 Task: Look for space in Montecarlo, Argentina from 4th September, 2023 to 10th September, 2023 for 1 adult in price range Rs.9000 to Rs.17000. Place can be private room with 1  bedroom having 1 bed and 1 bathroom. Property type can be house, flat, guest house, hotel. Amenities needed are: heating. Booking option can be shelf check-in. Required host language is English.
Action: Mouse moved to (437, 88)
Screenshot: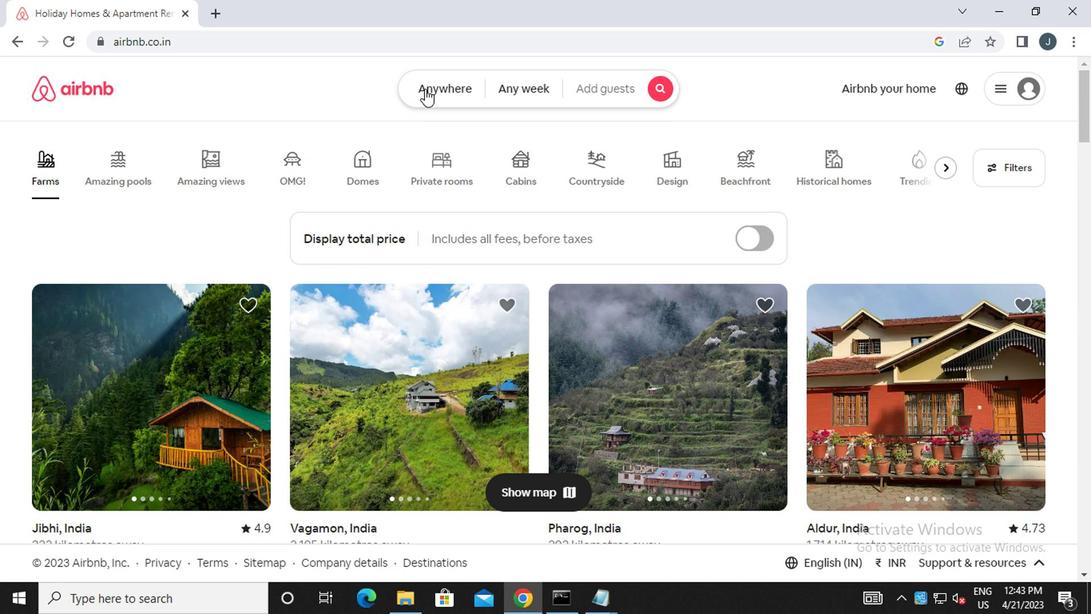 
Action: Mouse pressed left at (437, 88)
Screenshot: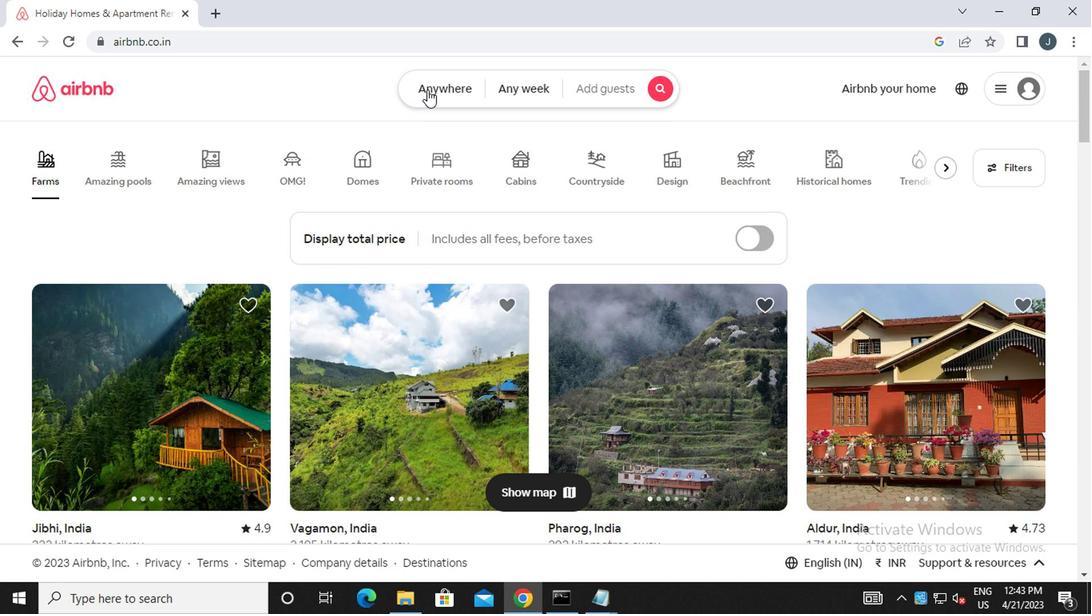 
Action: Mouse moved to (256, 157)
Screenshot: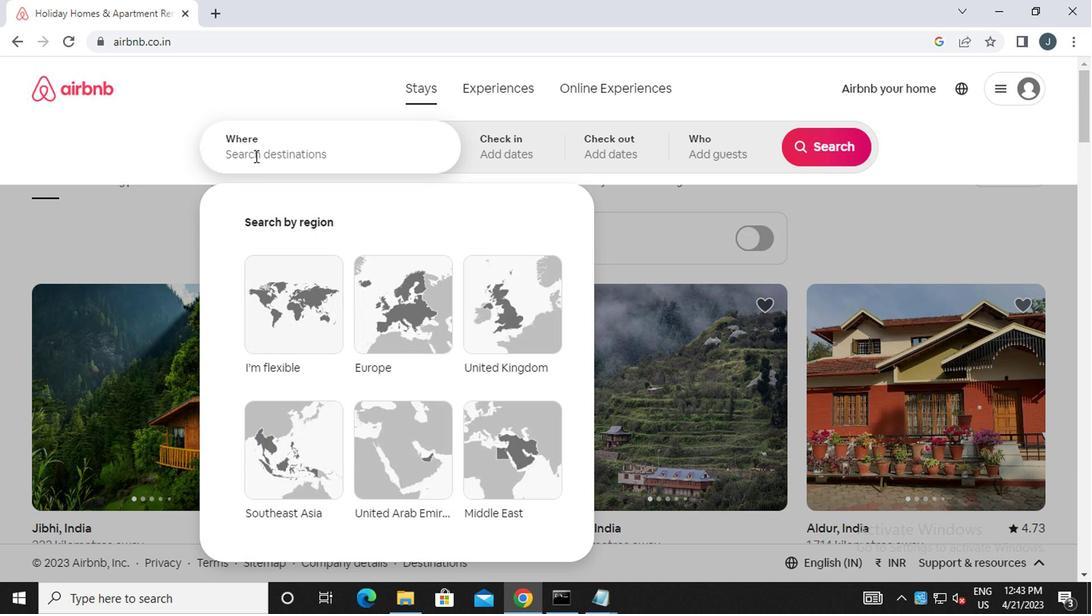 
Action: Mouse pressed left at (256, 157)
Screenshot: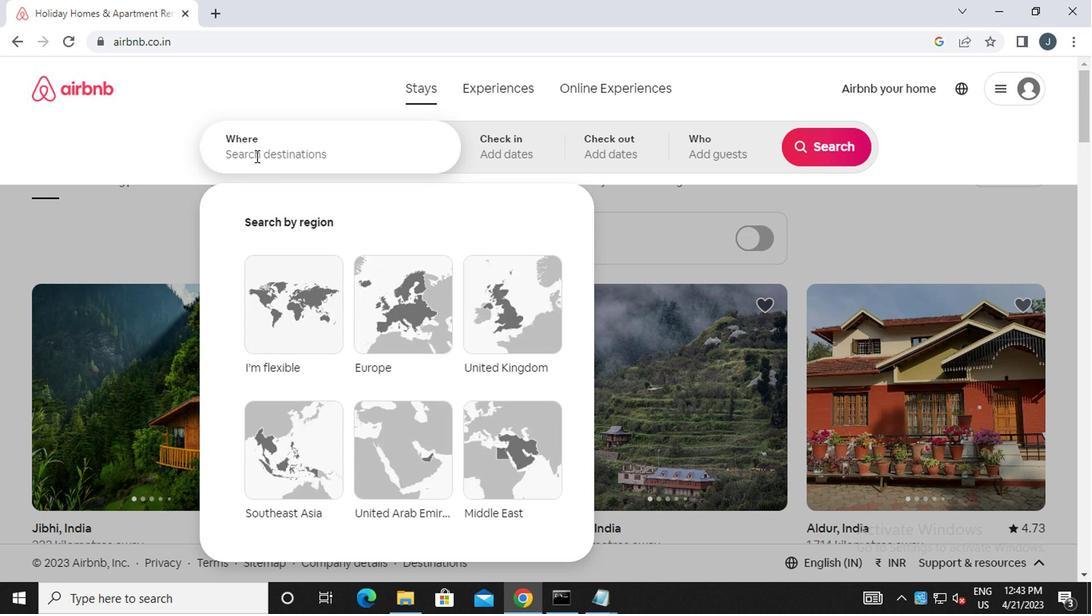
Action: Mouse moved to (256, 154)
Screenshot: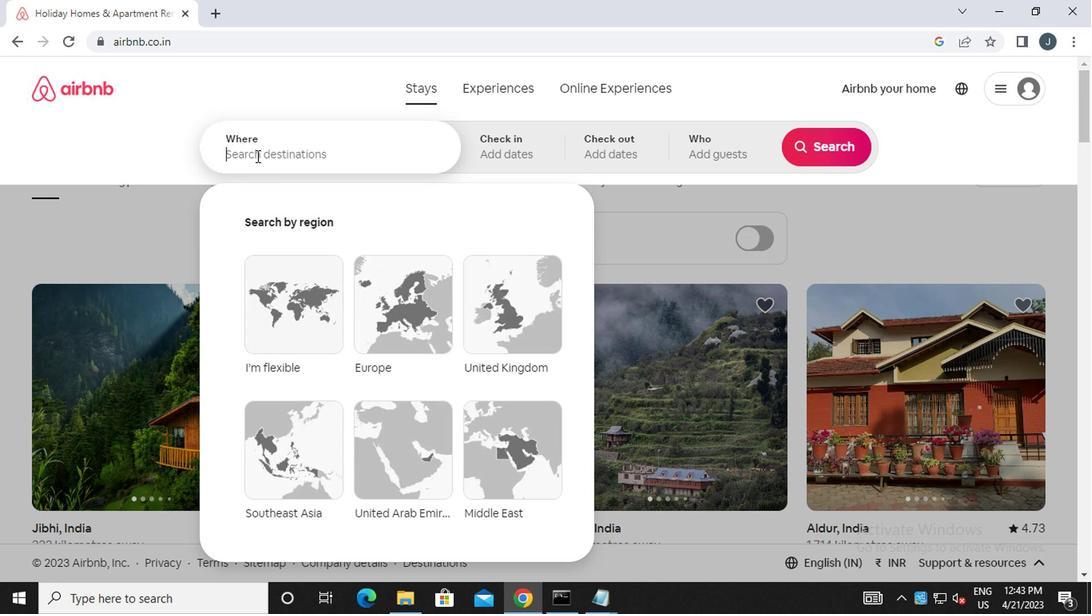 
Action: Key pressed m<Key.caps_lock>ontecarlo,<Key.space><Key.caps_lock>a<Key.caps_lock>rgentina
Screenshot: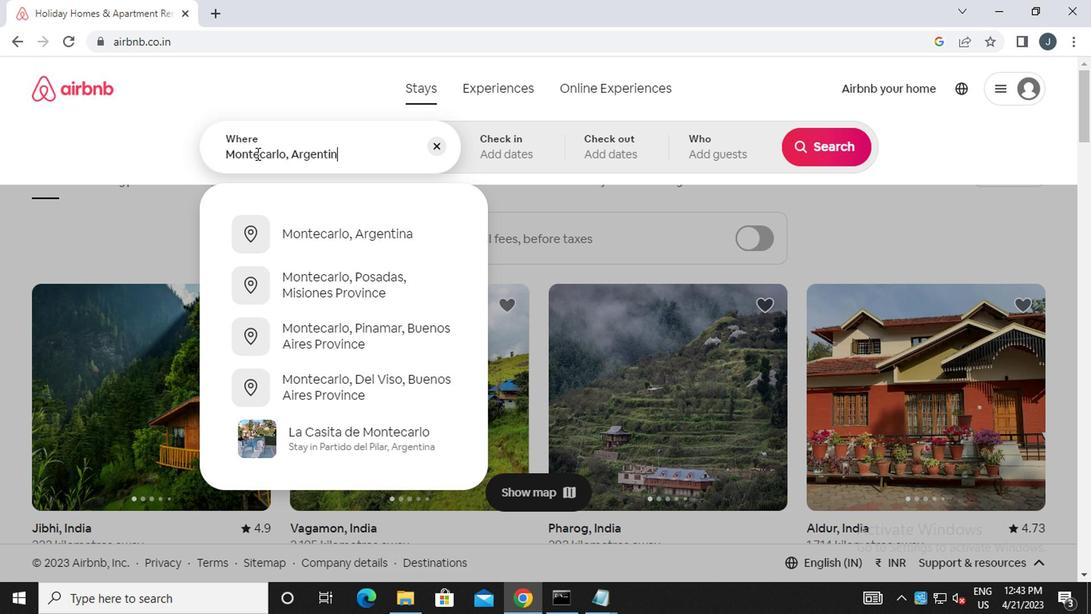 
Action: Mouse moved to (375, 238)
Screenshot: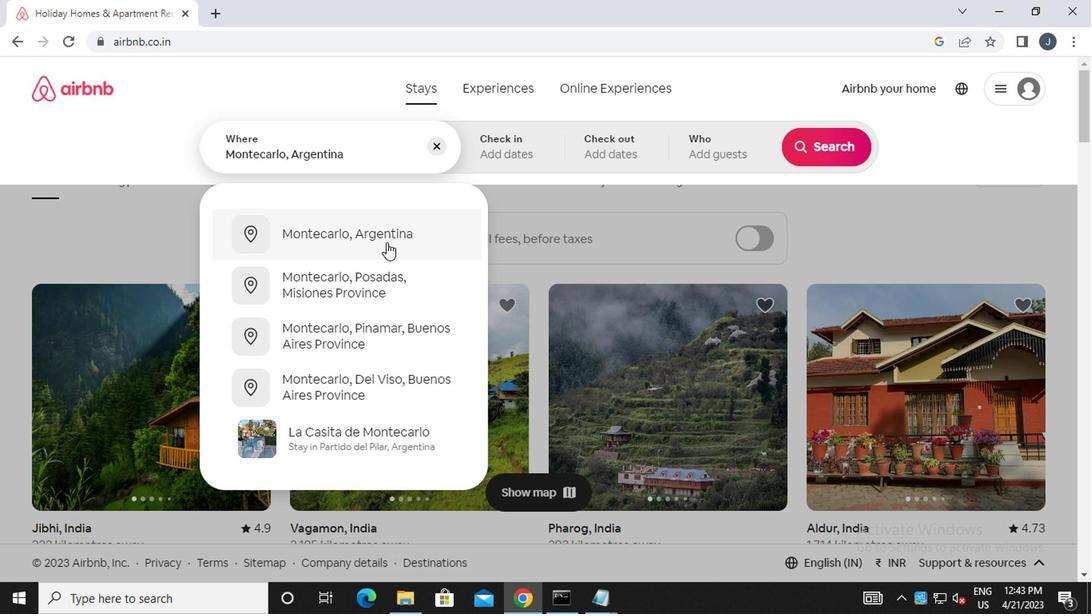 
Action: Mouse pressed left at (375, 238)
Screenshot: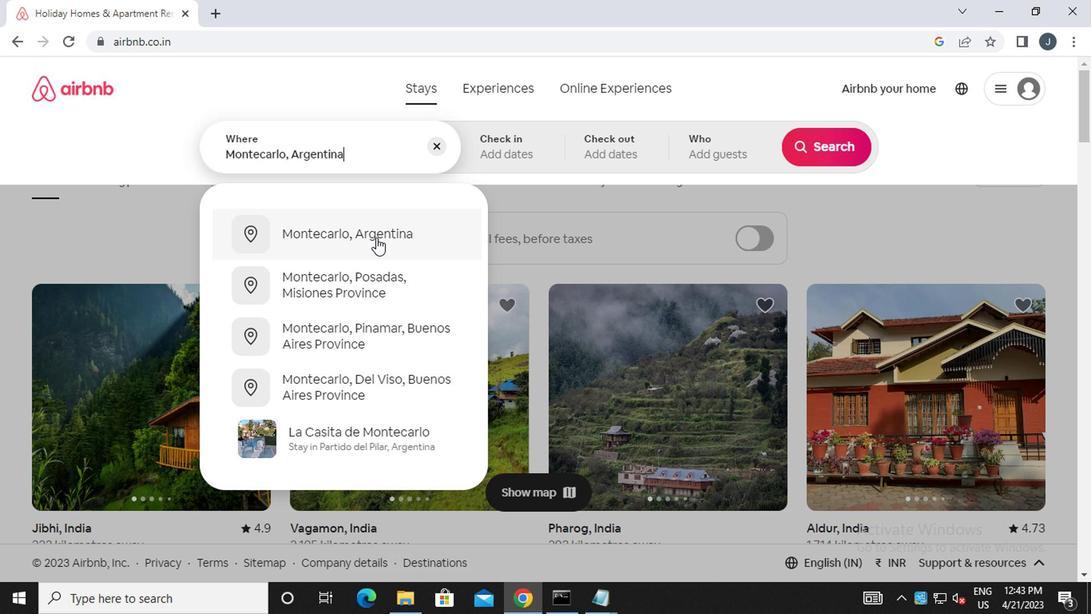 
Action: Mouse moved to (818, 284)
Screenshot: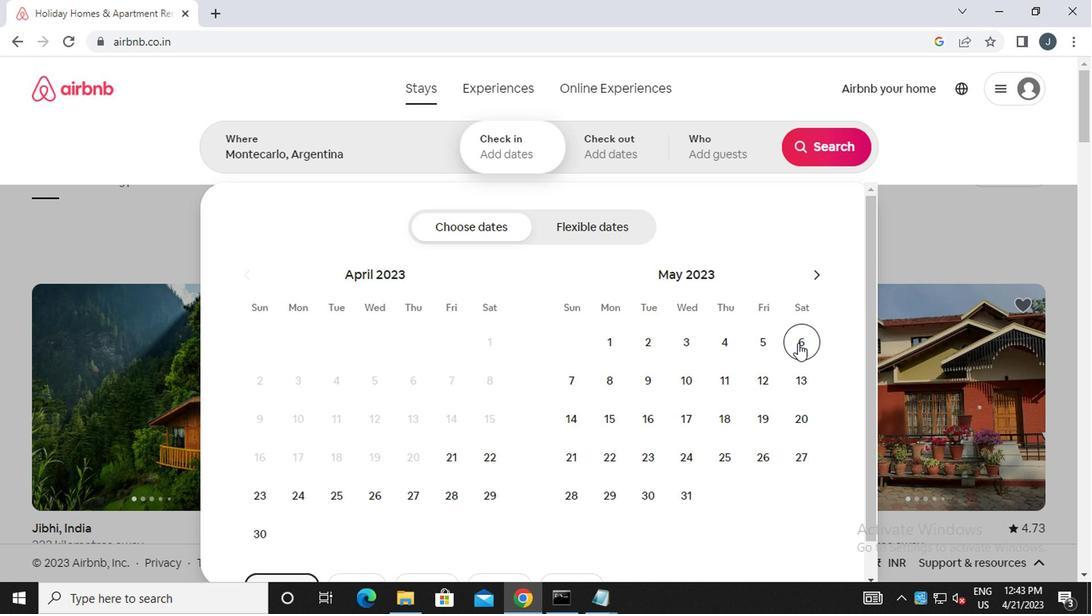 
Action: Mouse pressed left at (818, 284)
Screenshot: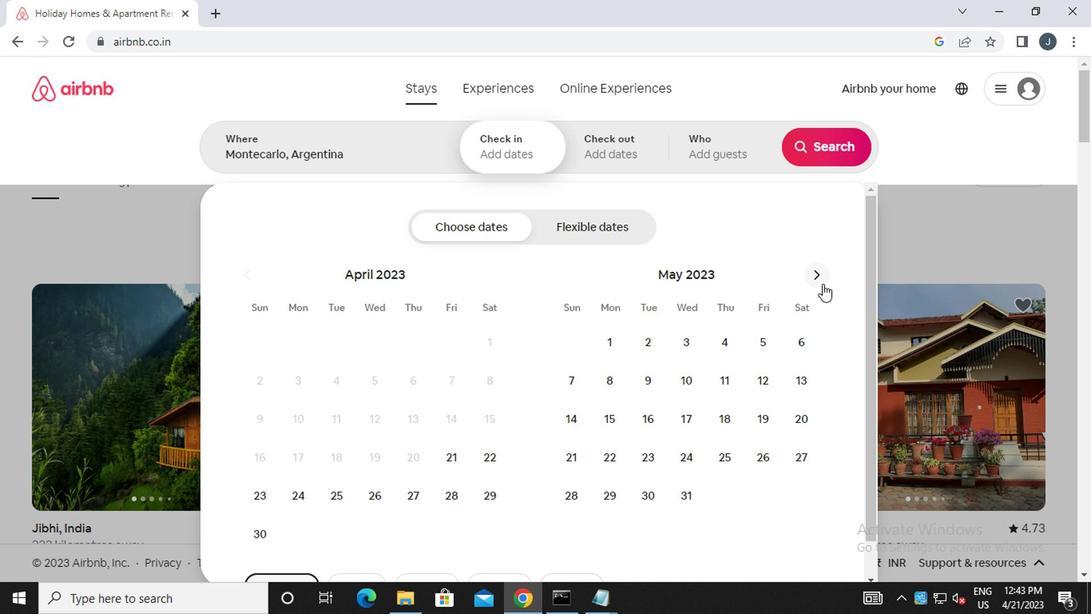 
Action: Mouse pressed left at (818, 284)
Screenshot: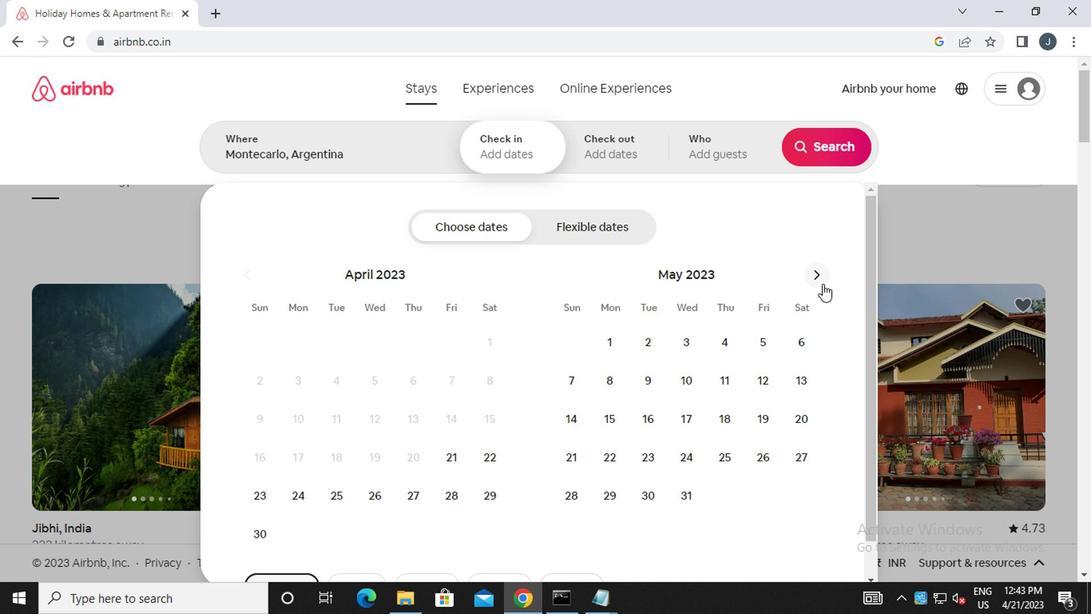 
Action: Mouse pressed left at (818, 284)
Screenshot: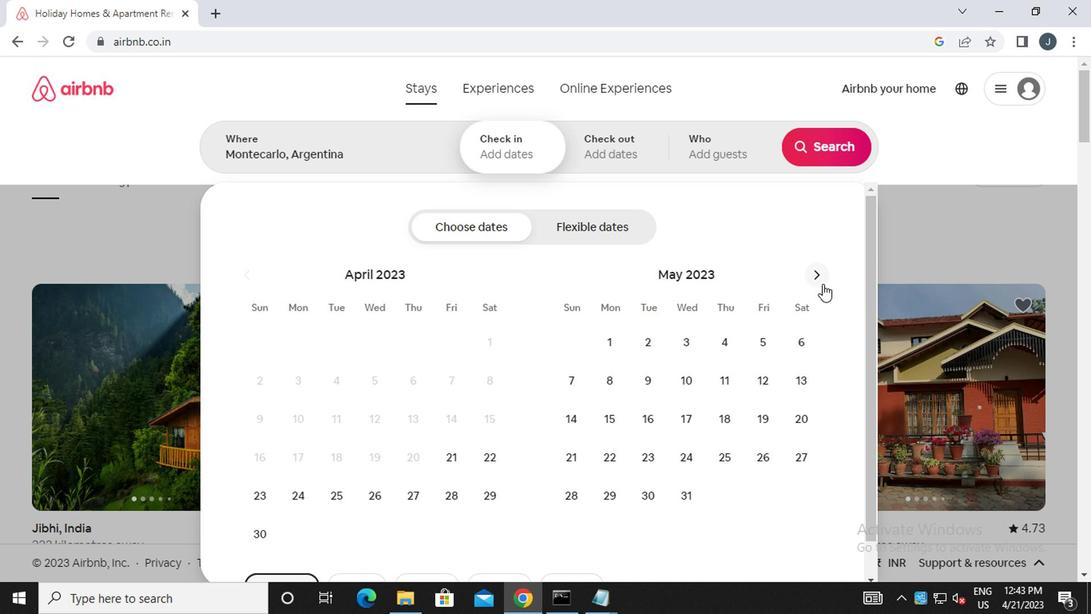 
Action: Mouse pressed left at (818, 284)
Screenshot: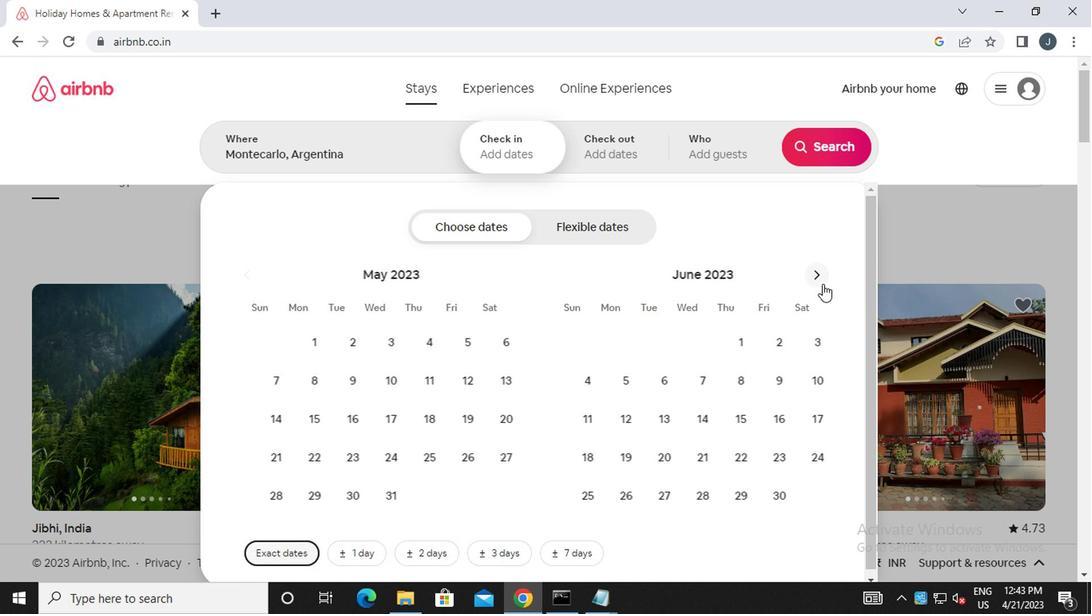 
Action: Mouse pressed left at (818, 284)
Screenshot: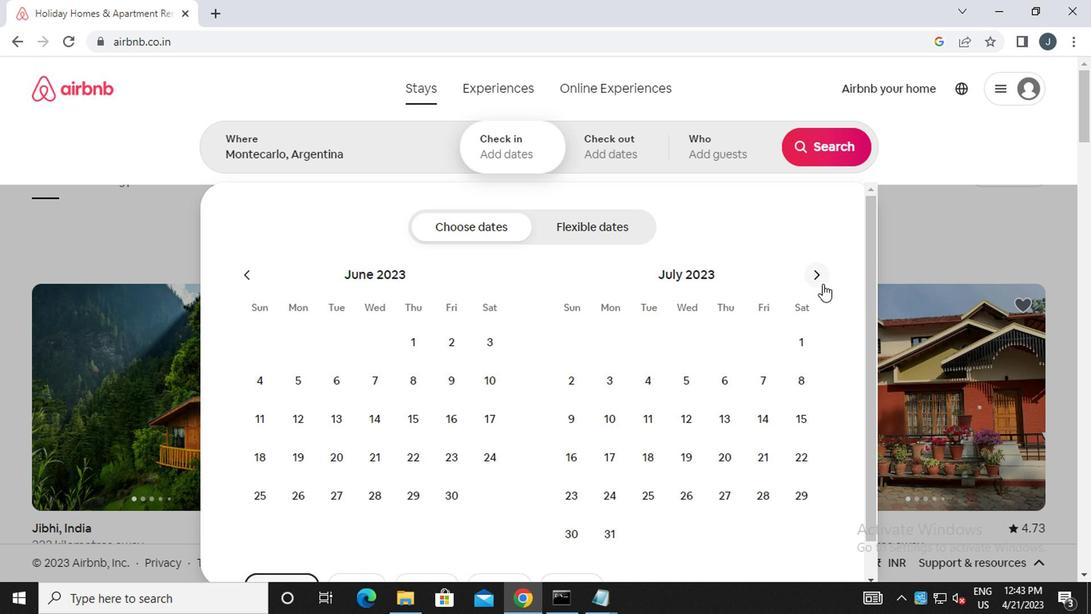 
Action: Mouse moved to (819, 284)
Screenshot: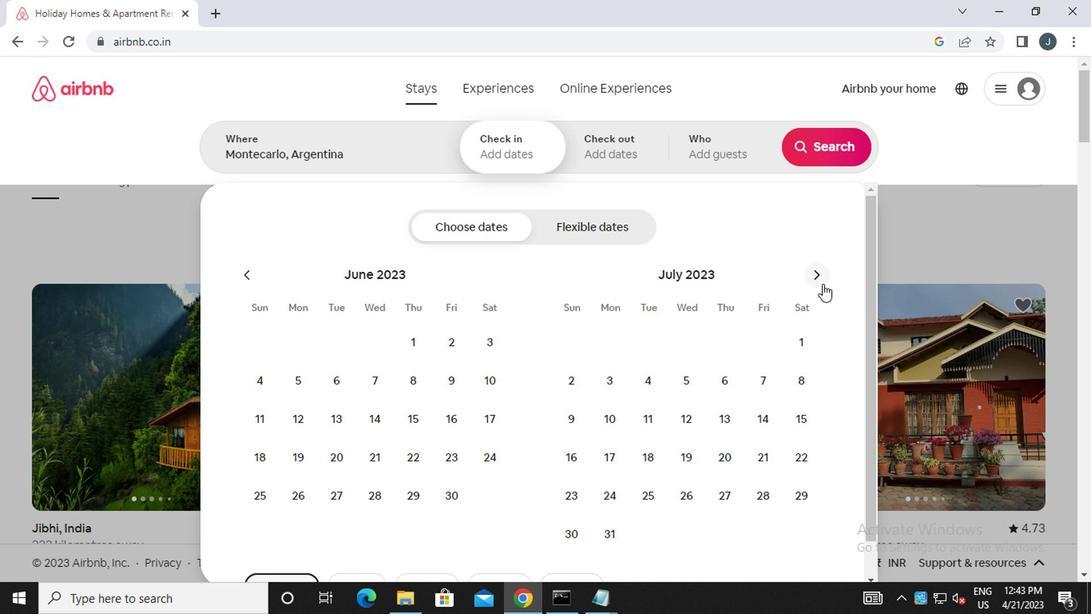 
Action: Mouse pressed left at (819, 284)
Screenshot: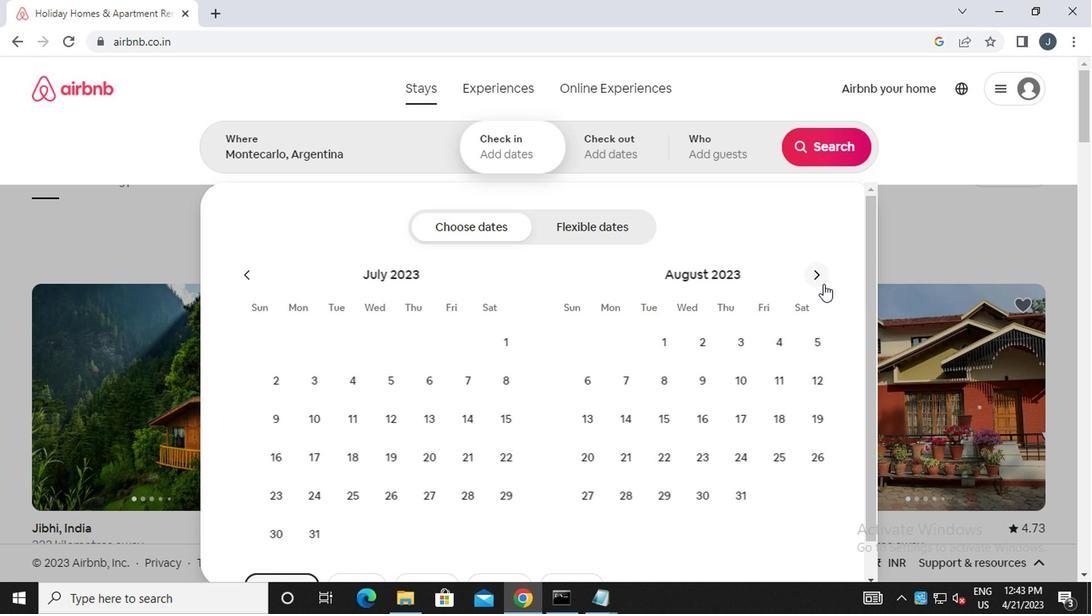 
Action: Mouse moved to (610, 377)
Screenshot: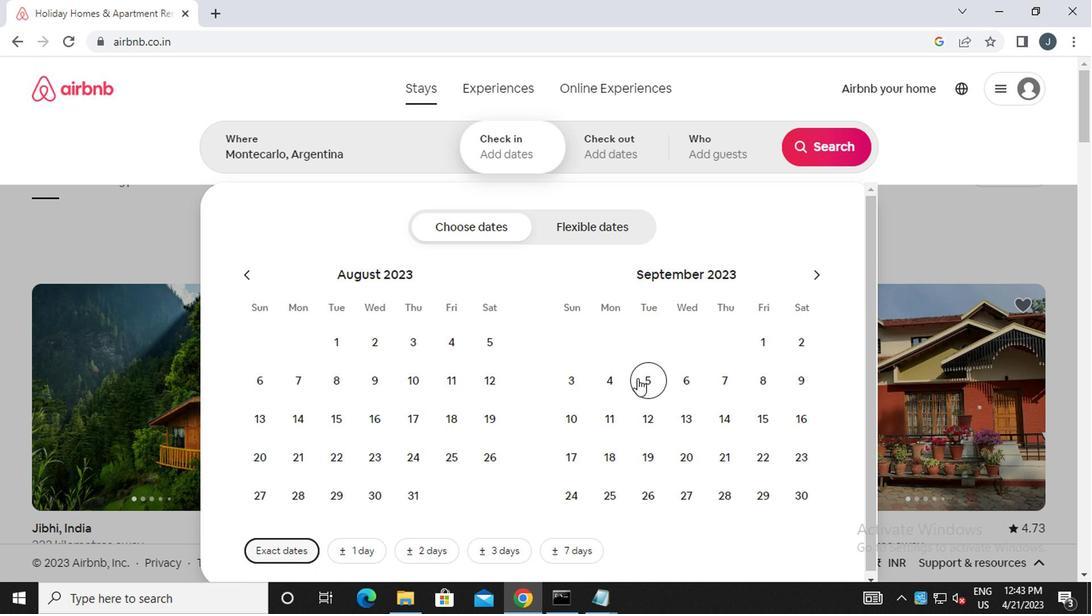 
Action: Mouse pressed left at (610, 377)
Screenshot: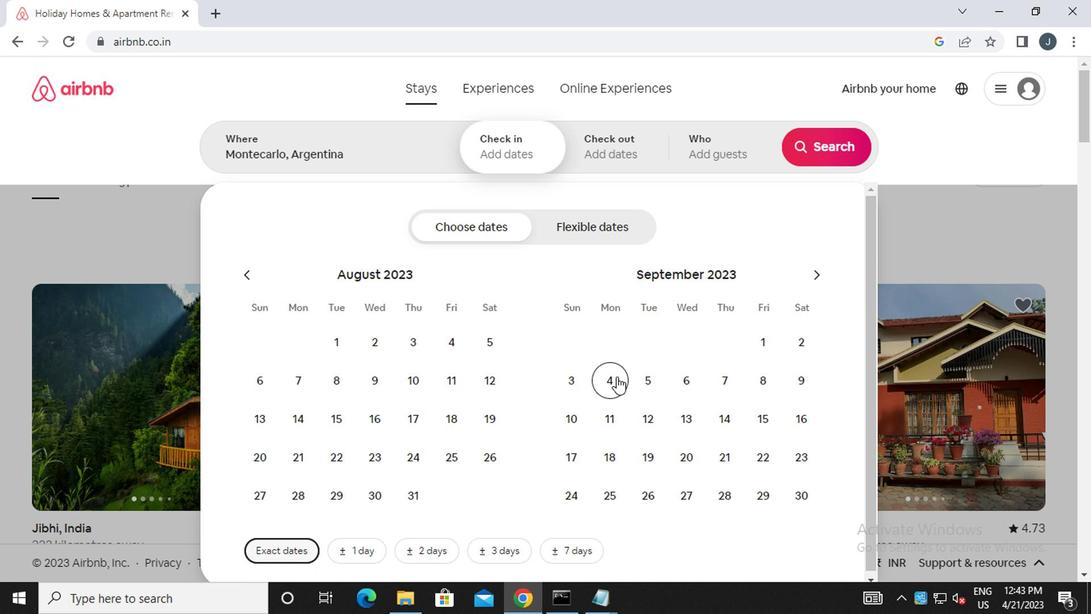 
Action: Mouse moved to (573, 417)
Screenshot: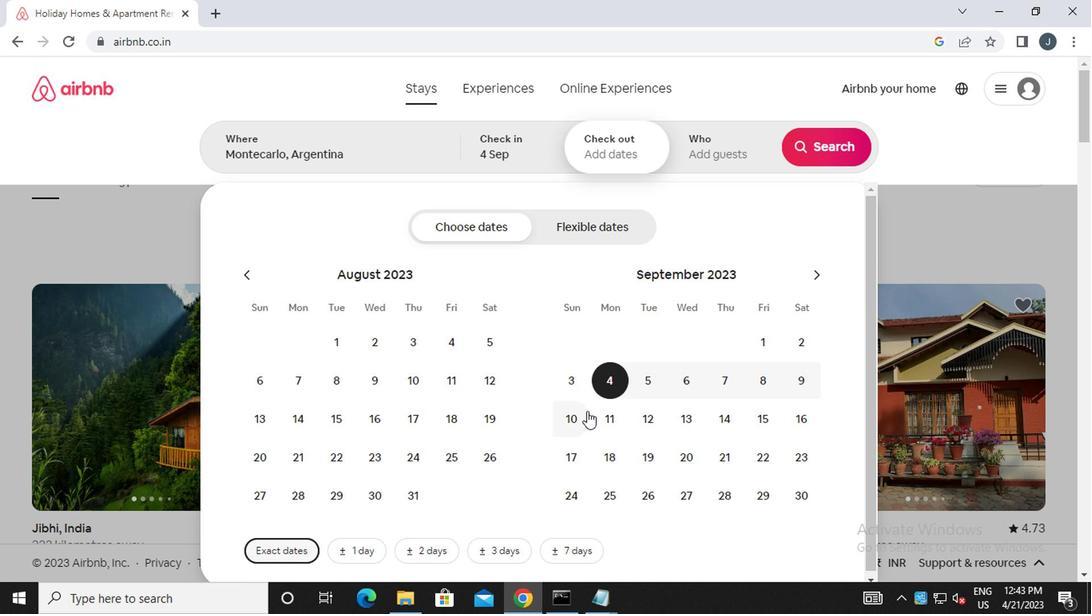 
Action: Mouse pressed left at (573, 417)
Screenshot: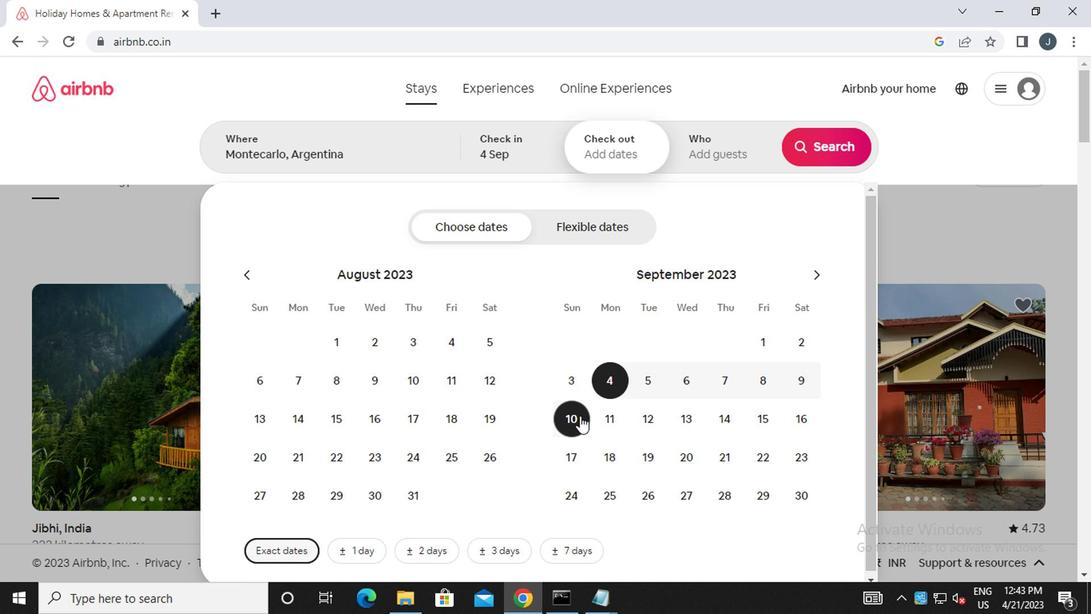 
Action: Mouse moved to (726, 158)
Screenshot: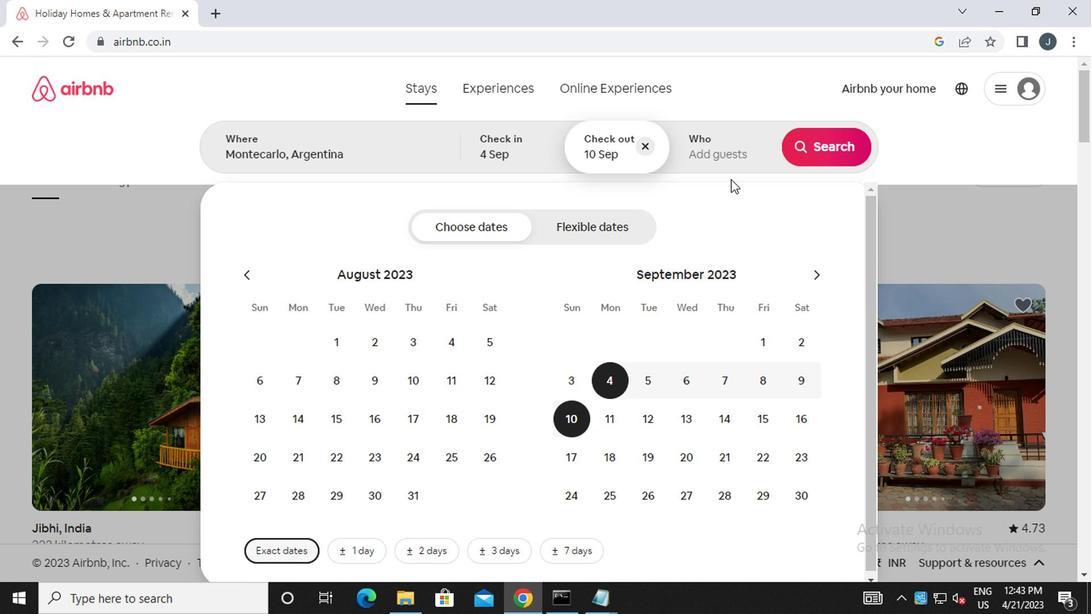 
Action: Mouse pressed left at (726, 158)
Screenshot: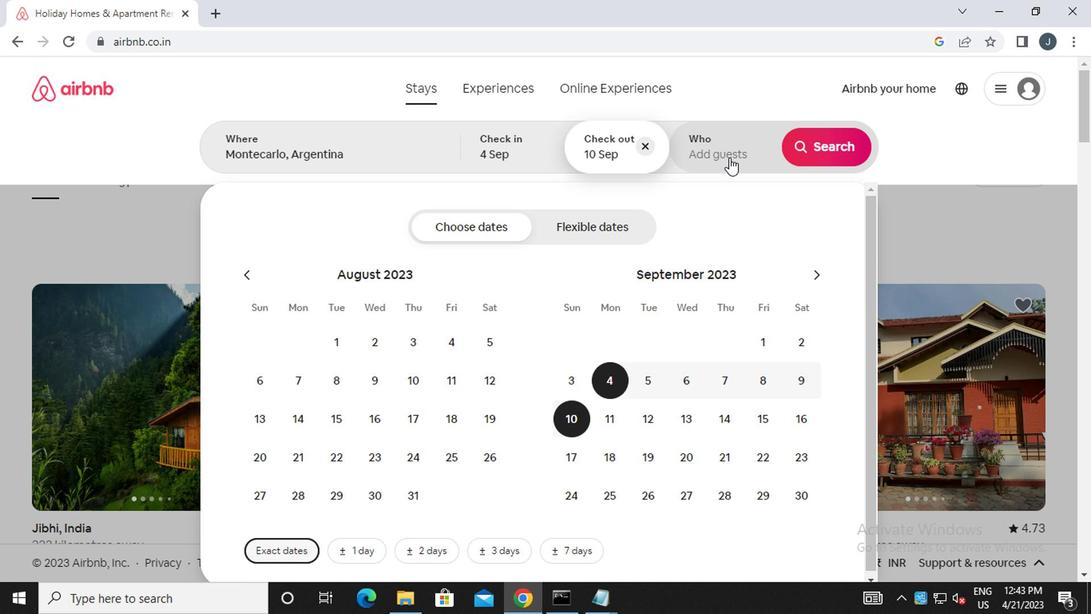 
Action: Mouse moved to (827, 238)
Screenshot: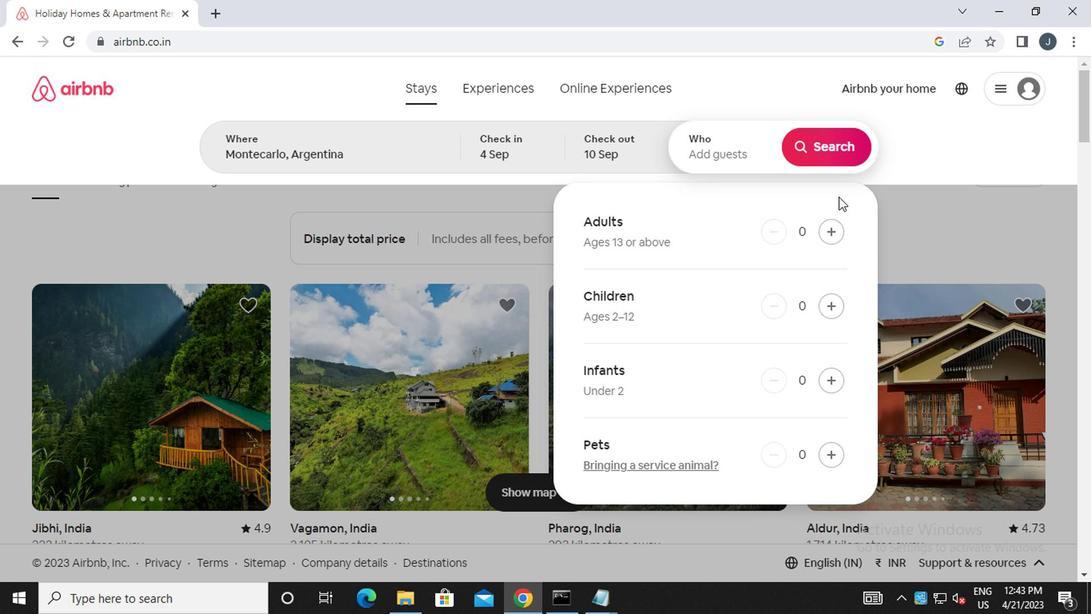 
Action: Mouse pressed left at (827, 238)
Screenshot: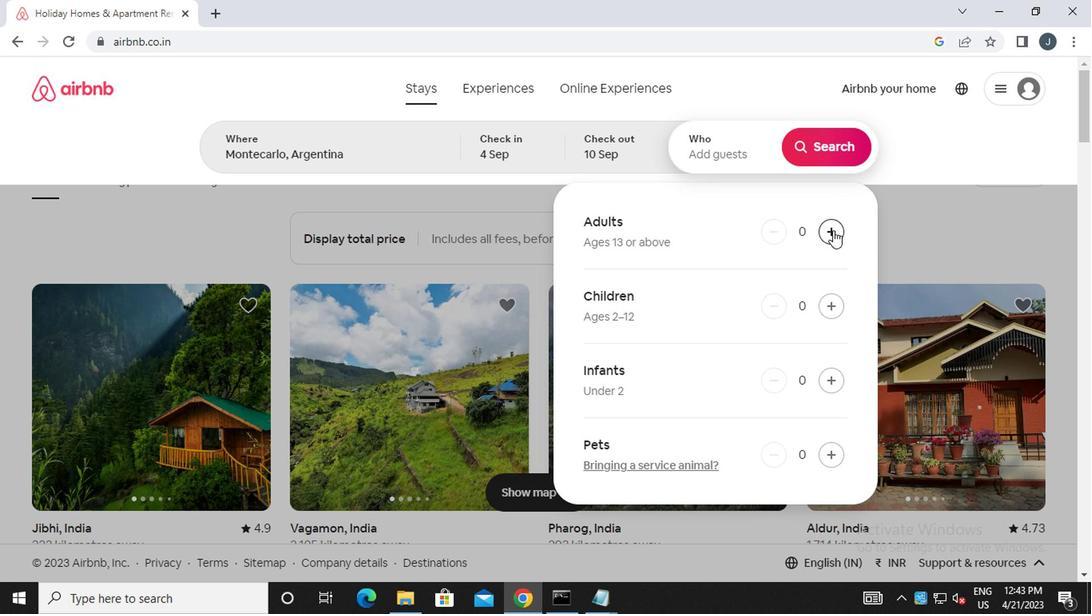 
Action: Mouse moved to (816, 142)
Screenshot: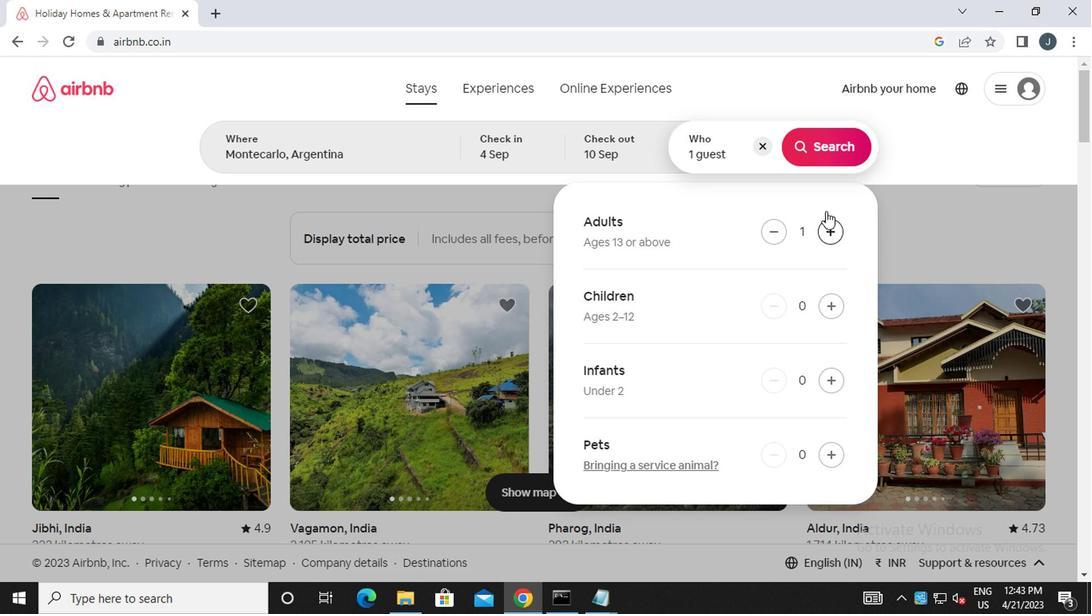 
Action: Mouse pressed left at (816, 142)
Screenshot: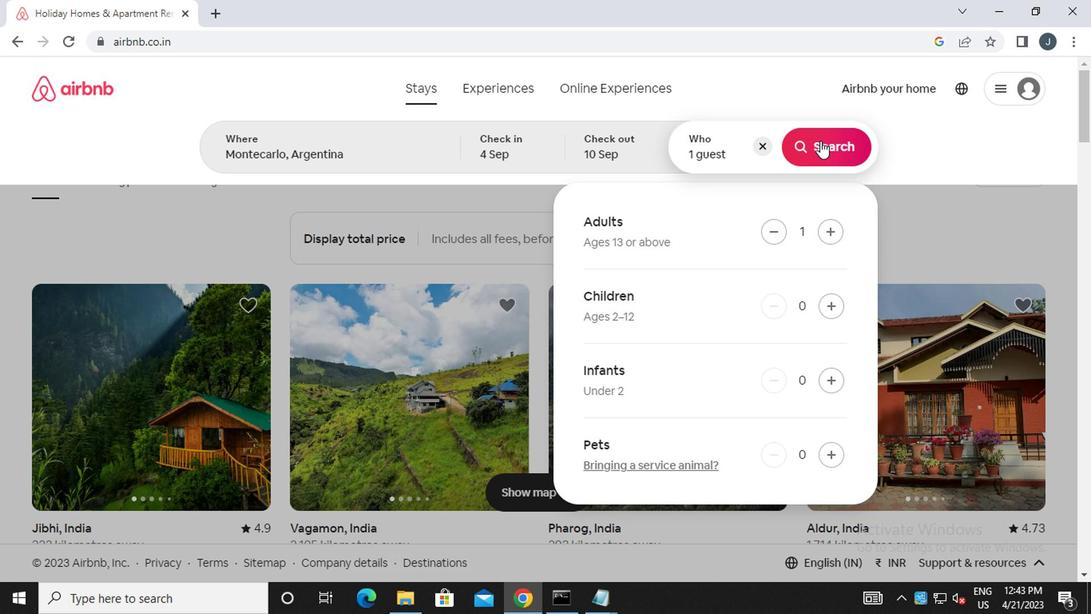 
Action: Mouse moved to (1012, 144)
Screenshot: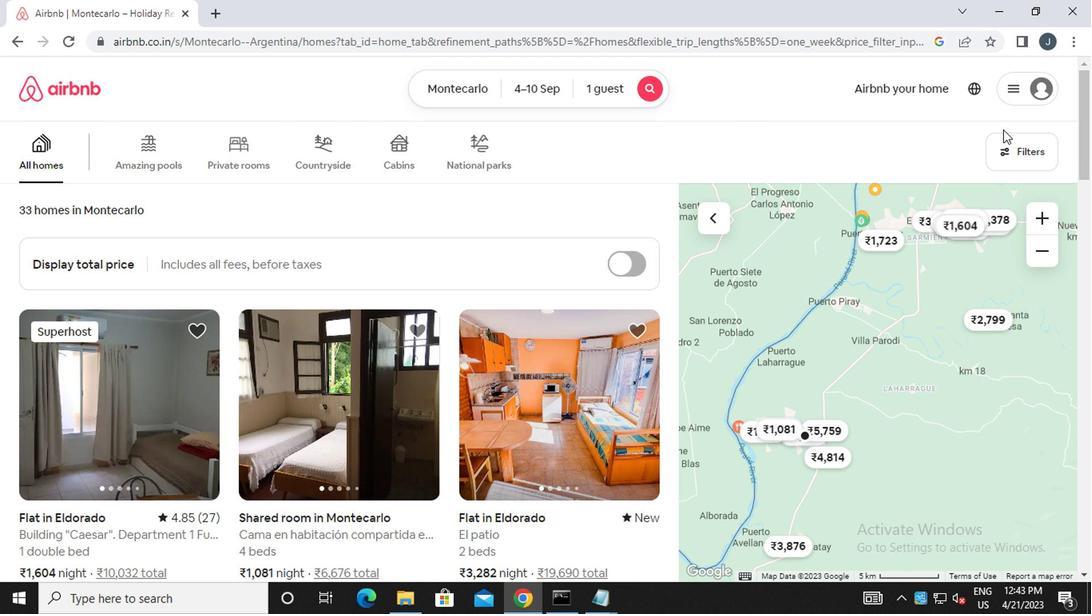 
Action: Mouse pressed left at (1012, 144)
Screenshot: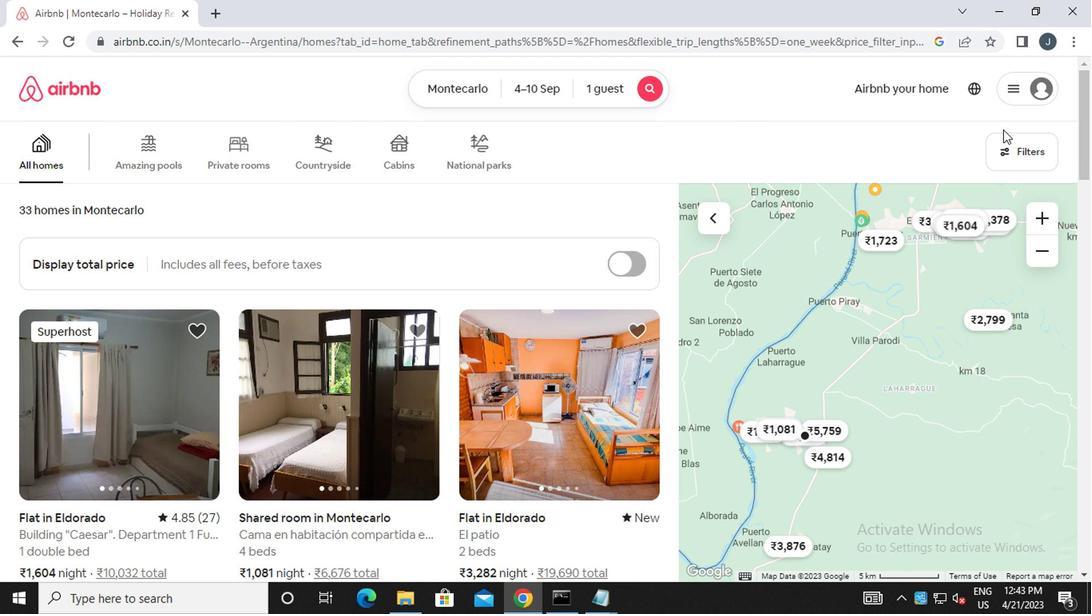 
Action: Mouse moved to (396, 363)
Screenshot: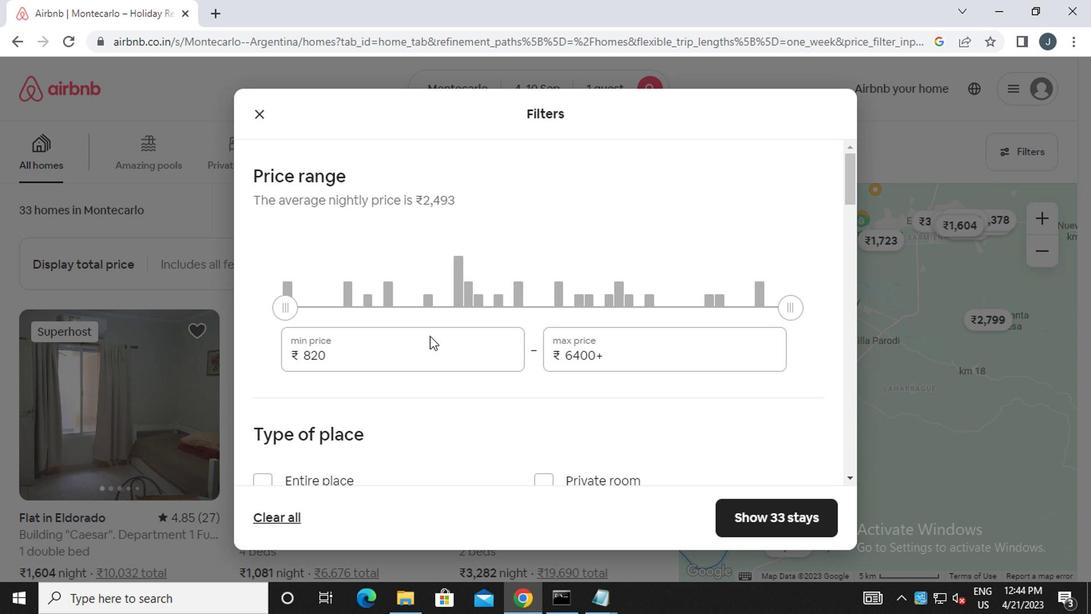 
Action: Mouse pressed left at (396, 363)
Screenshot: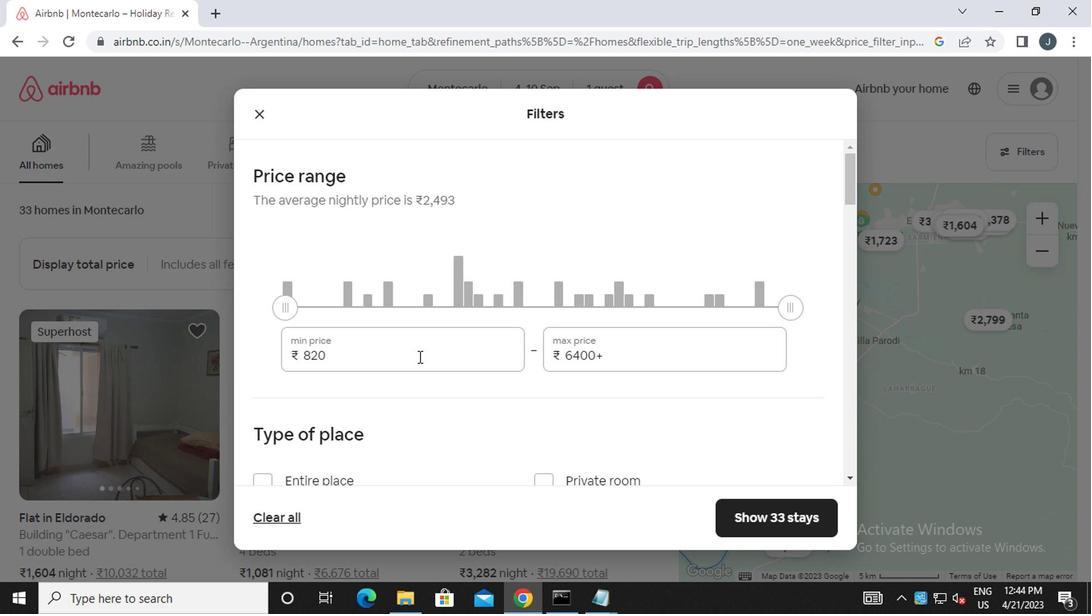 
Action: Mouse moved to (390, 361)
Screenshot: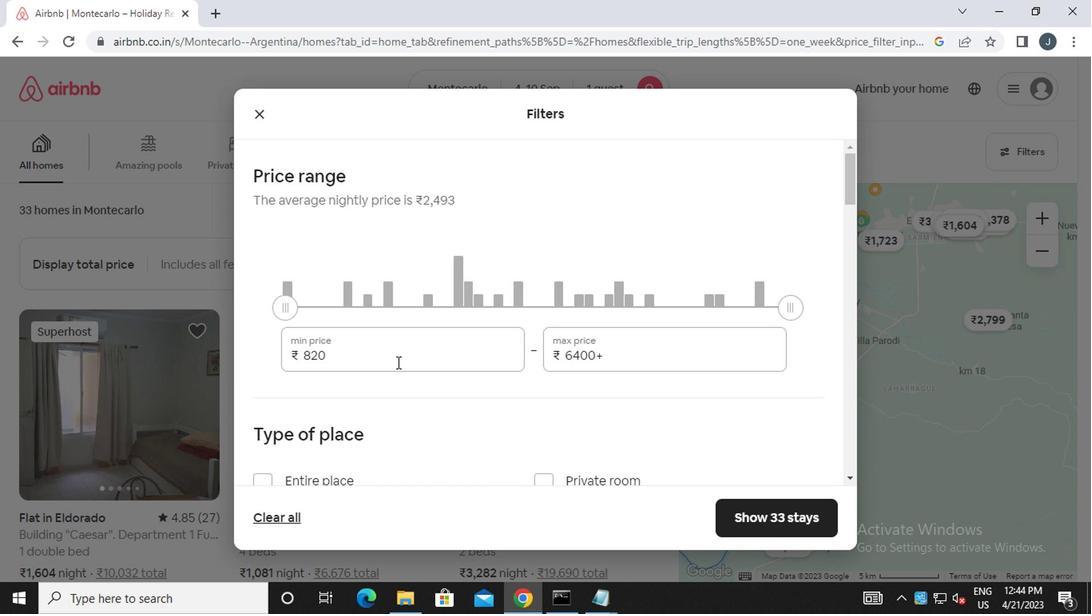 
Action: Key pressed <Key.backspace><Key.backspace><Key.backspace><Key.backspace><Key.backspace><Key.backspace><Key.backspace><Key.backspace><Key.backspace><Key.backspace><Key.backspace>9-<Key.backspace>000<Key.backspace><Key.backspace><Key.backspace><Key.backspace>9000
Screenshot: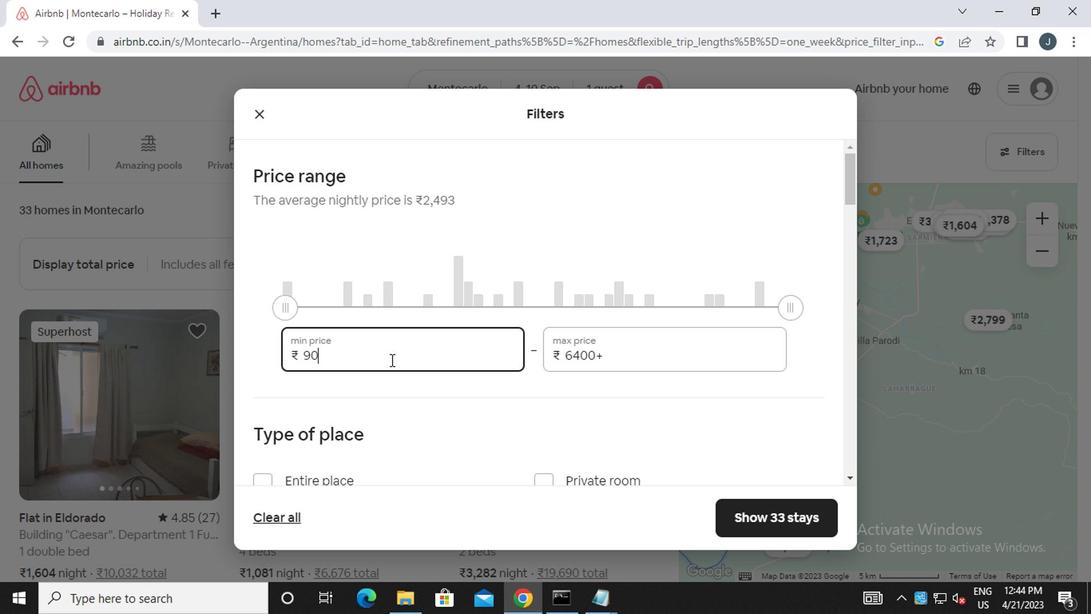 
Action: Mouse moved to (657, 351)
Screenshot: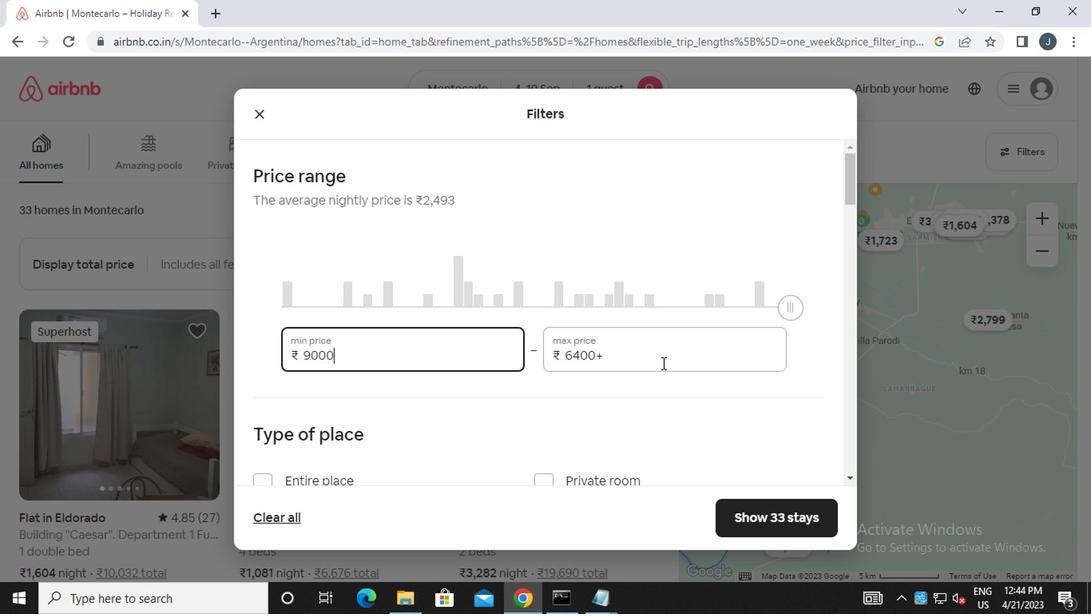 
Action: Mouse pressed left at (657, 351)
Screenshot: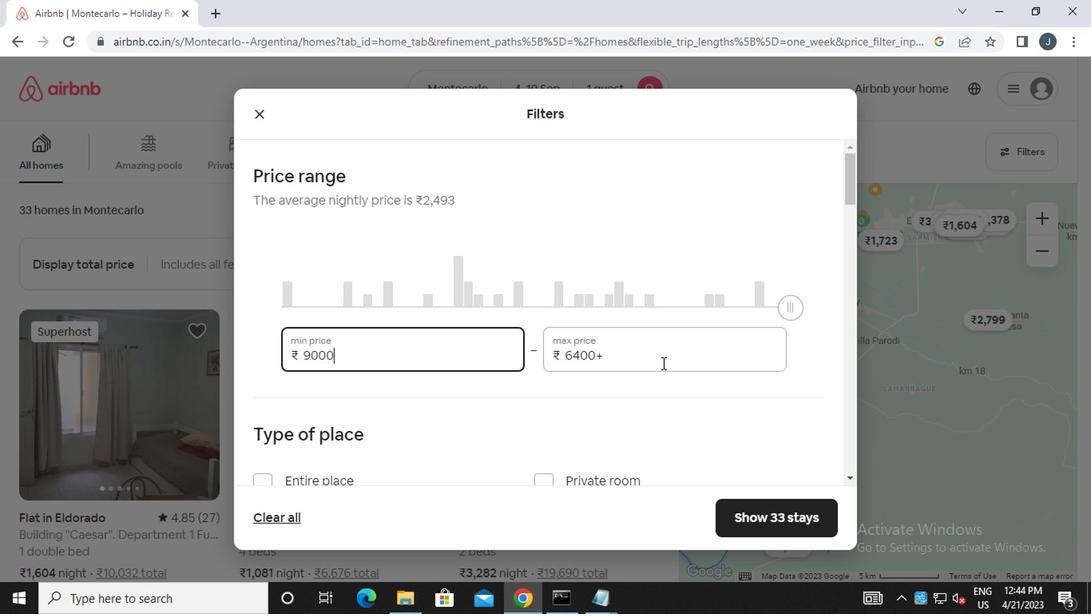 
Action: Mouse moved to (657, 350)
Screenshot: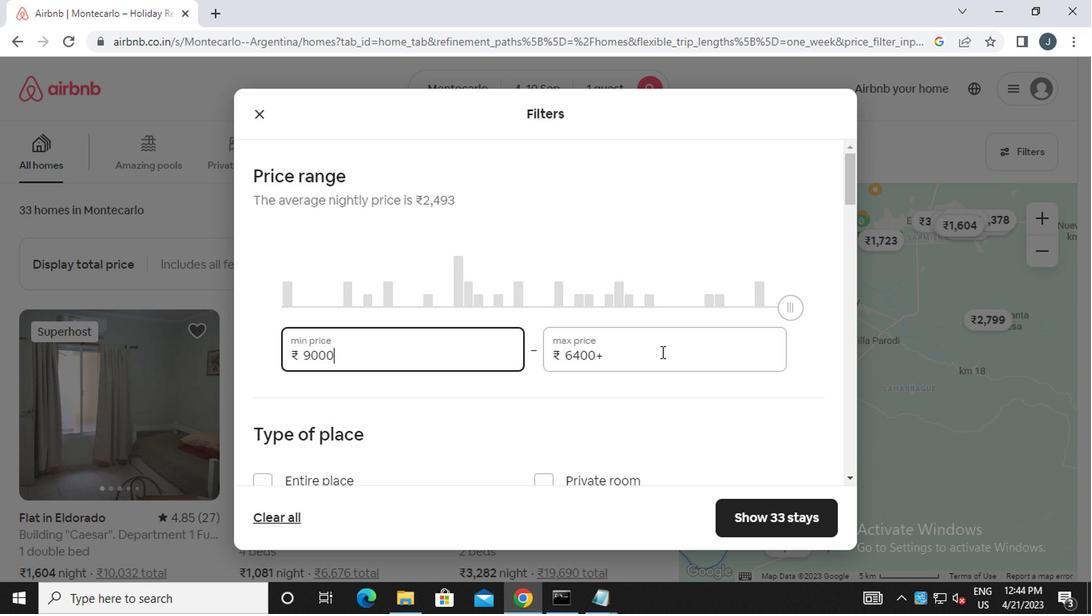 
Action: Key pressed <Key.backspace><Key.backspace><Key.backspace><Key.backspace><Key.backspace><Key.backspace><Key.backspace><Key.backspace><Key.backspace><Key.backspace><Key.backspace>17000
Screenshot: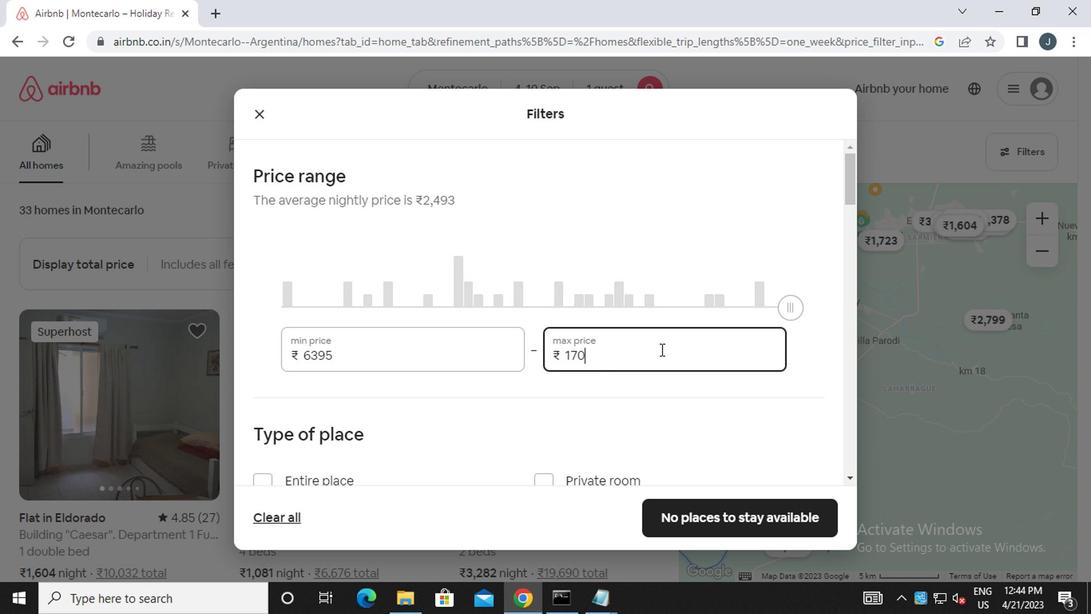 
Action: Mouse moved to (649, 370)
Screenshot: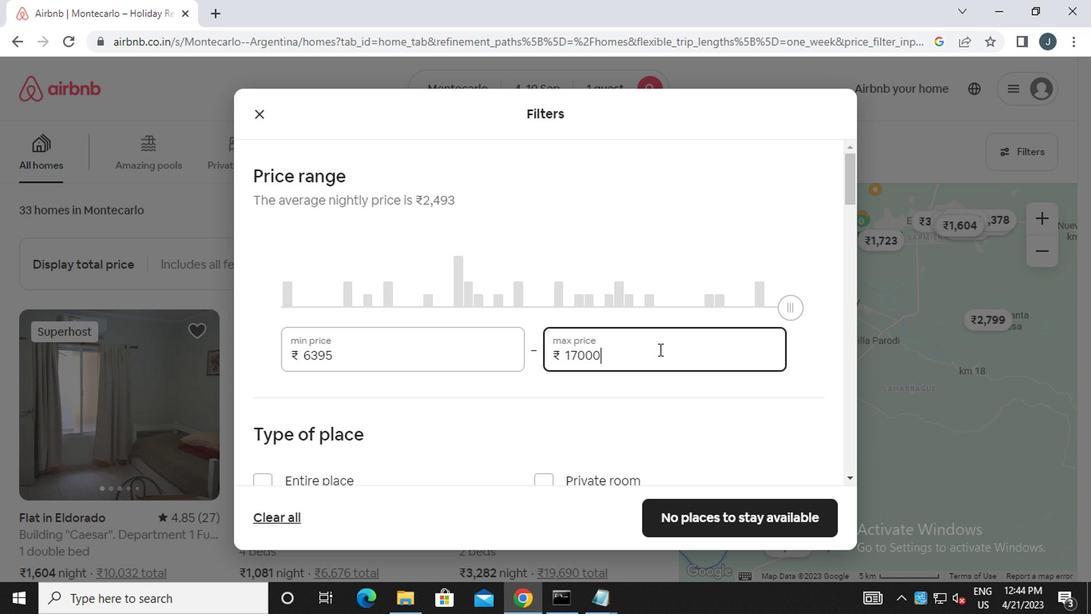 
Action: Mouse scrolled (649, 369) with delta (0, -1)
Screenshot: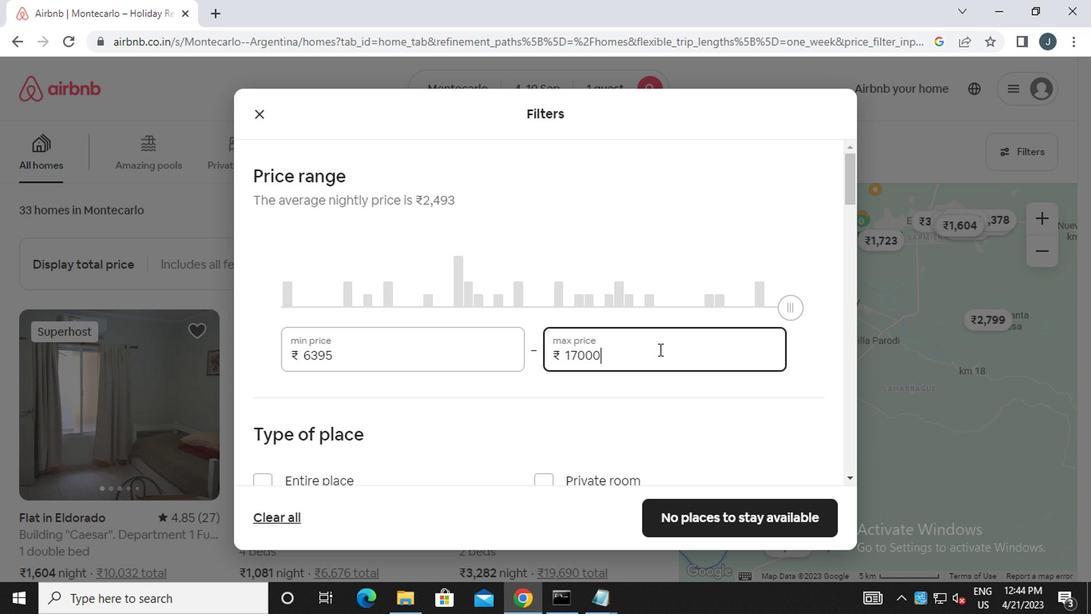 
Action: Mouse moved to (649, 373)
Screenshot: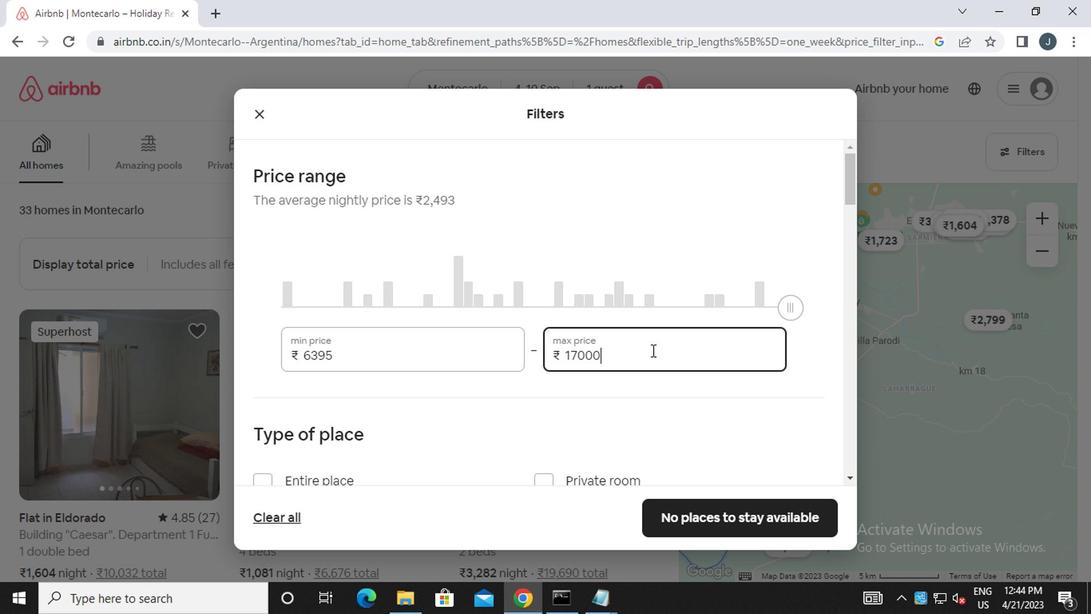 
Action: Mouse scrolled (649, 372) with delta (0, 0)
Screenshot: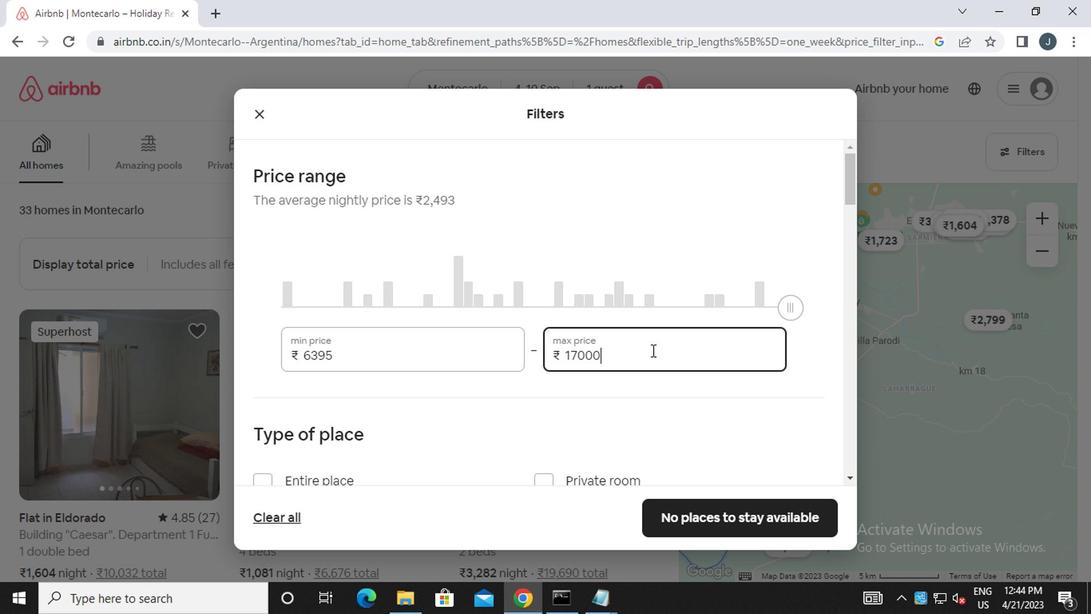 
Action: Mouse scrolled (649, 372) with delta (0, 0)
Screenshot: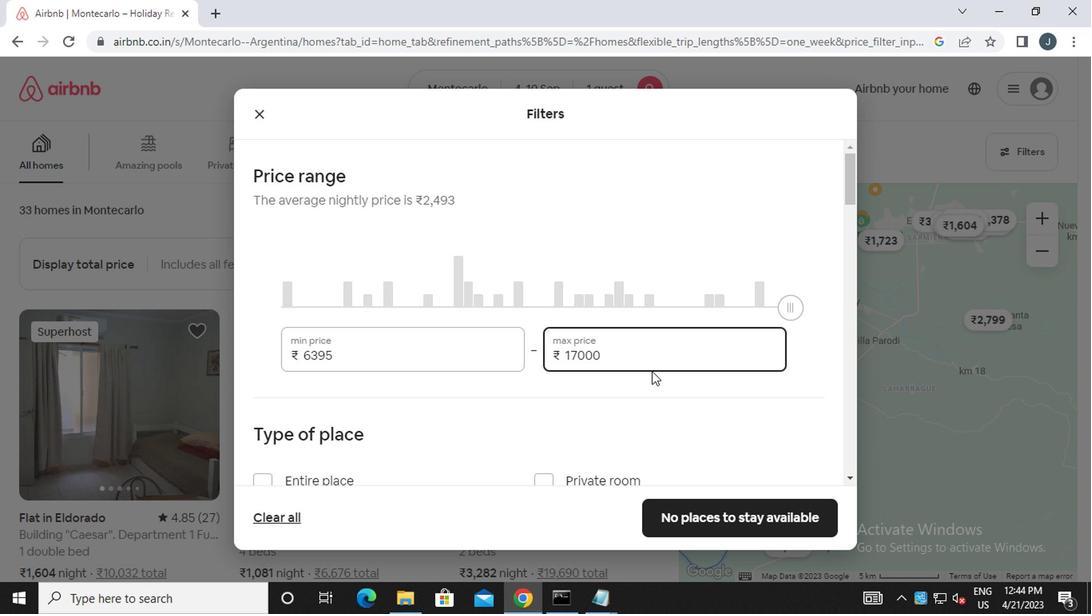 
Action: Mouse moved to (639, 266)
Screenshot: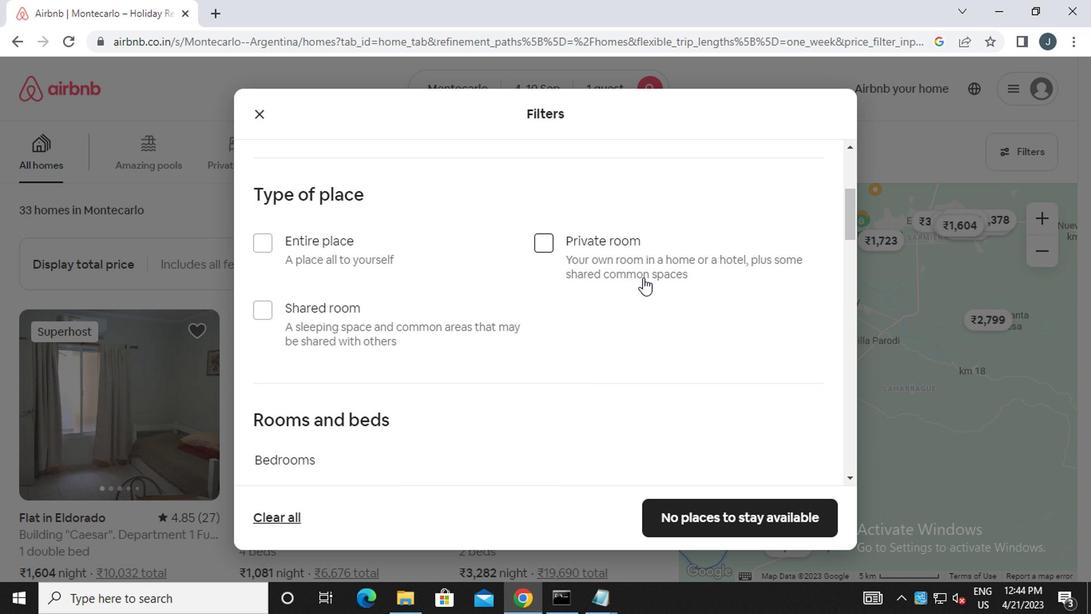 
Action: Mouse pressed left at (639, 266)
Screenshot: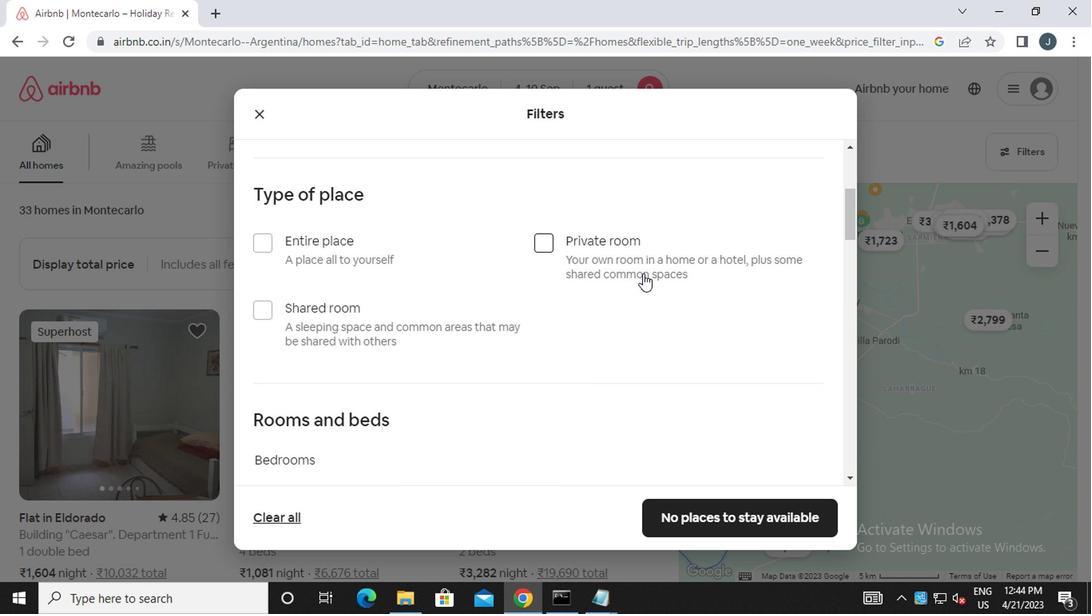 
Action: Mouse moved to (444, 330)
Screenshot: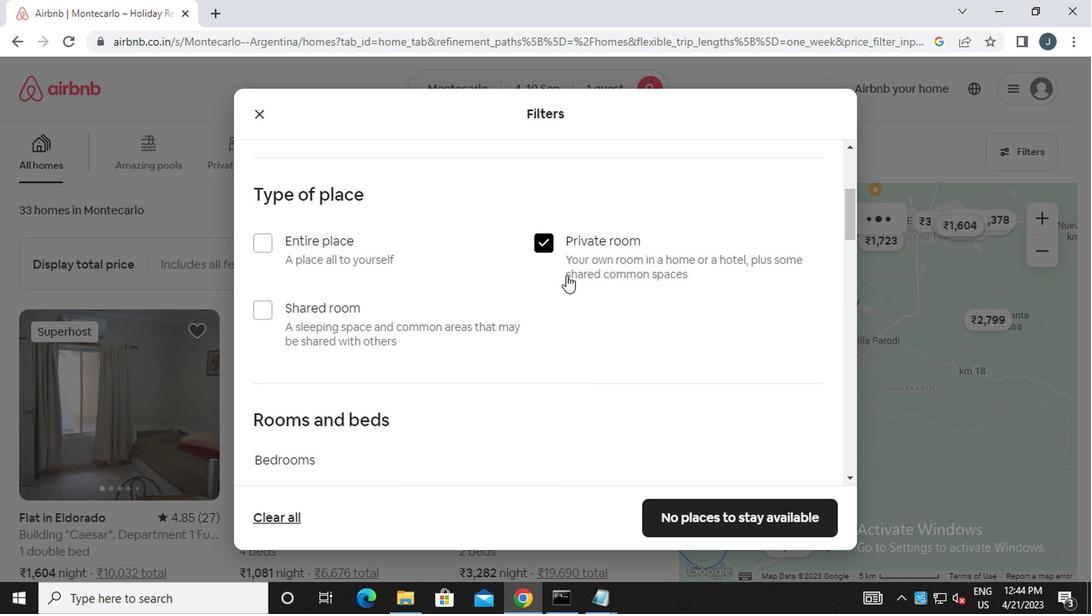 
Action: Mouse scrolled (444, 329) with delta (0, 0)
Screenshot: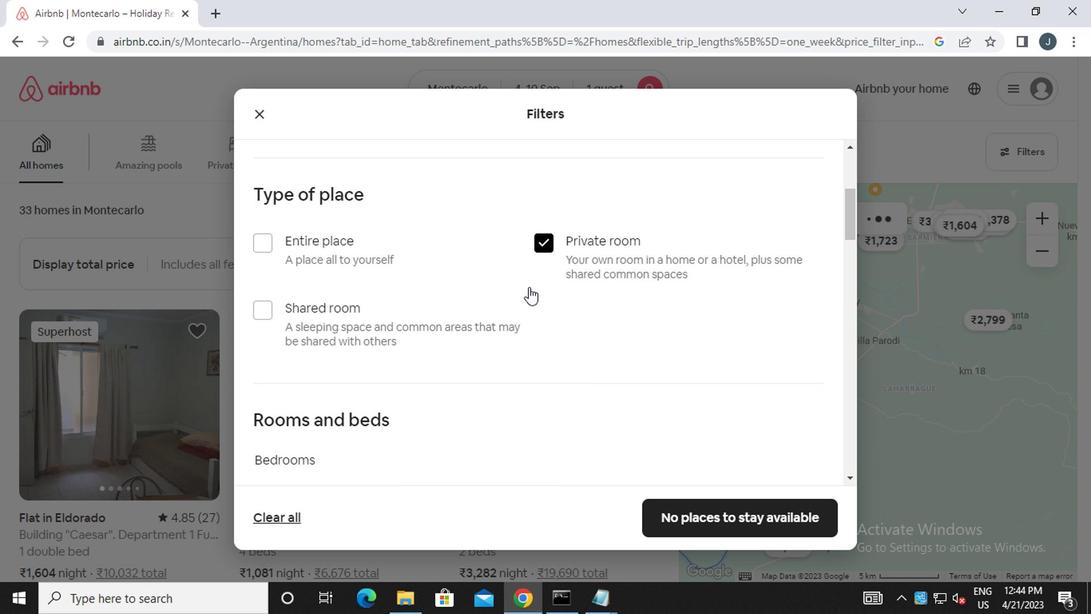 
Action: Mouse moved to (442, 333)
Screenshot: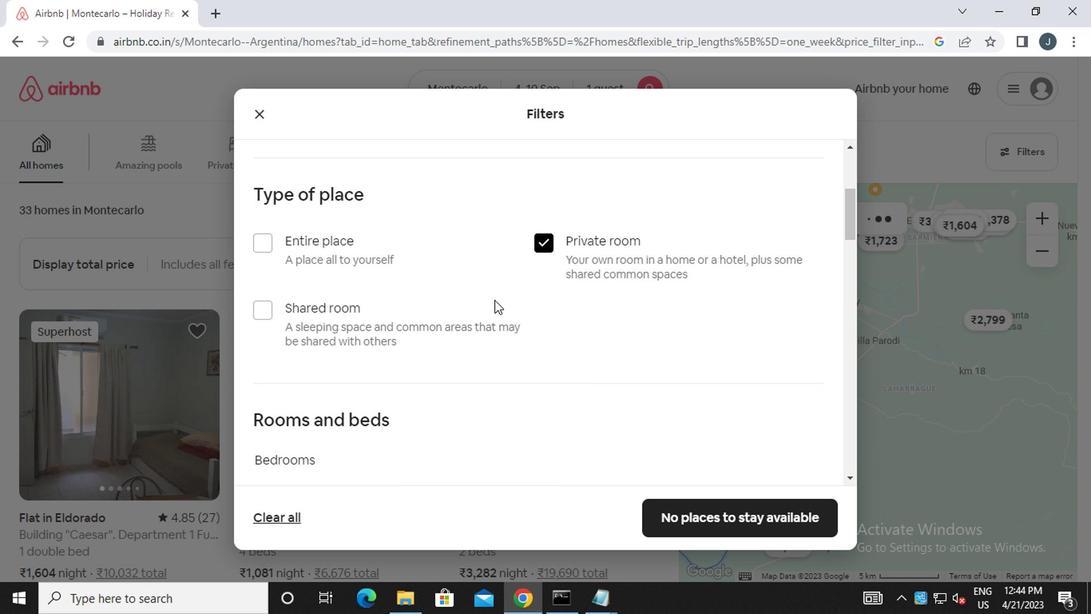 
Action: Mouse scrolled (442, 333) with delta (0, 0)
Screenshot: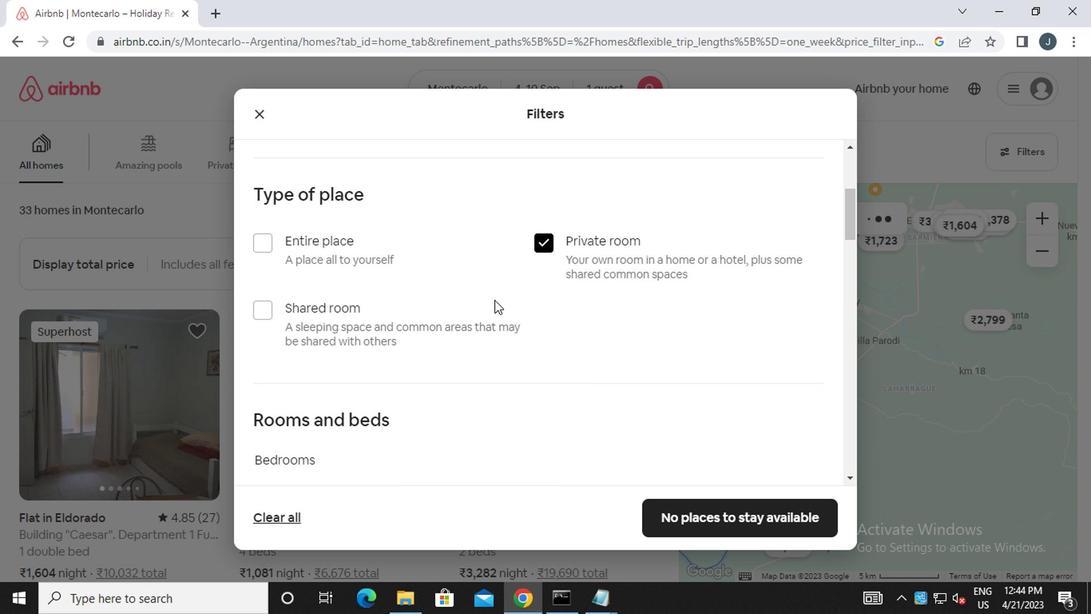 
Action: Mouse moved to (442, 335)
Screenshot: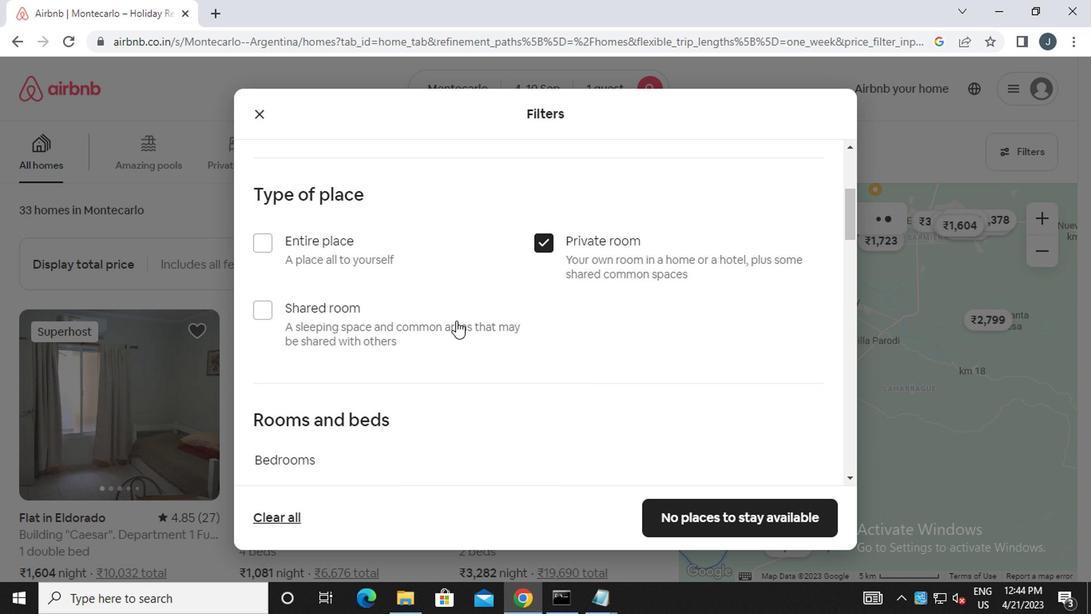 
Action: Mouse scrolled (442, 334) with delta (0, -1)
Screenshot: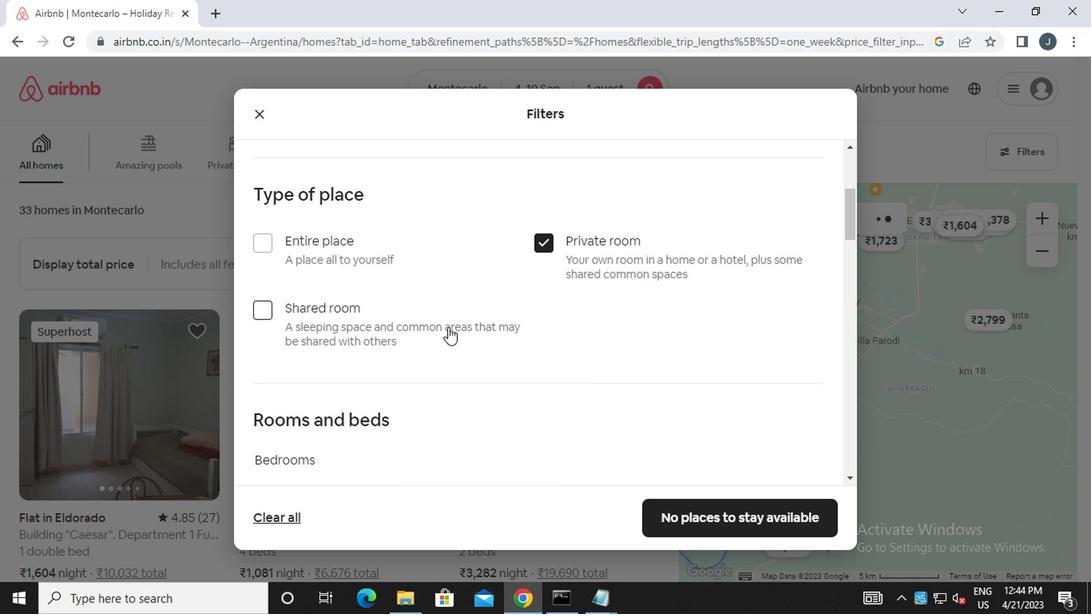 
Action: Mouse moved to (347, 268)
Screenshot: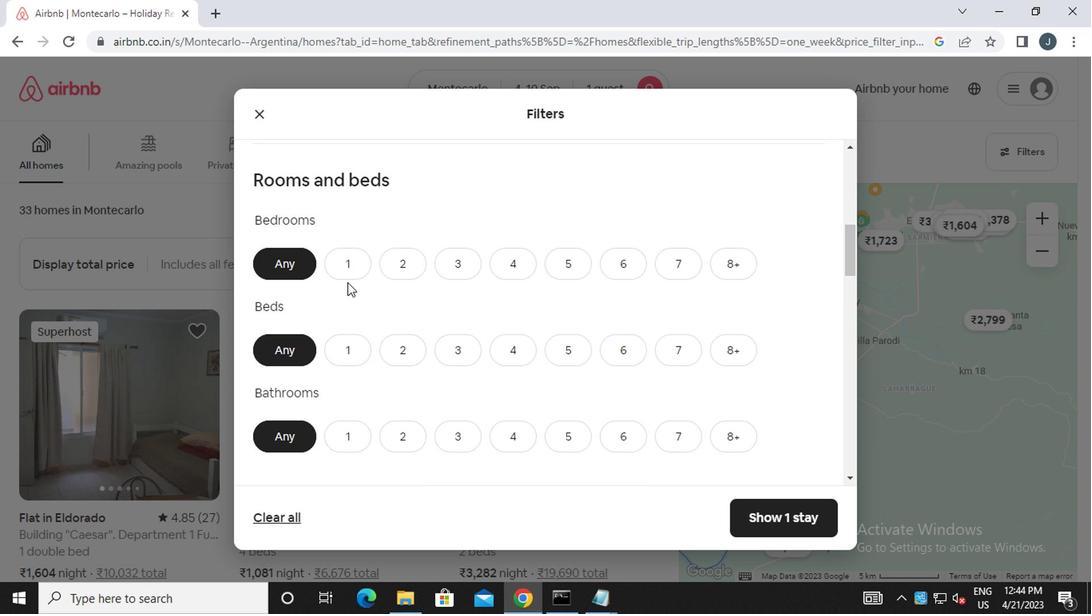 
Action: Mouse pressed left at (347, 268)
Screenshot: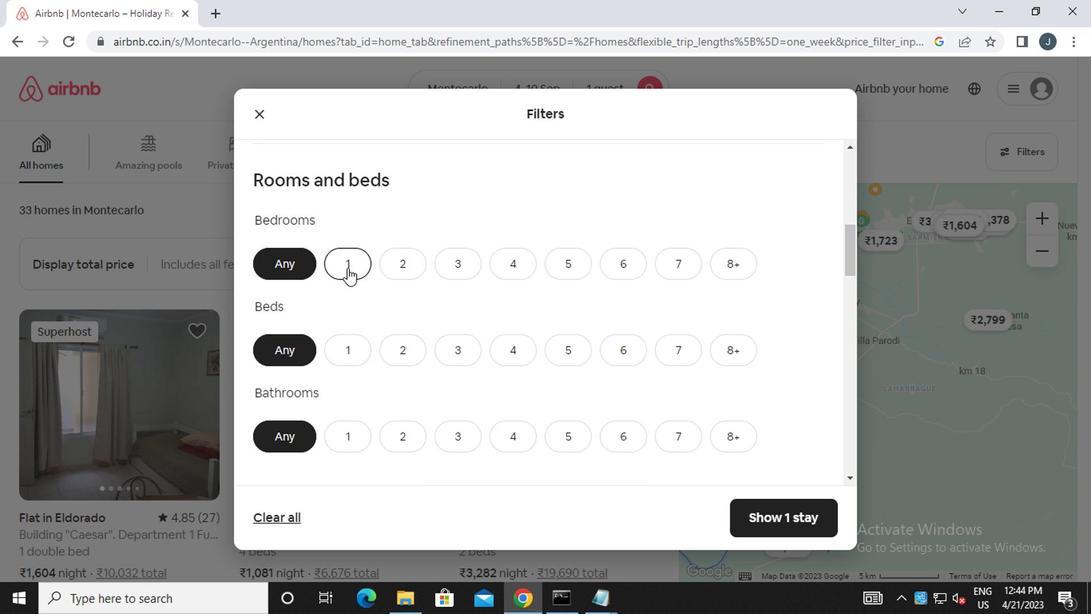 
Action: Mouse moved to (345, 353)
Screenshot: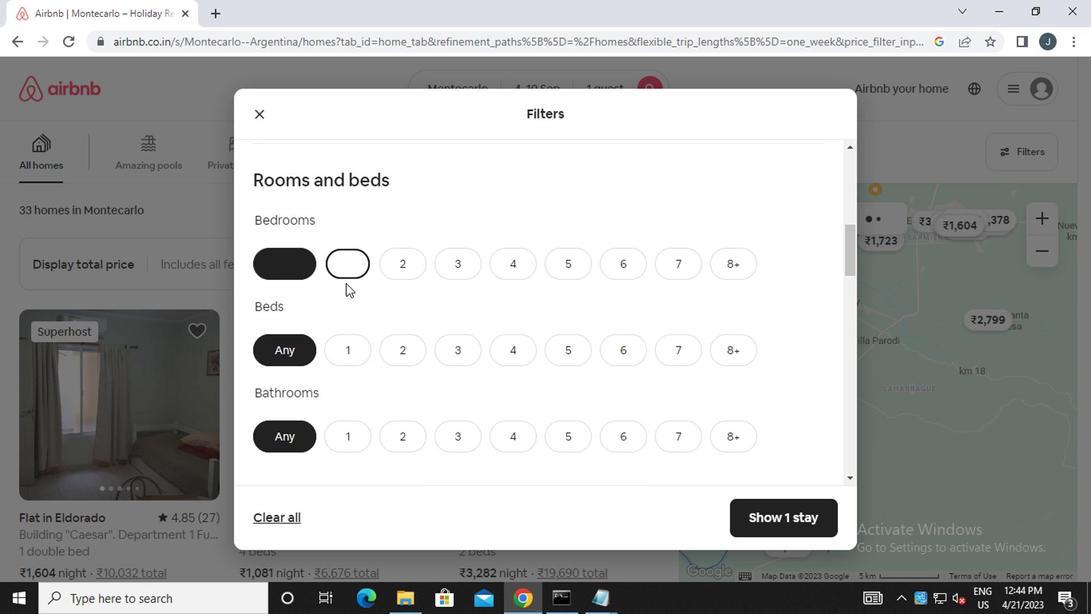 
Action: Mouse pressed left at (345, 353)
Screenshot: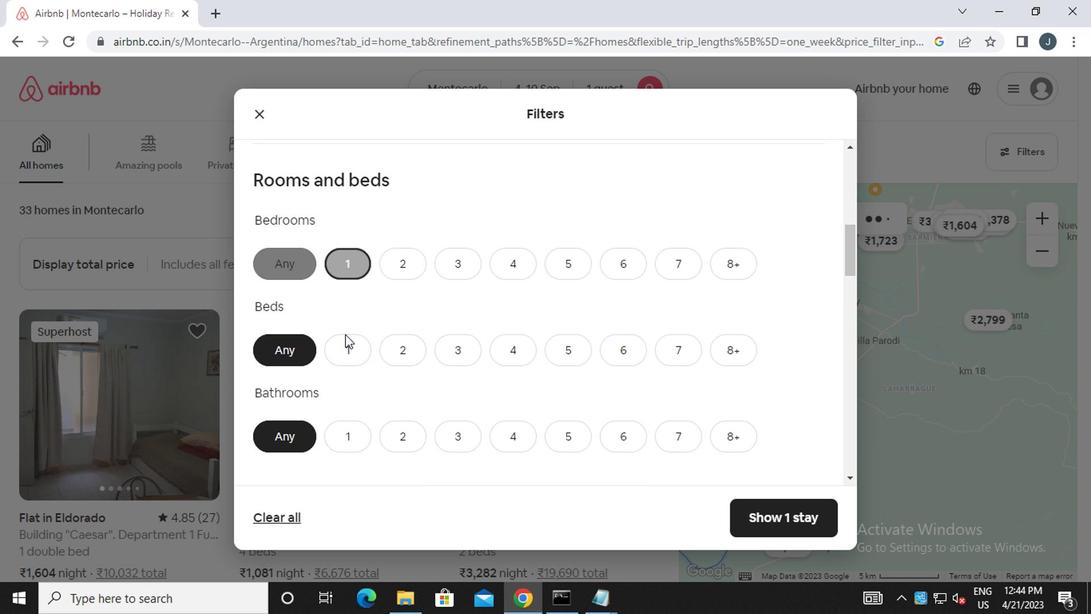 
Action: Mouse moved to (350, 436)
Screenshot: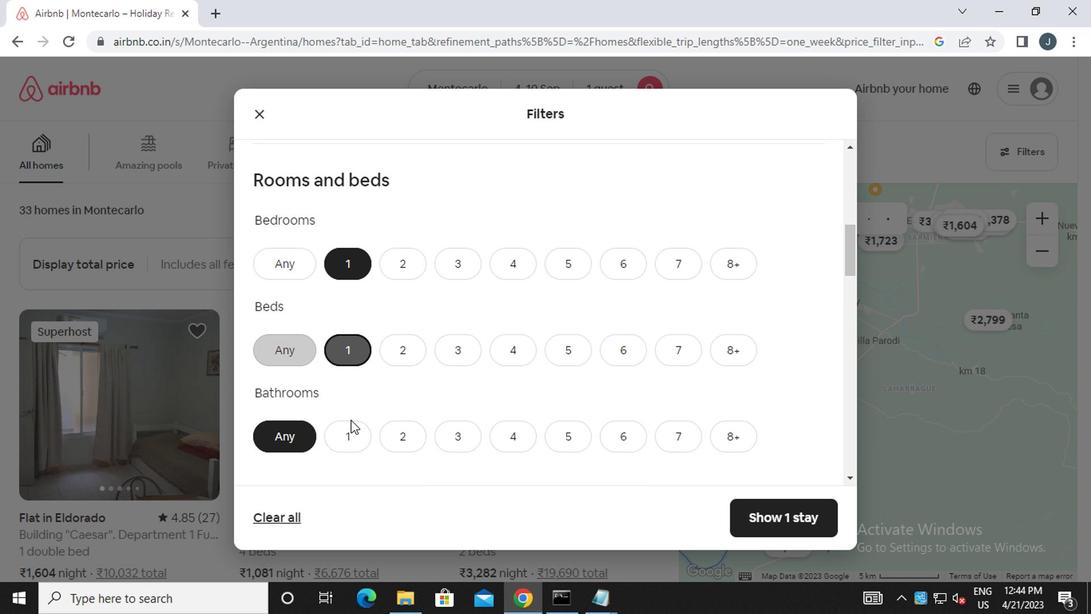 
Action: Mouse pressed left at (350, 436)
Screenshot: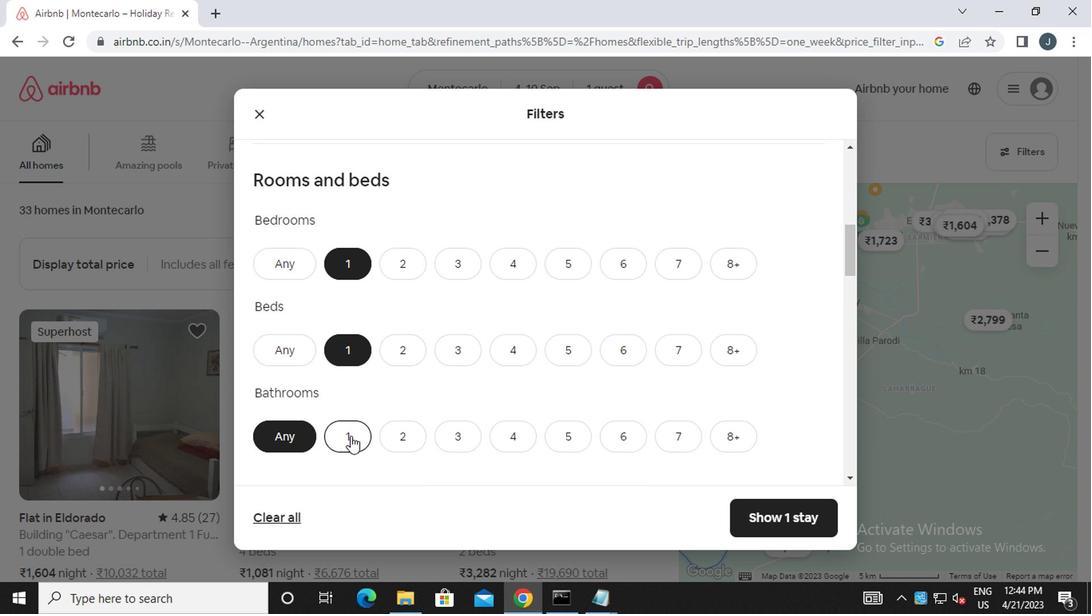 
Action: Mouse moved to (350, 436)
Screenshot: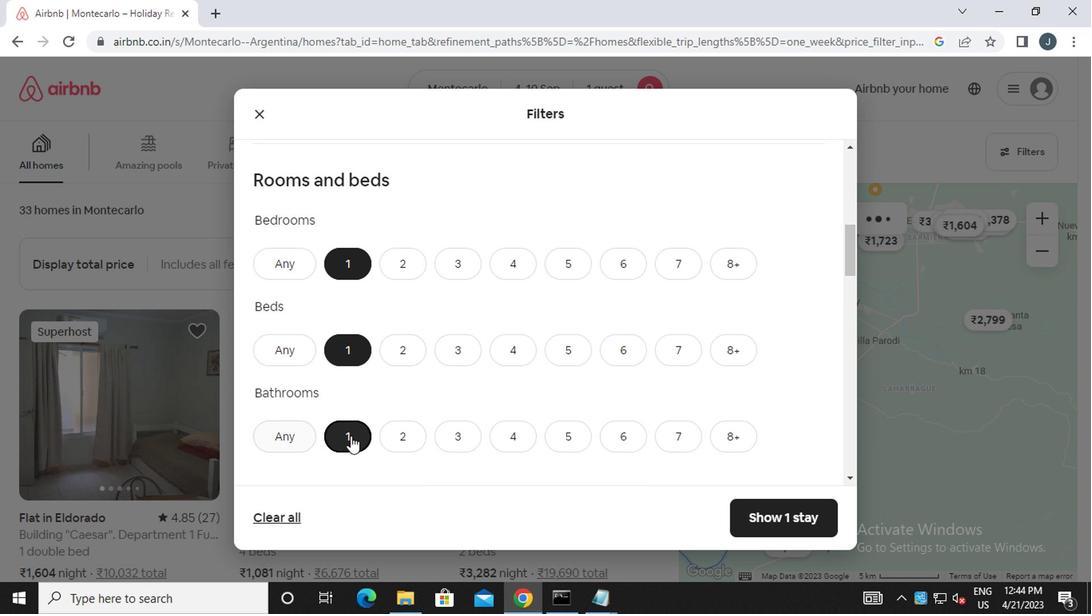 
Action: Mouse scrolled (350, 436) with delta (0, 0)
Screenshot: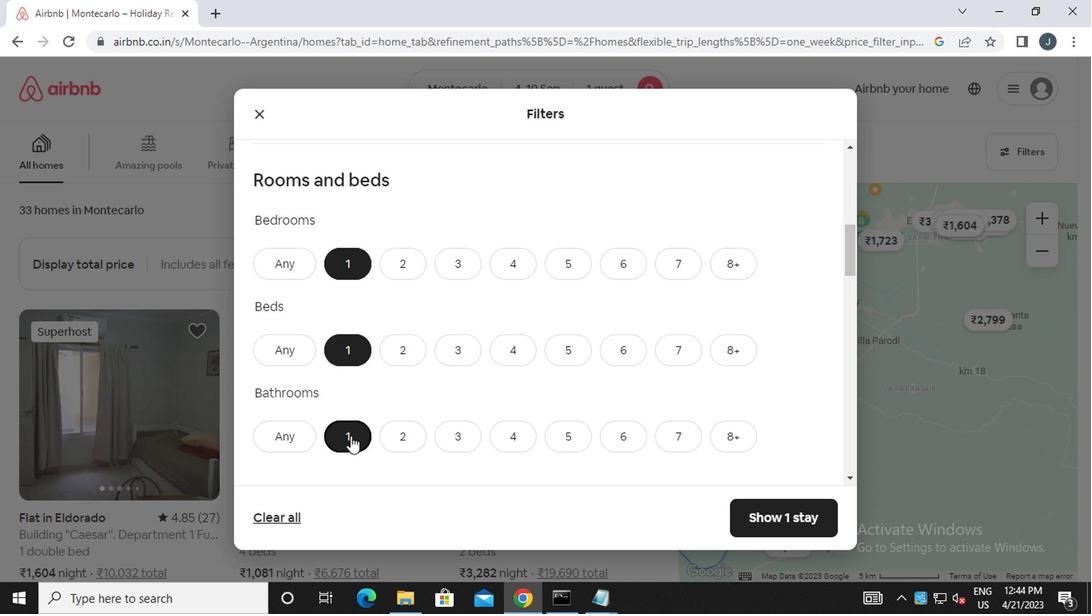 
Action: Mouse scrolled (350, 436) with delta (0, 0)
Screenshot: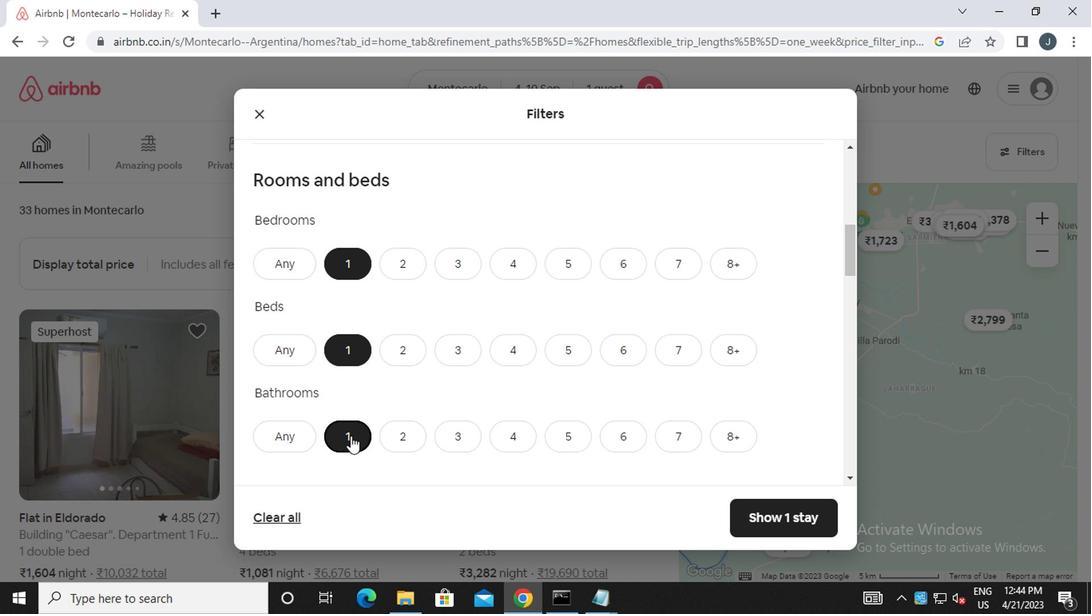 
Action: Mouse scrolled (350, 436) with delta (0, 0)
Screenshot: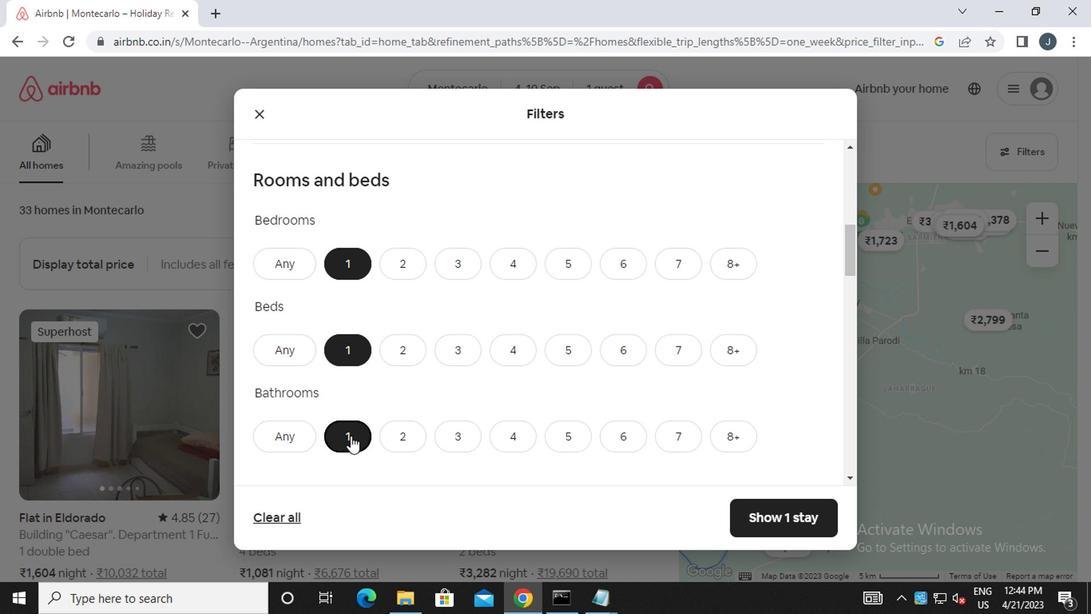
Action: Mouse scrolled (350, 436) with delta (0, 0)
Screenshot: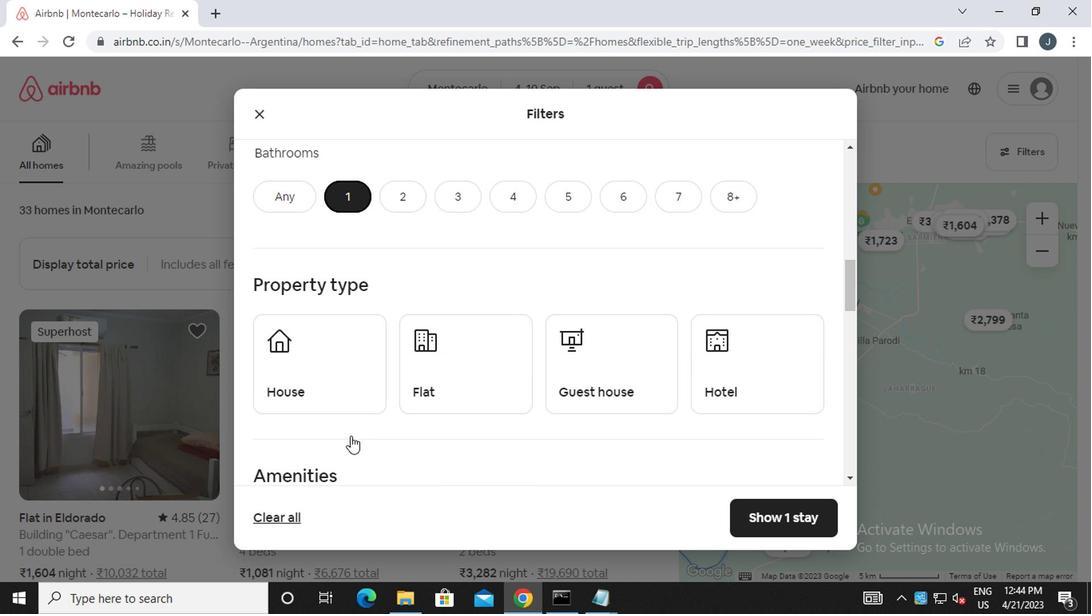 
Action: Mouse moved to (312, 317)
Screenshot: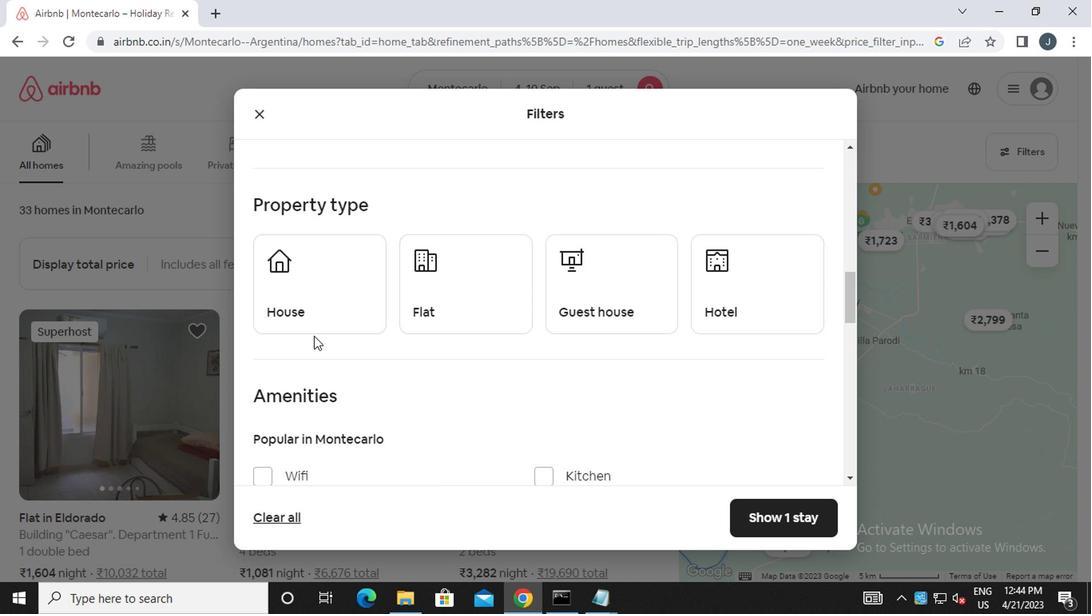 
Action: Mouse pressed left at (312, 317)
Screenshot: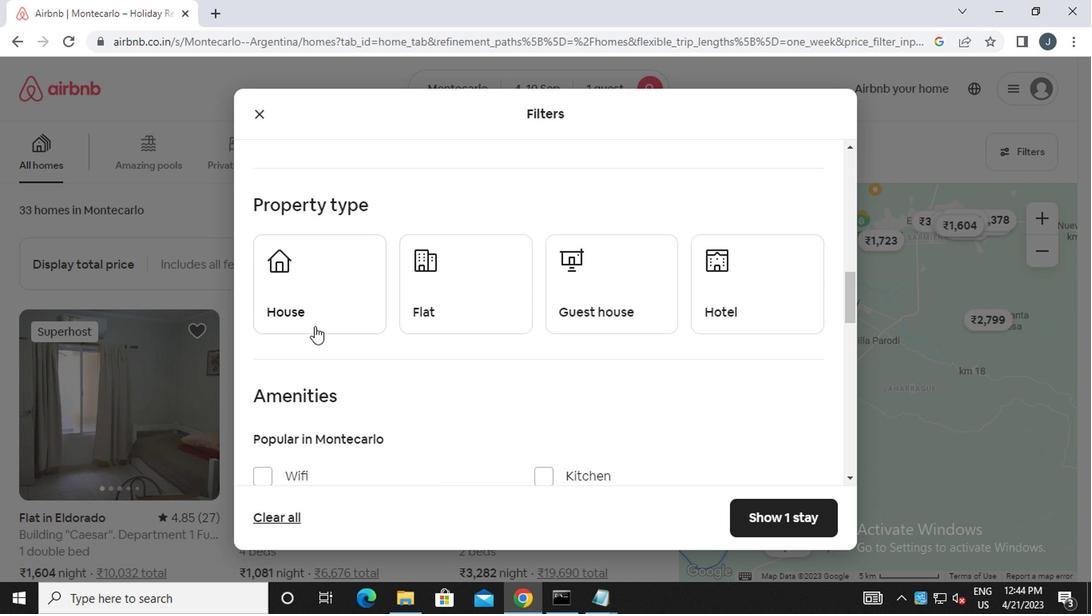 
Action: Mouse moved to (377, 299)
Screenshot: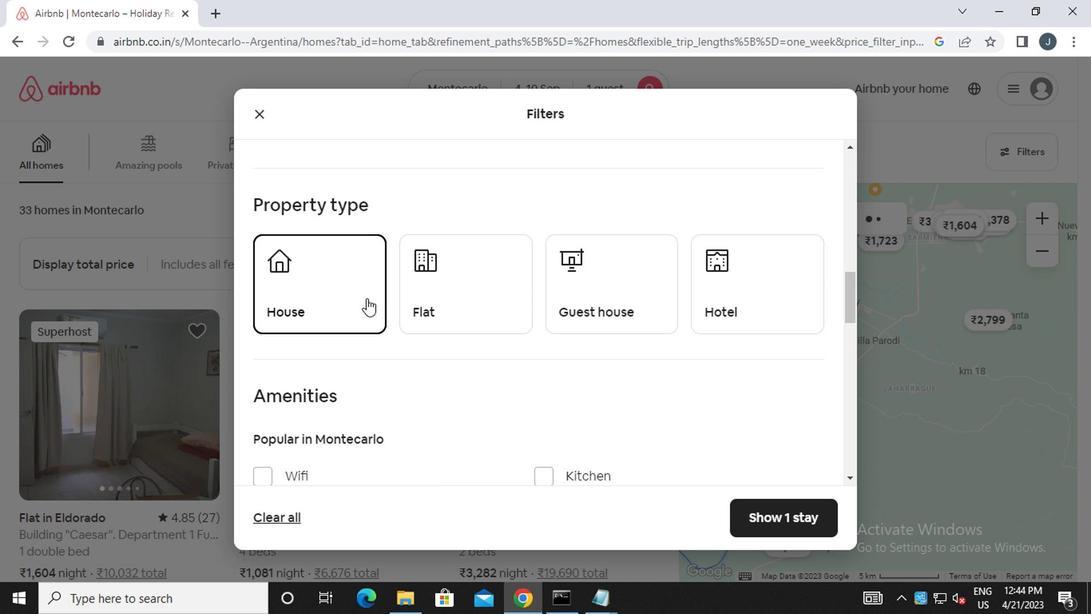 
Action: Mouse pressed left at (377, 299)
Screenshot: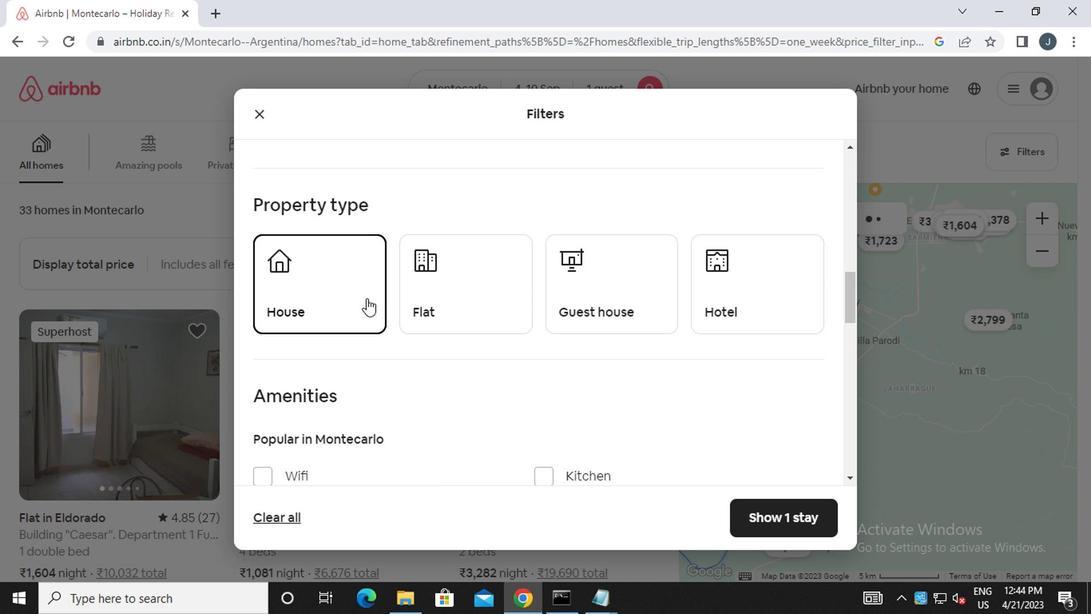 
Action: Mouse moved to (448, 306)
Screenshot: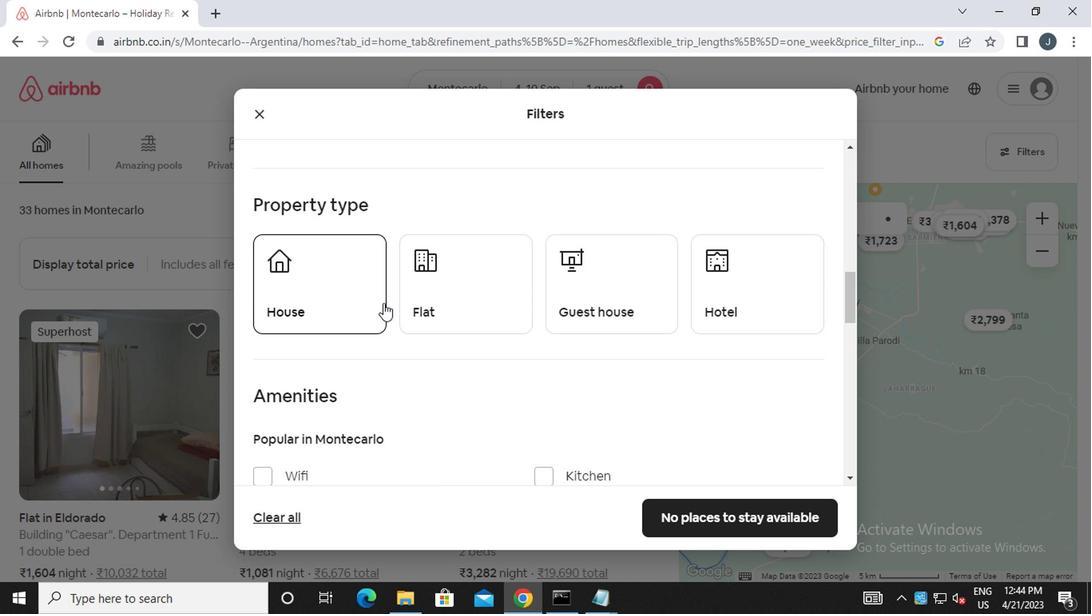 
Action: Mouse pressed left at (448, 306)
Screenshot: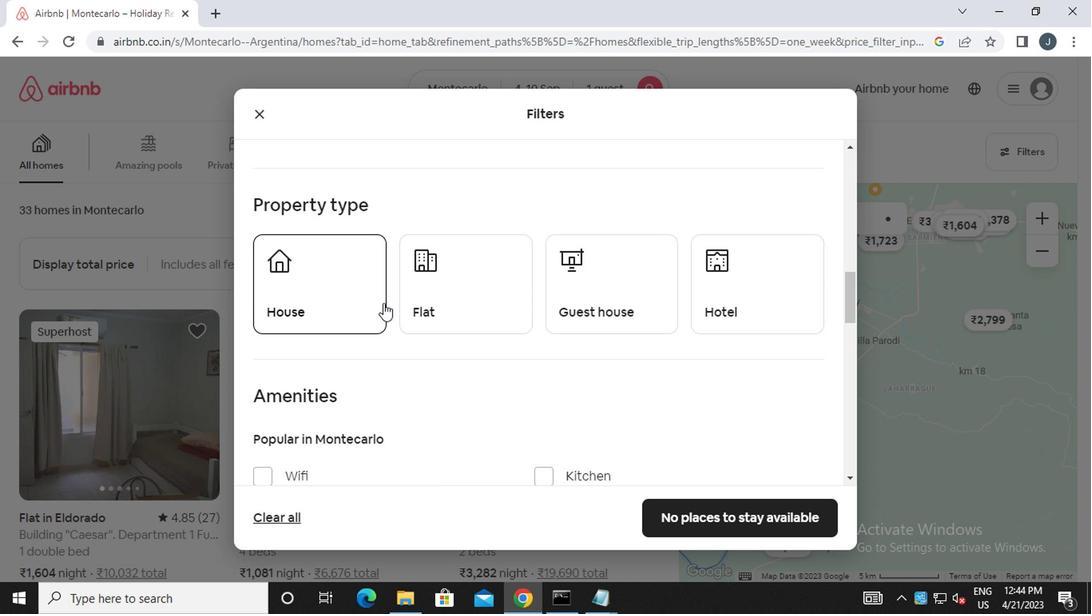 
Action: Mouse moved to (338, 302)
Screenshot: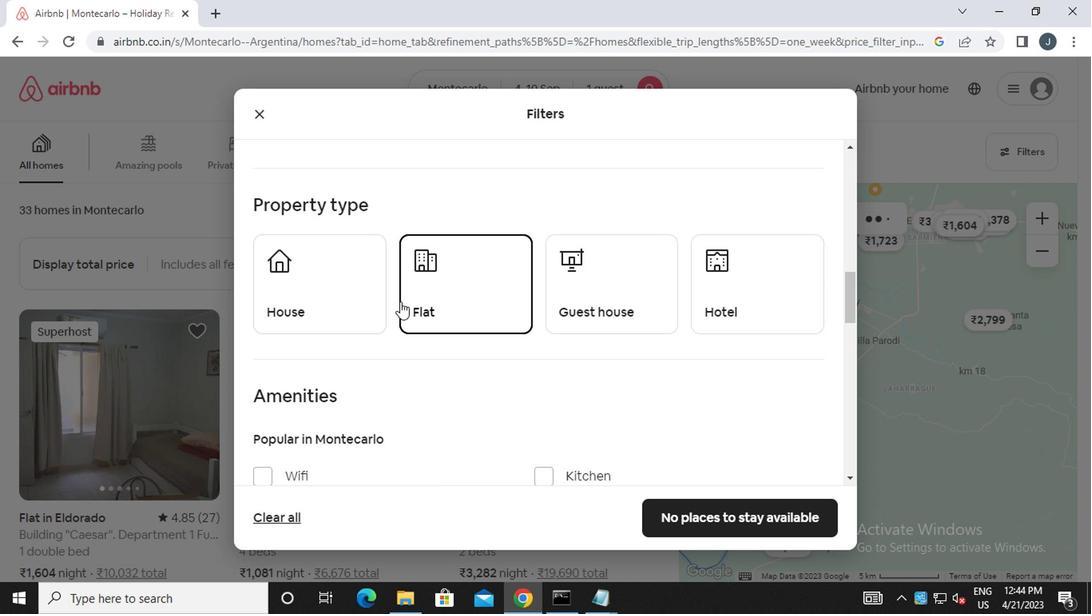 
Action: Mouse pressed left at (338, 302)
Screenshot: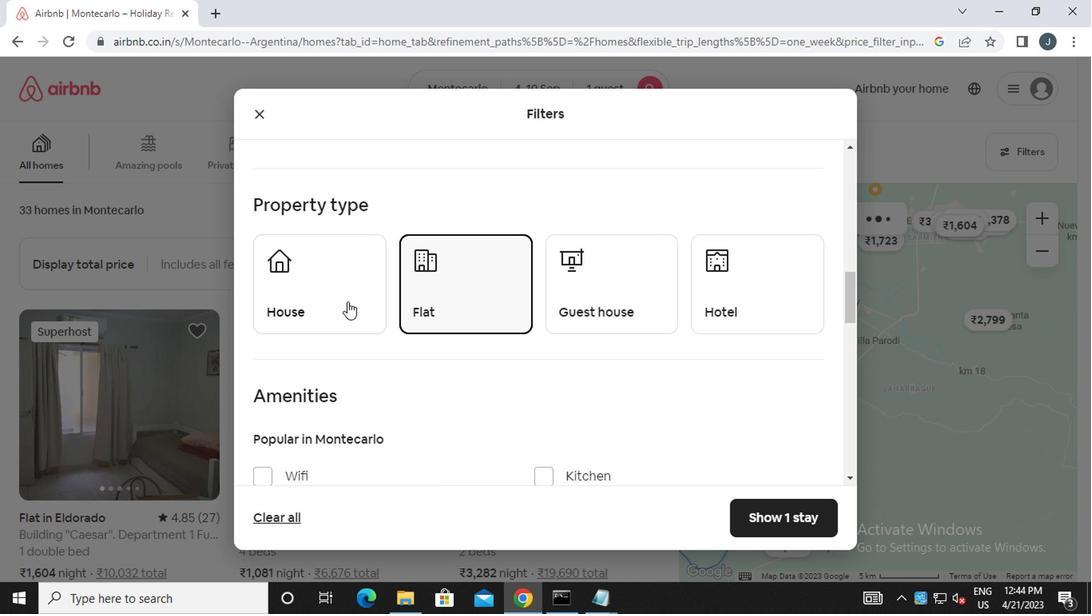 
Action: Mouse moved to (551, 297)
Screenshot: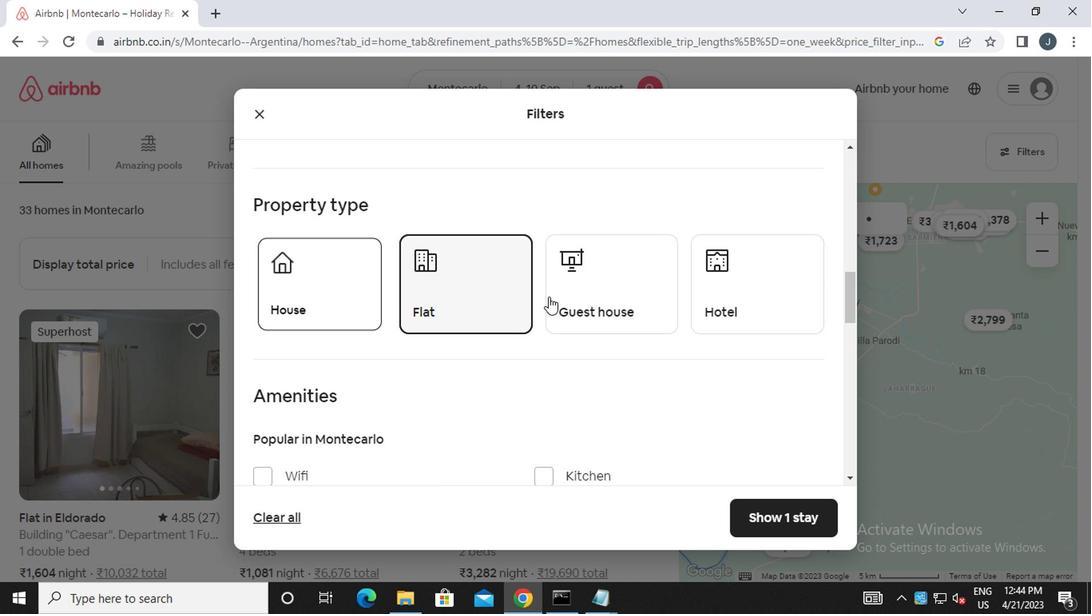 
Action: Mouse pressed left at (551, 297)
Screenshot: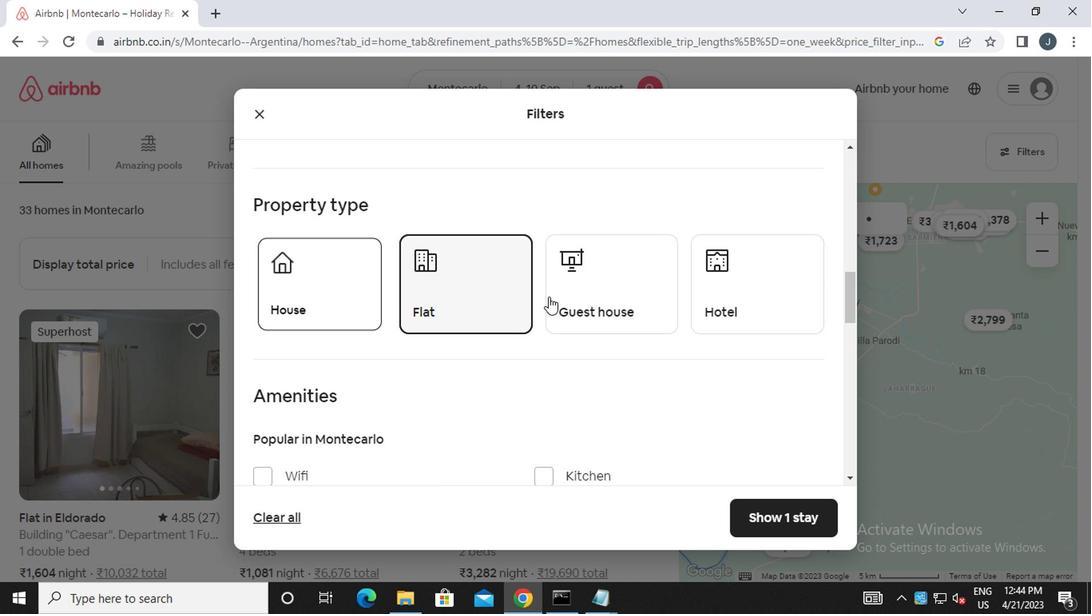 
Action: Mouse moved to (698, 304)
Screenshot: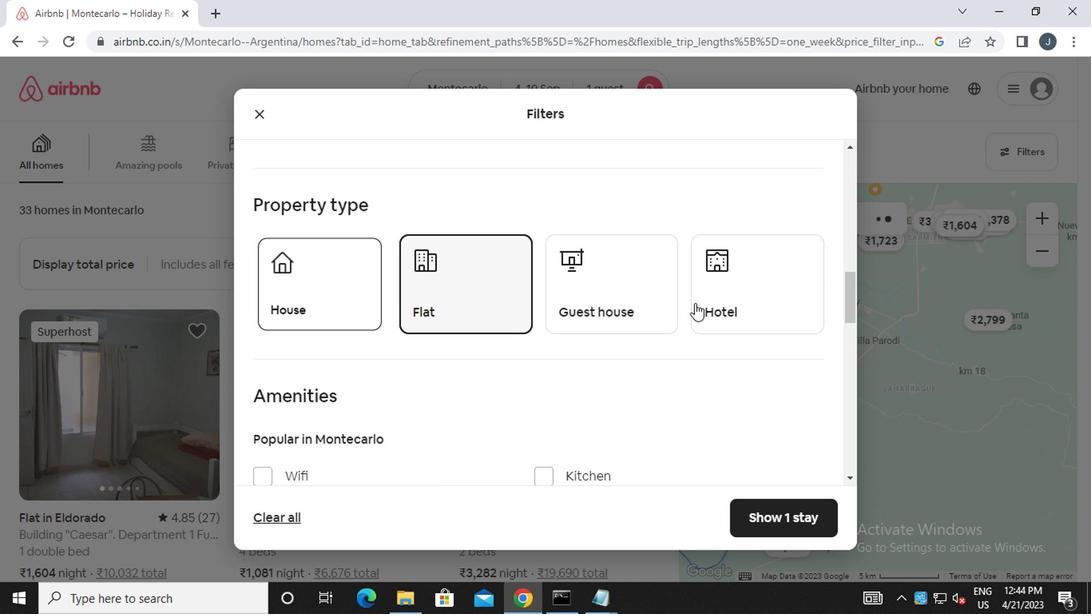 
Action: Mouse pressed left at (698, 304)
Screenshot: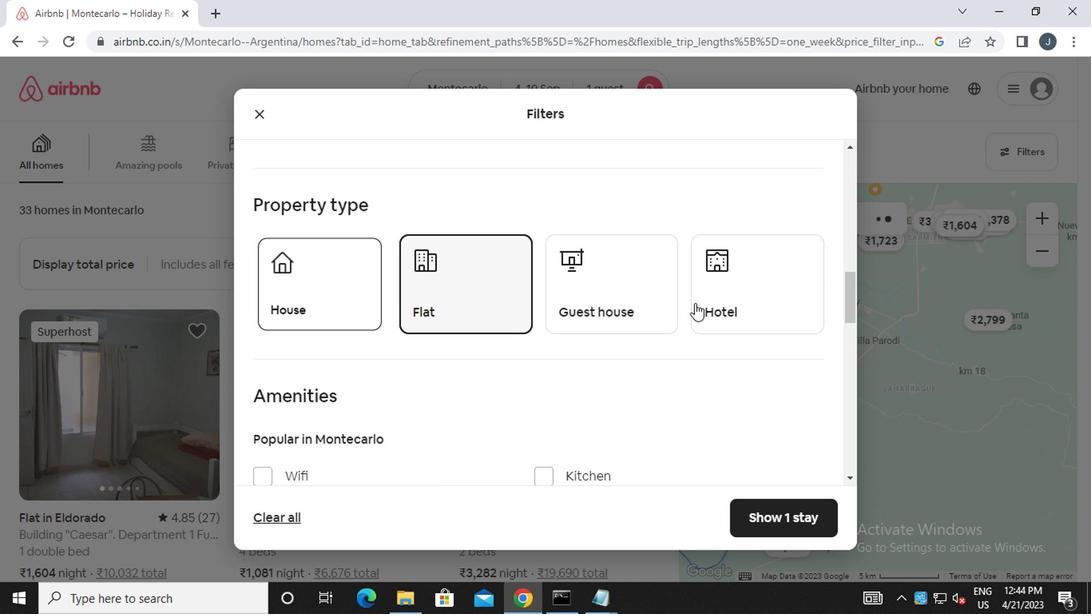 
Action: Mouse moved to (649, 345)
Screenshot: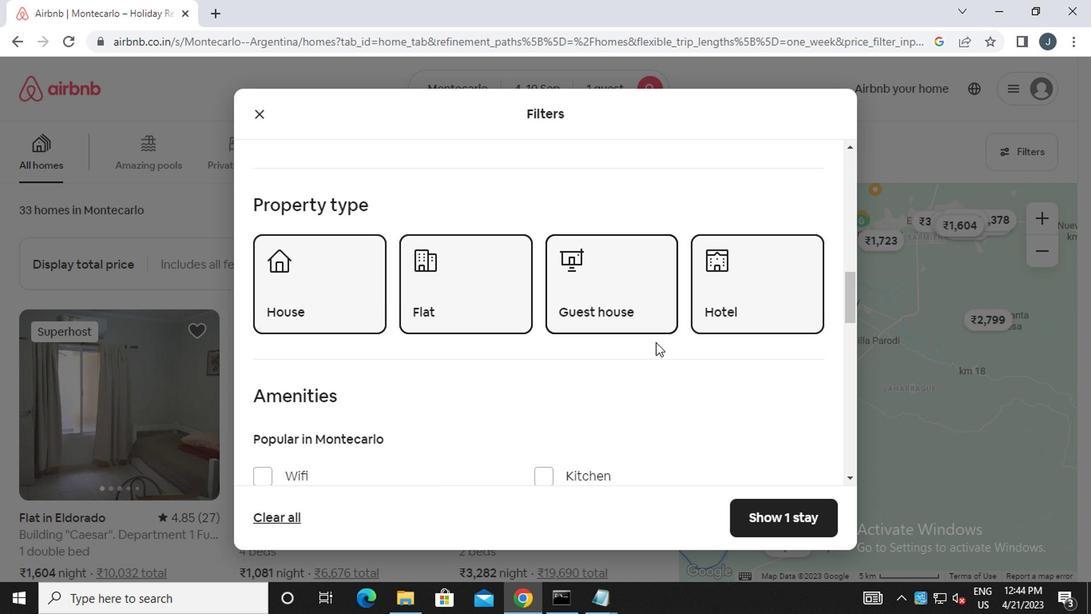 
Action: Mouse scrolled (649, 343) with delta (0, -1)
Screenshot: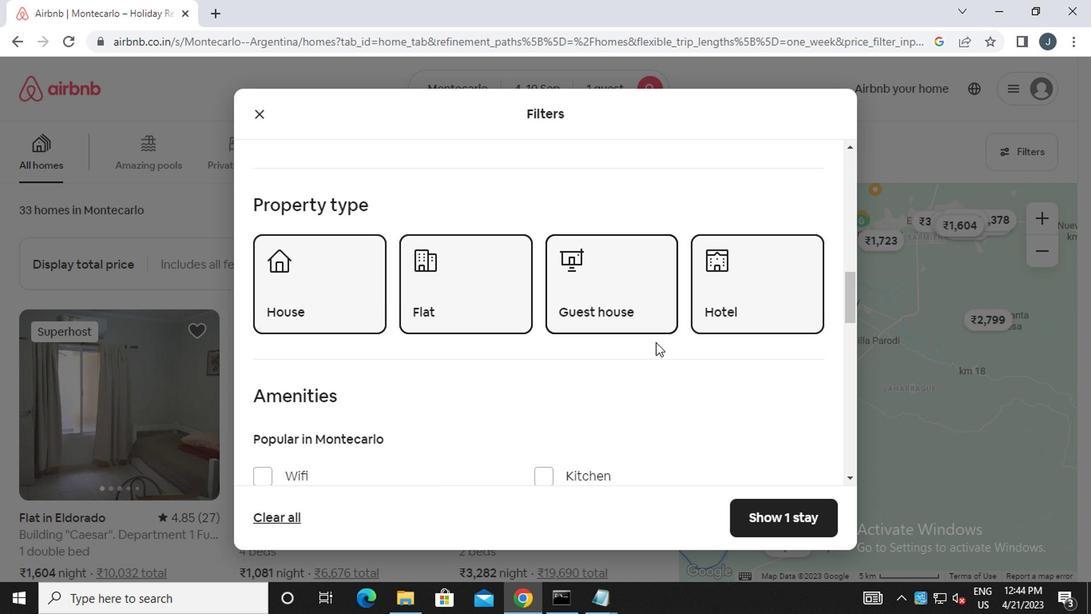
Action: Mouse moved to (646, 345)
Screenshot: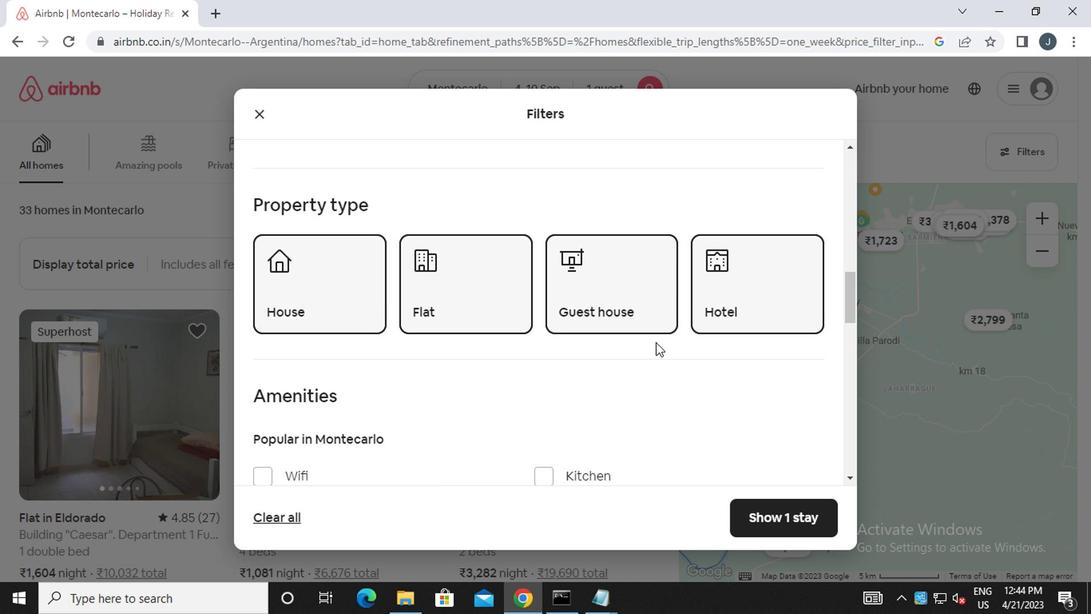 
Action: Mouse scrolled (646, 345) with delta (0, 0)
Screenshot: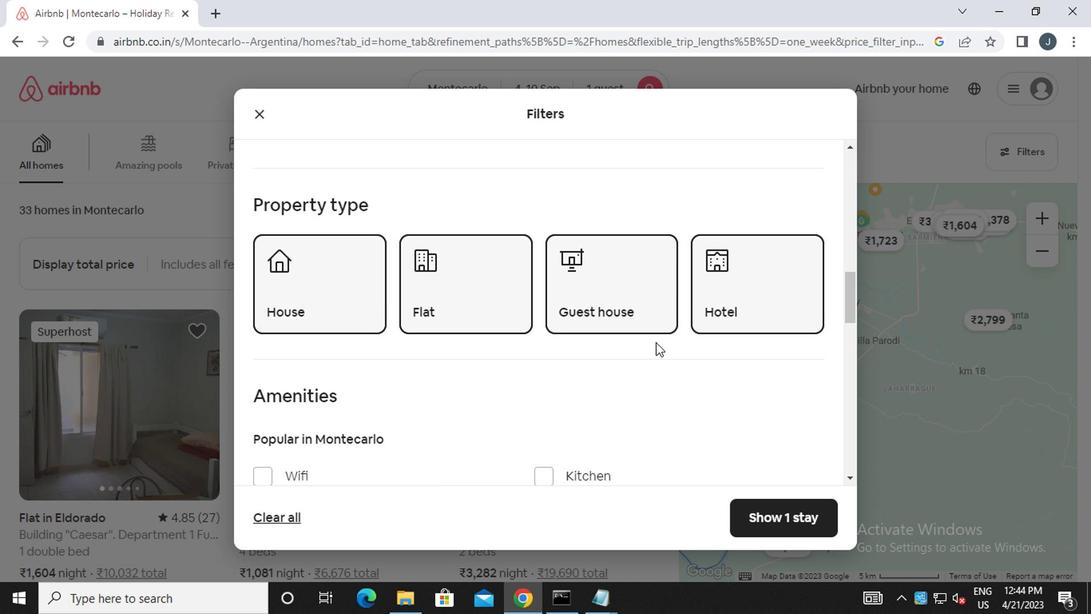 
Action: Mouse moved to (357, 367)
Screenshot: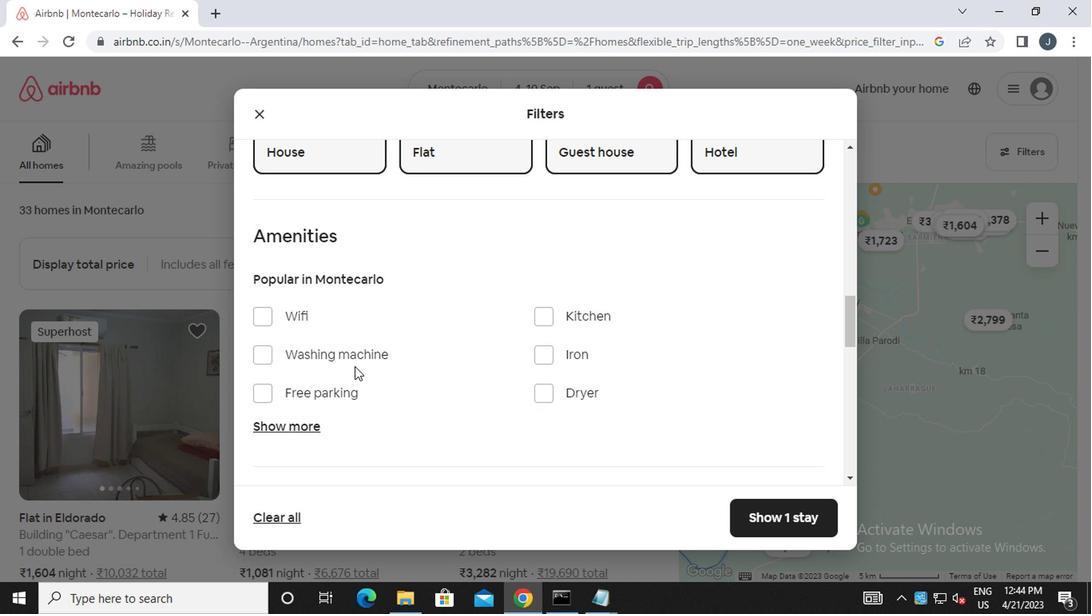 
Action: Mouse scrolled (357, 366) with delta (0, 0)
Screenshot: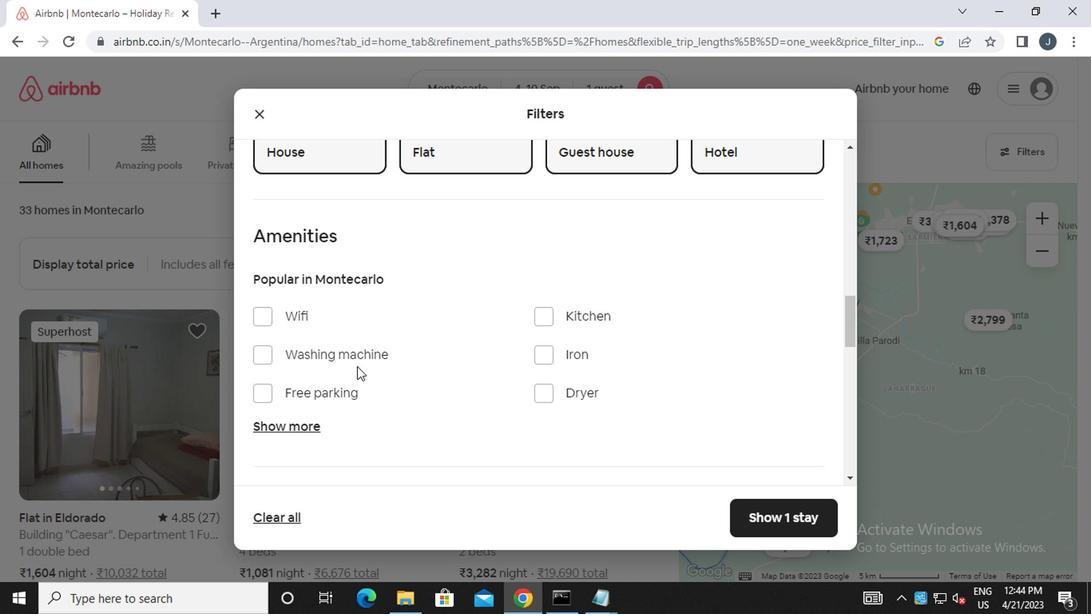 
Action: Mouse moved to (291, 343)
Screenshot: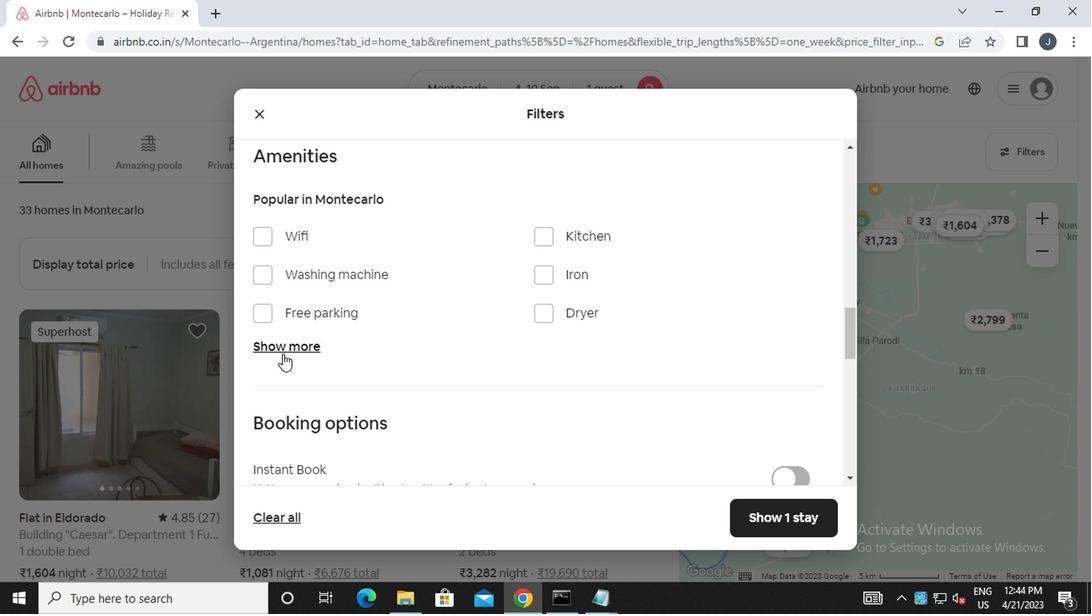 
Action: Mouse pressed left at (291, 343)
Screenshot: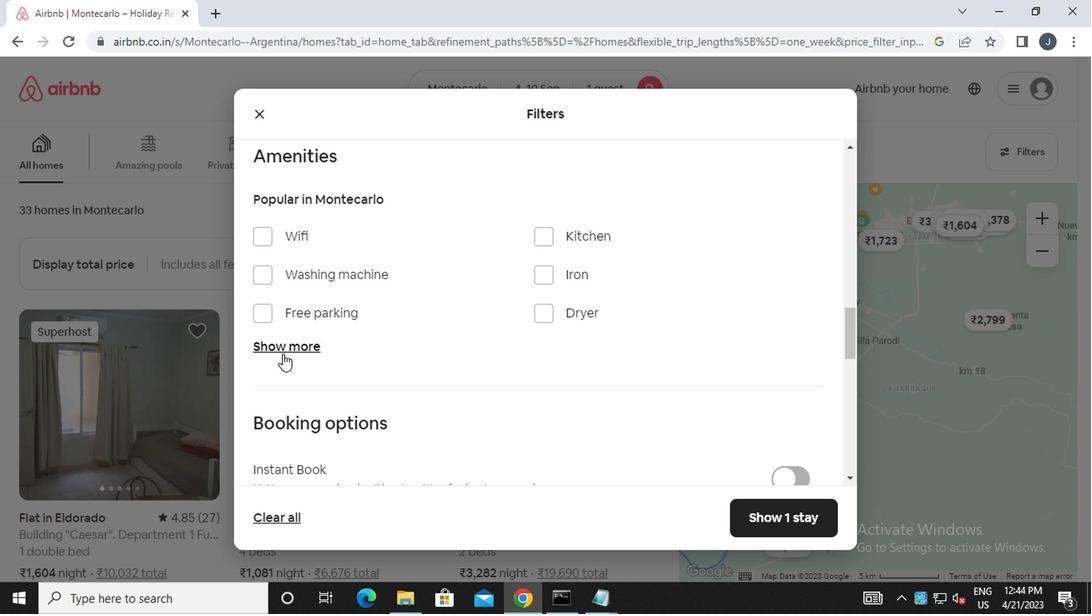 
Action: Mouse moved to (572, 412)
Screenshot: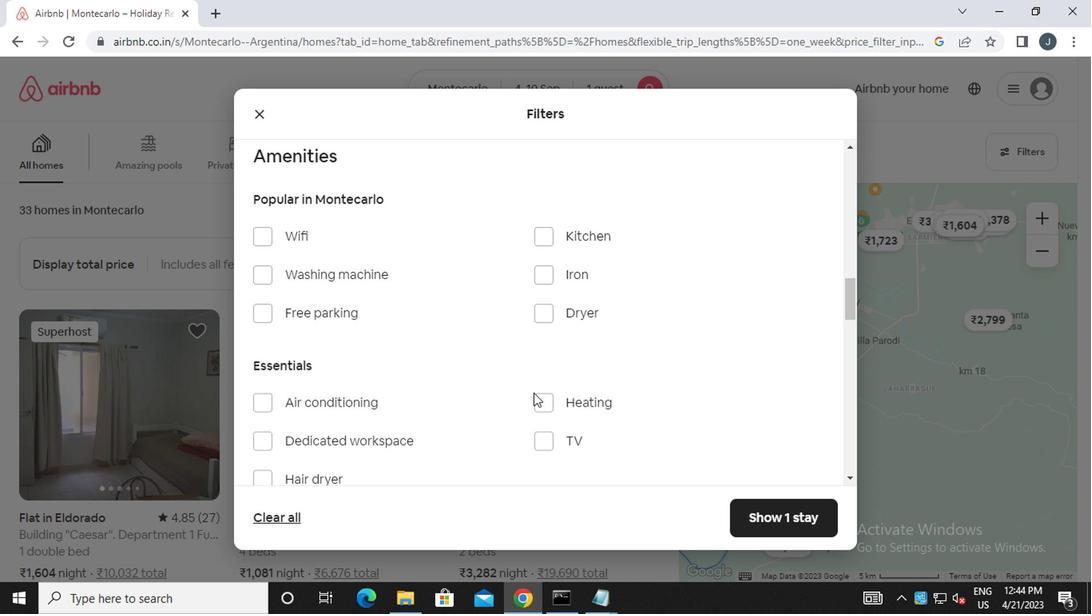
Action: Mouse pressed left at (572, 412)
Screenshot: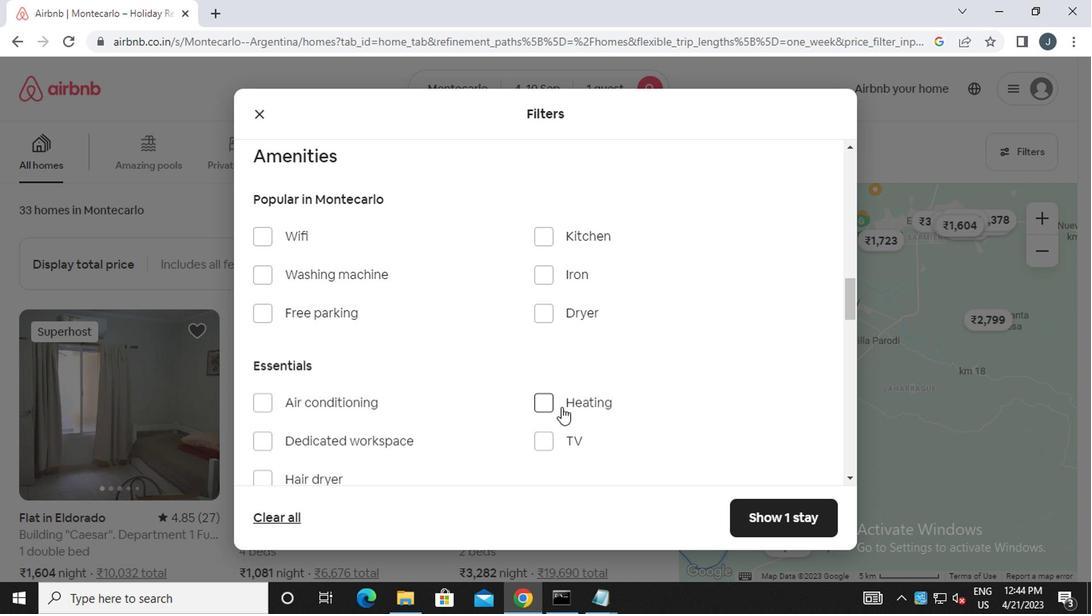 
Action: Mouse moved to (514, 399)
Screenshot: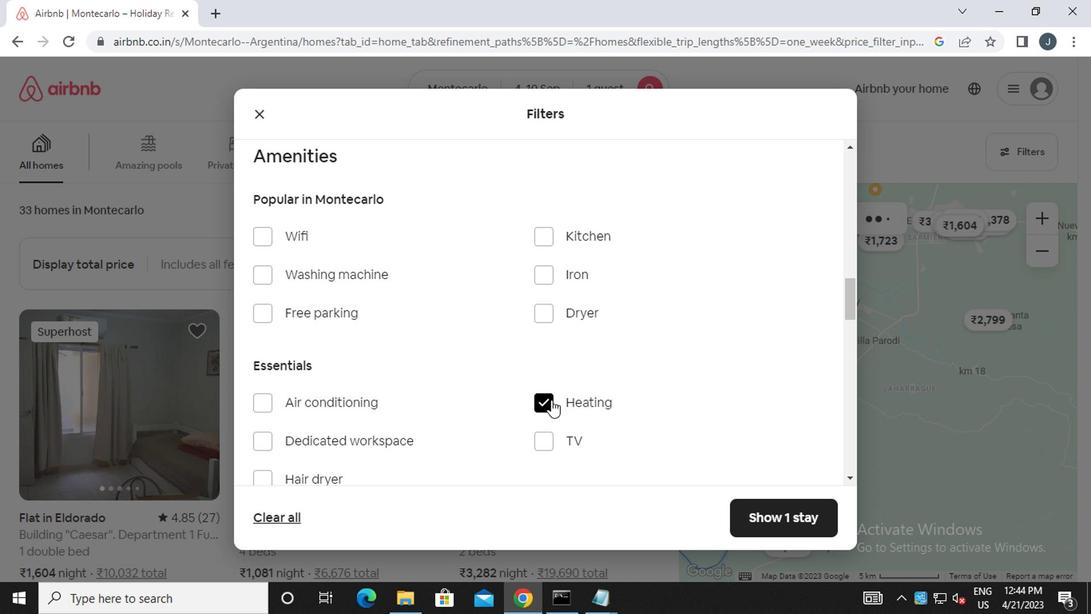 
Action: Mouse scrolled (514, 398) with delta (0, 0)
Screenshot: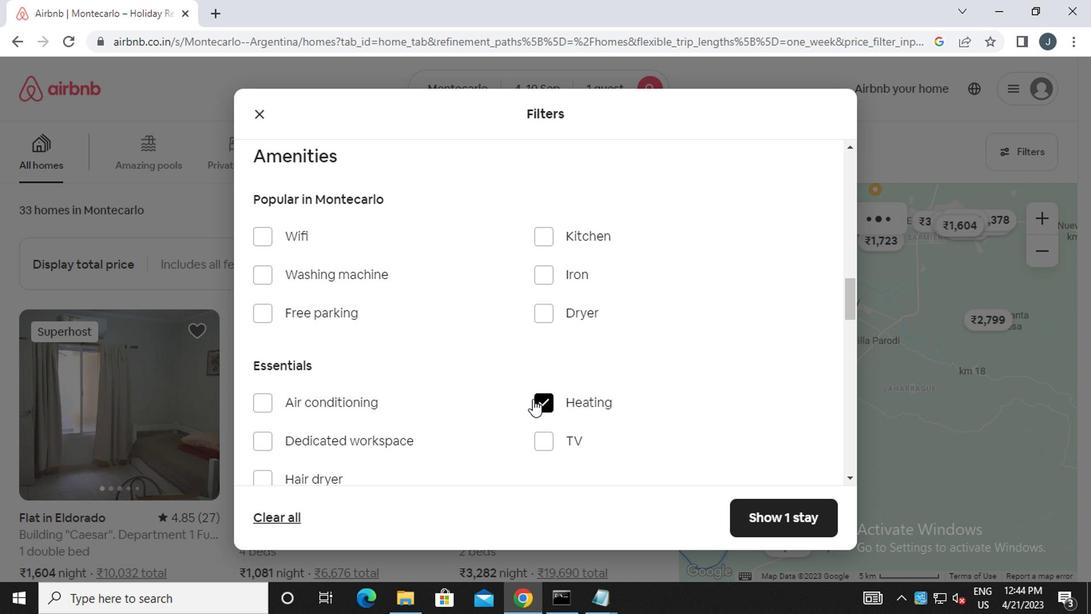 
Action: Mouse scrolled (514, 398) with delta (0, 0)
Screenshot: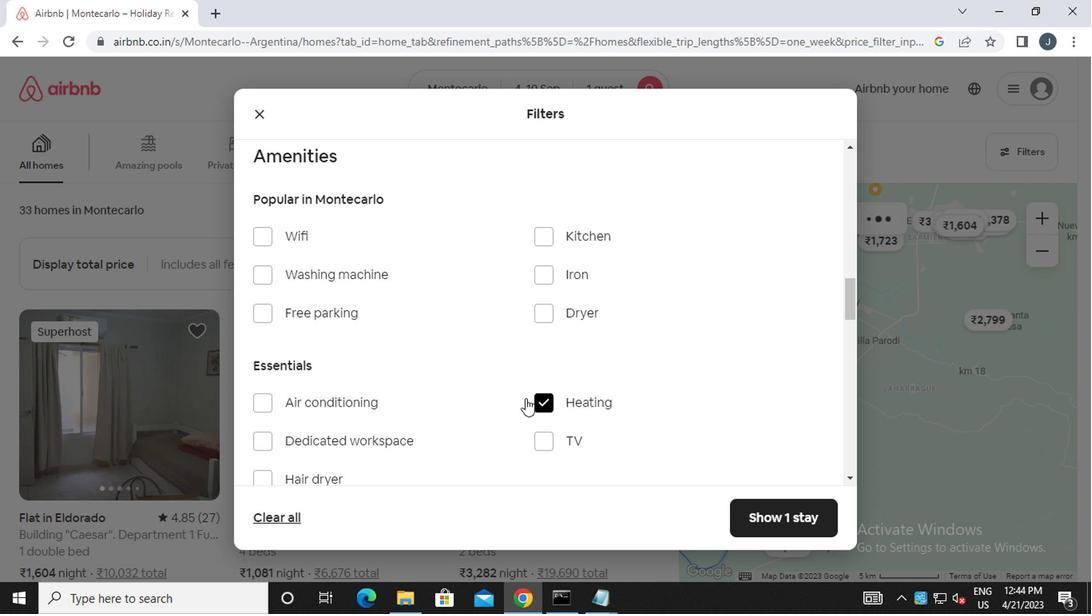 
Action: Mouse scrolled (514, 398) with delta (0, 0)
Screenshot: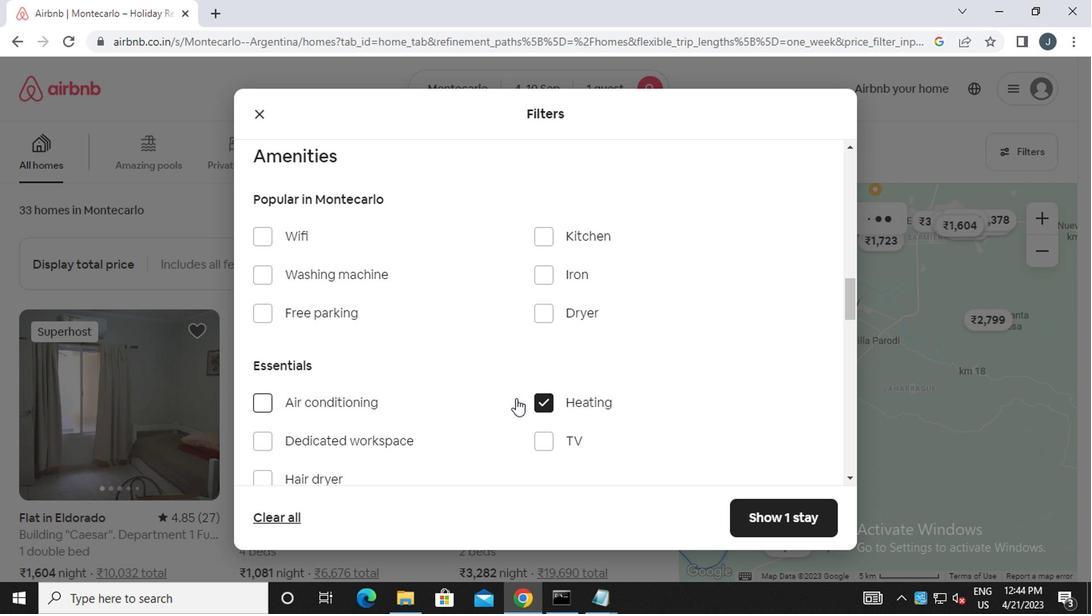 
Action: Mouse scrolled (514, 398) with delta (0, 0)
Screenshot: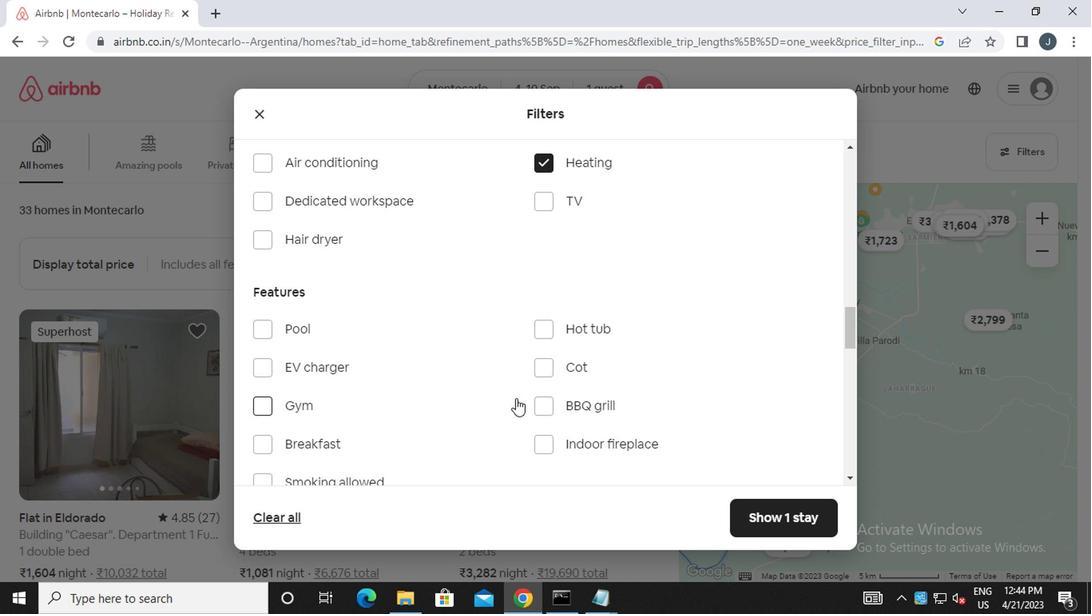 
Action: Mouse scrolled (514, 398) with delta (0, 0)
Screenshot: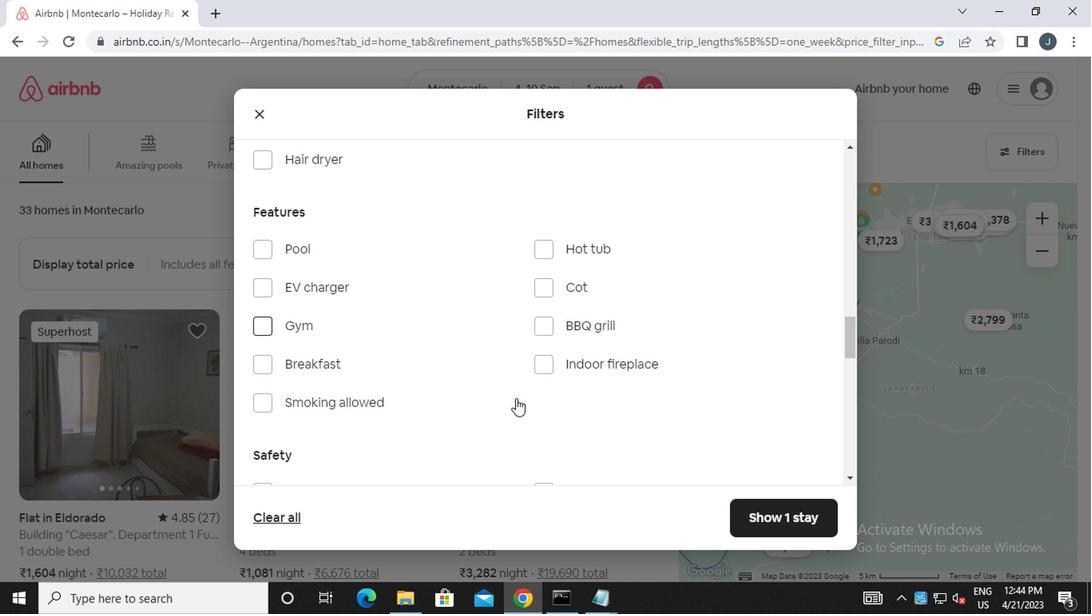 
Action: Mouse scrolled (514, 398) with delta (0, 0)
Screenshot: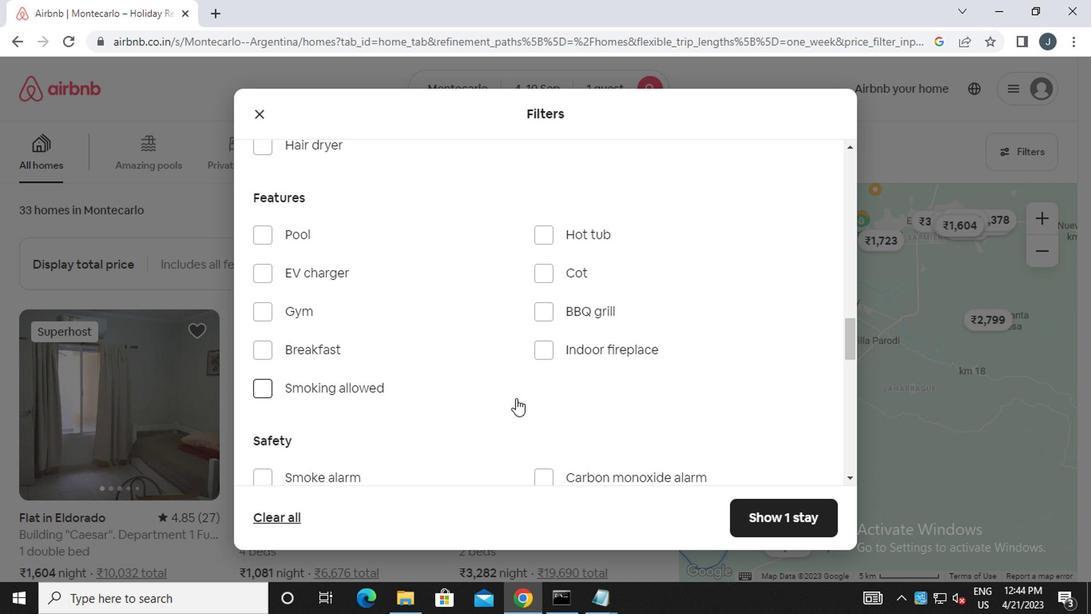
Action: Mouse moved to (441, 349)
Screenshot: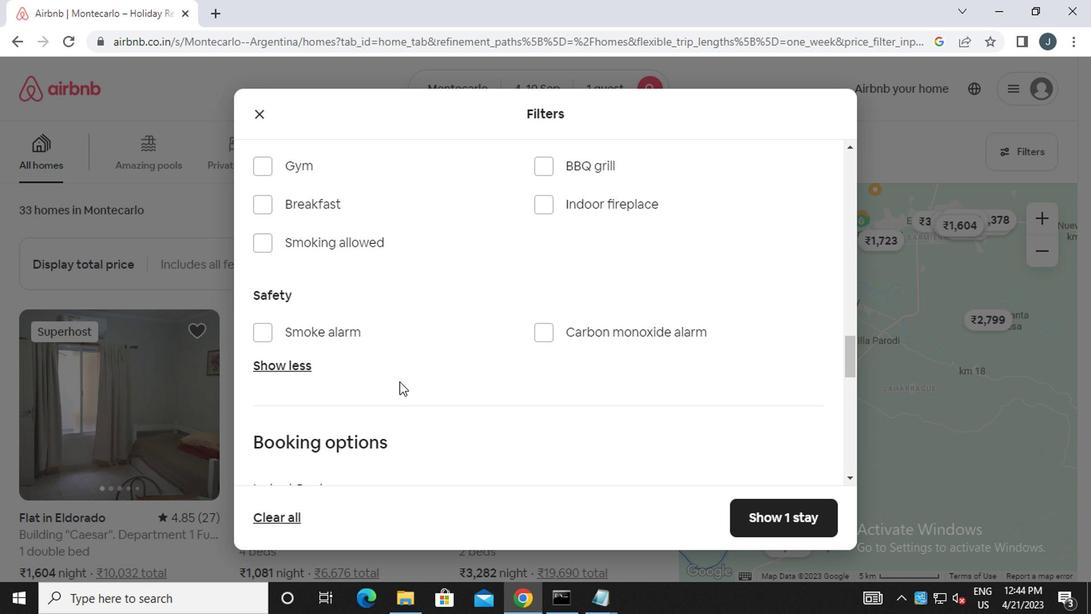 
Action: Mouse scrolled (441, 349) with delta (0, 0)
Screenshot: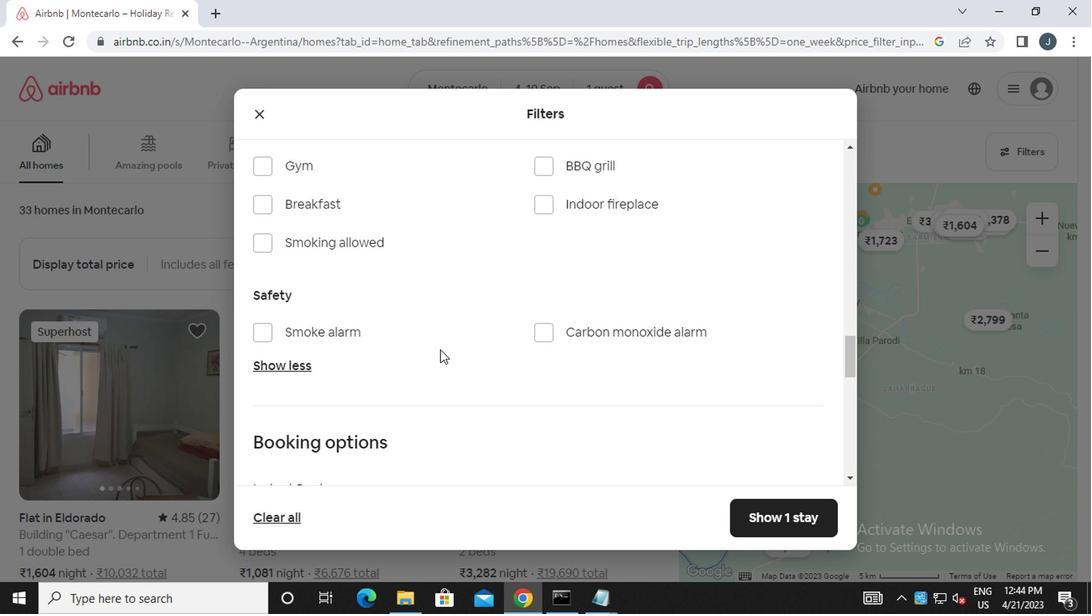 
Action: Mouse scrolled (441, 349) with delta (0, 0)
Screenshot: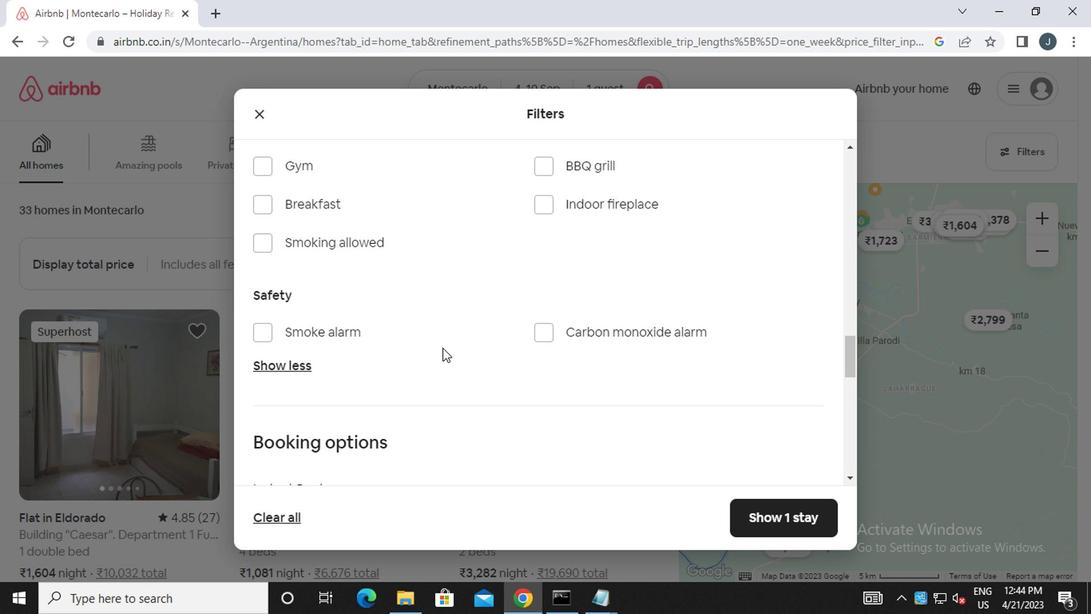 
Action: Mouse moved to (441, 349)
Screenshot: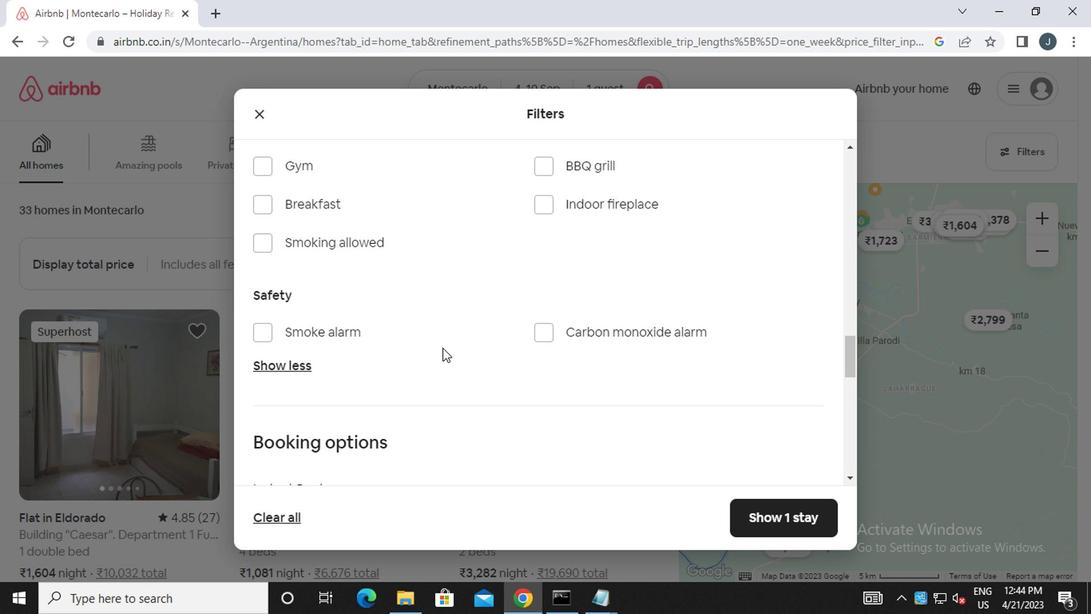 
Action: Mouse scrolled (441, 347) with delta (0, -1)
Screenshot: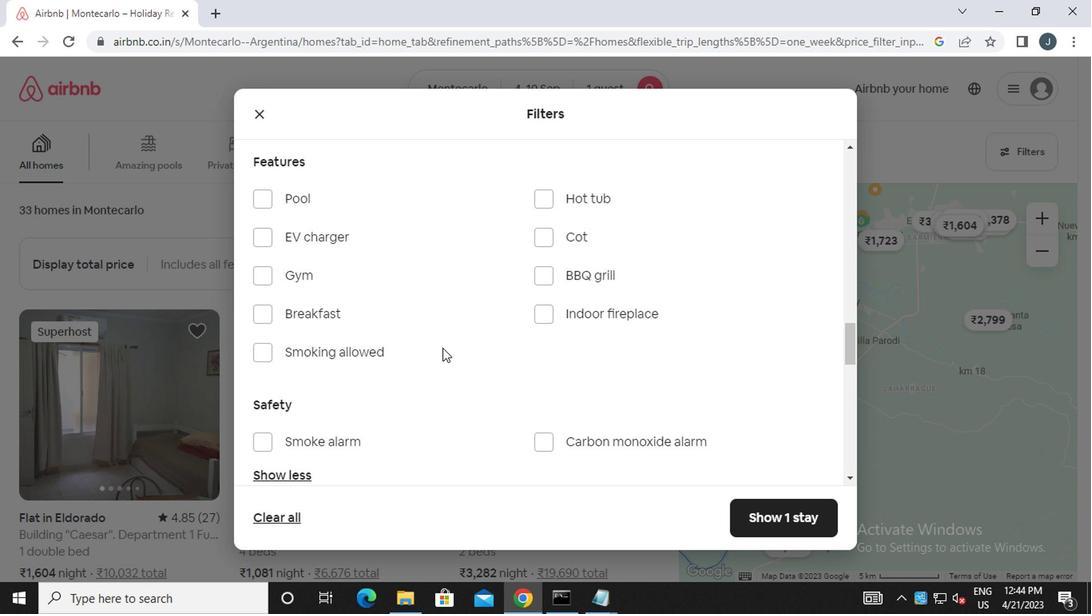 
Action: Mouse scrolled (441, 347) with delta (0, -1)
Screenshot: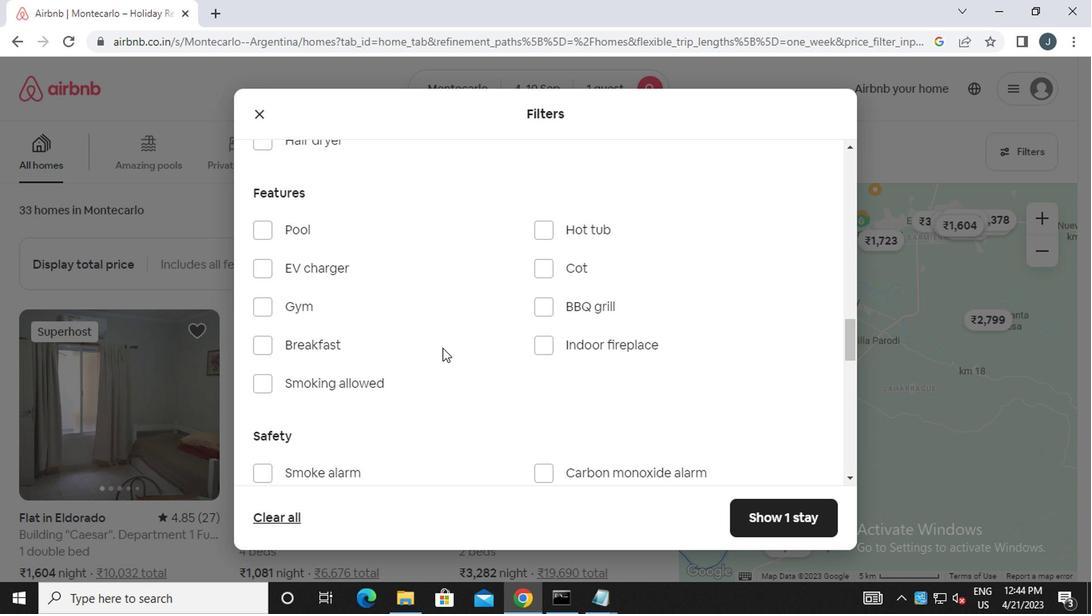 
Action: Mouse scrolled (441, 347) with delta (0, -1)
Screenshot: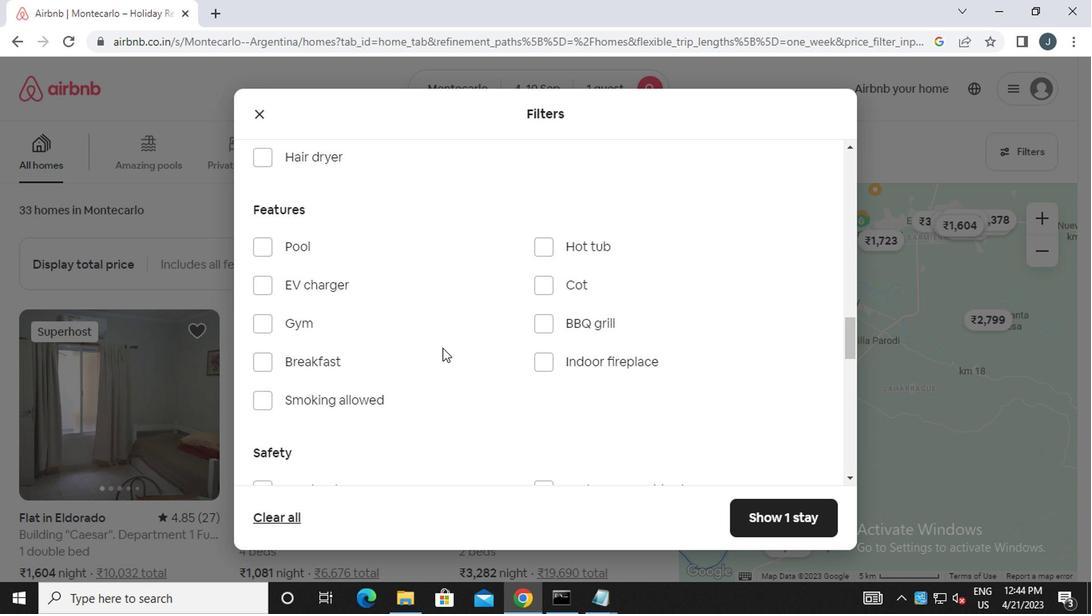 
Action: Mouse scrolled (441, 347) with delta (0, -1)
Screenshot: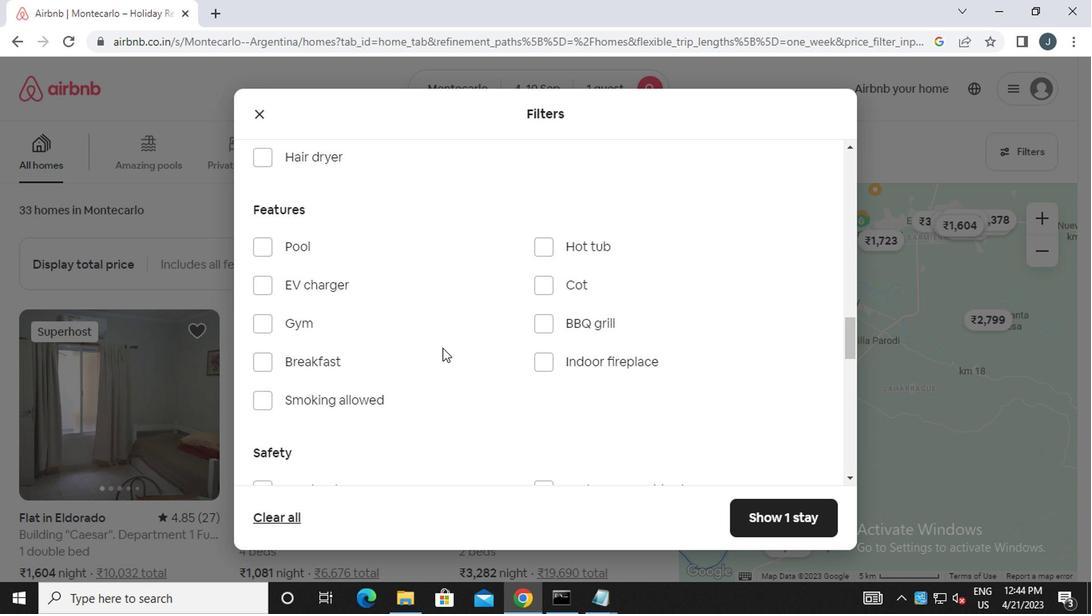 
Action: Mouse moved to (441, 350)
Screenshot: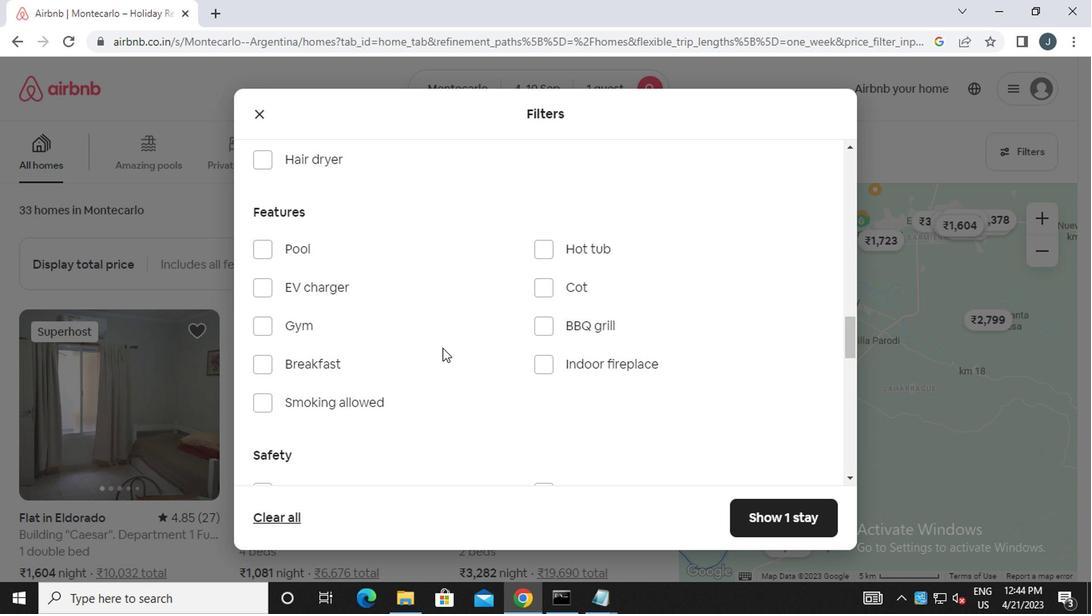 
Action: Mouse scrolled (441, 349) with delta (0, 0)
Screenshot: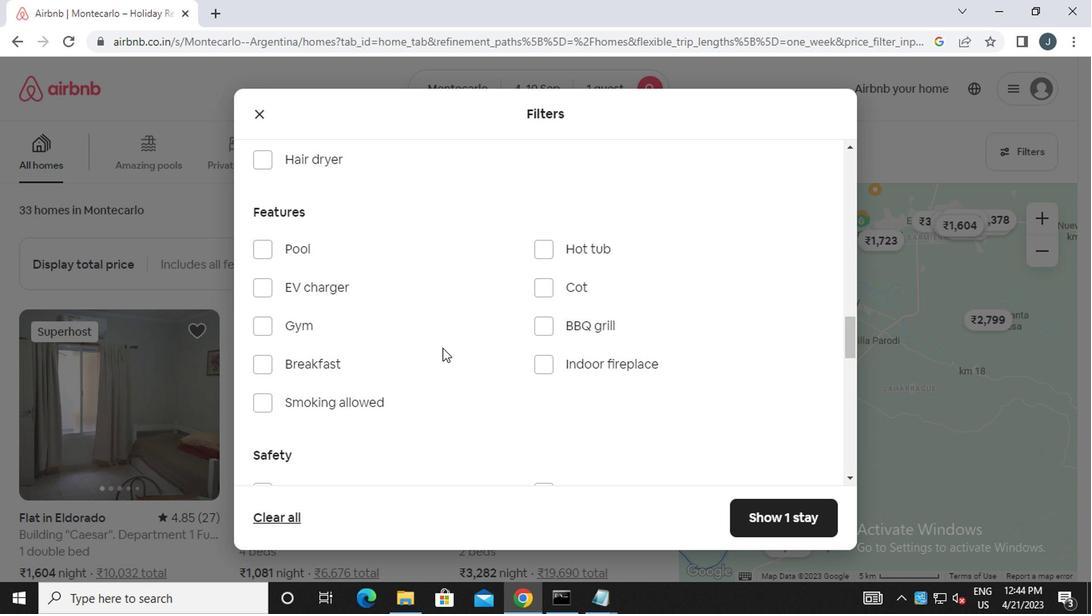 
Action: Mouse moved to (812, 318)
Screenshot: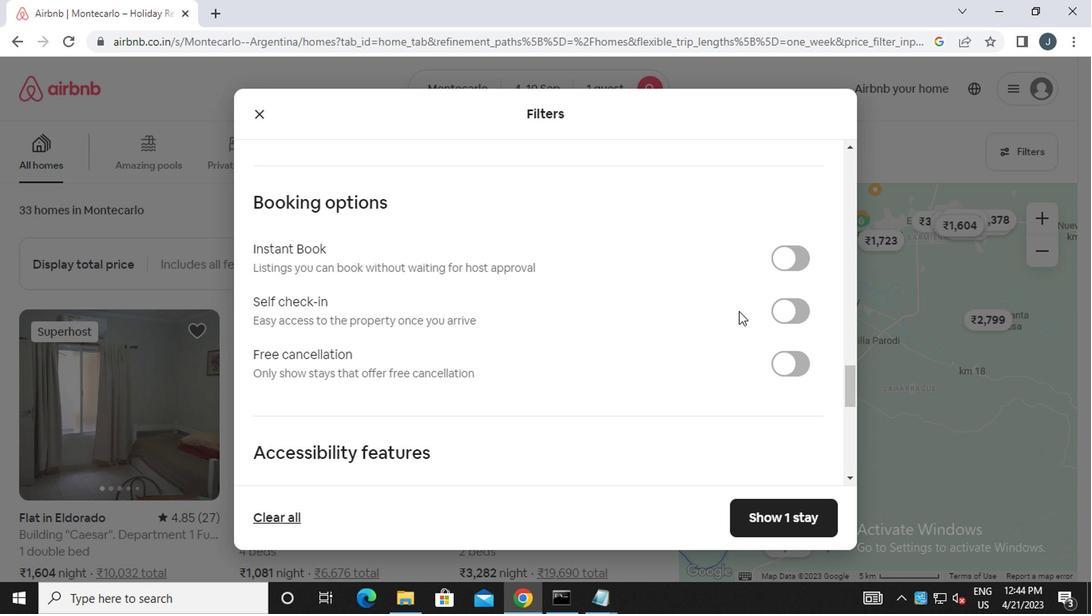 
Action: Mouse pressed left at (812, 318)
Screenshot: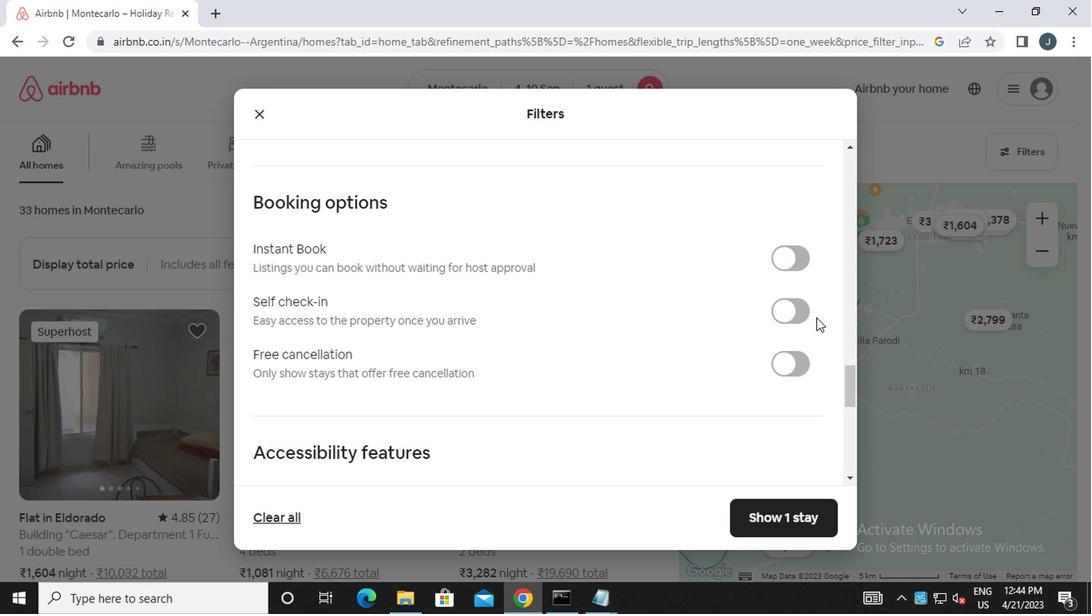 
Action: Mouse moved to (786, 317)
Screenshot: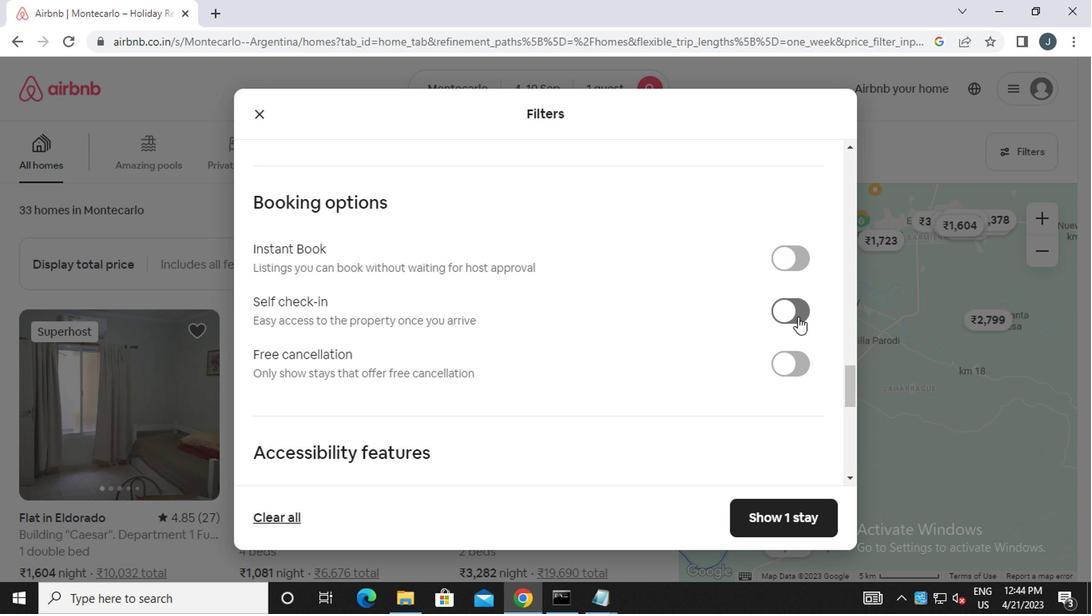 
Action: Mouse pressed left at (786, 317)
Screenshot: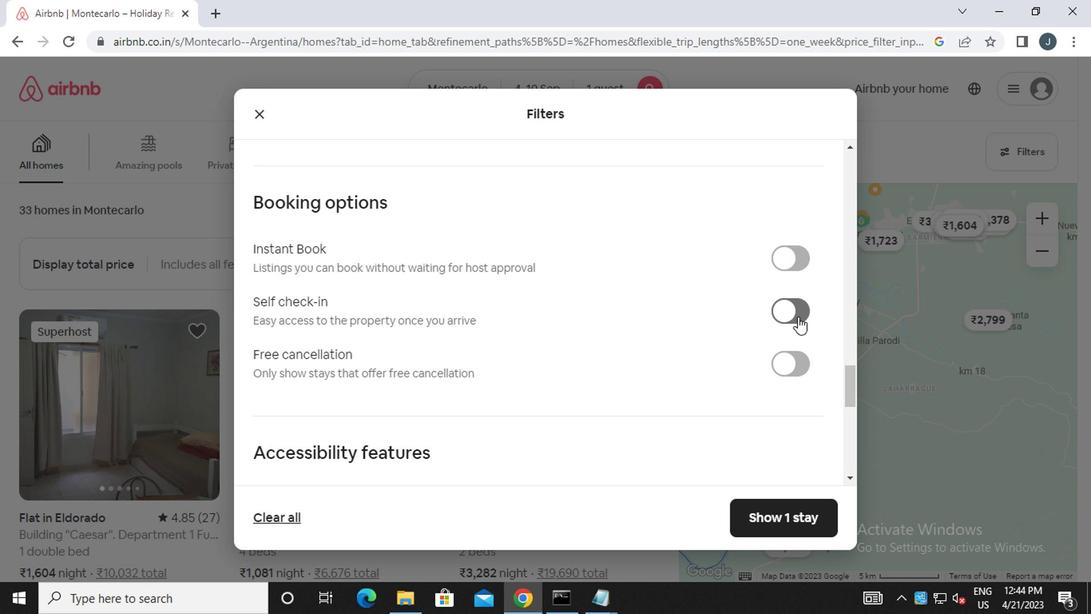 
Action: Mouse moved to (516, 414)
Screenshot: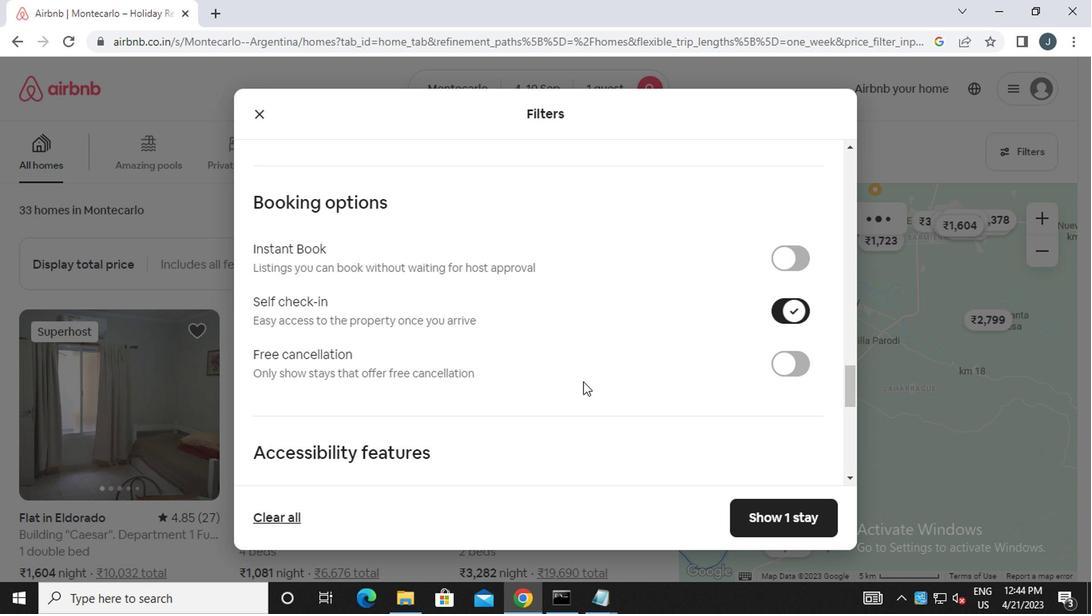 
Action: Mouse scrolled (516, 413) with delta (0, -1)
Screenshot: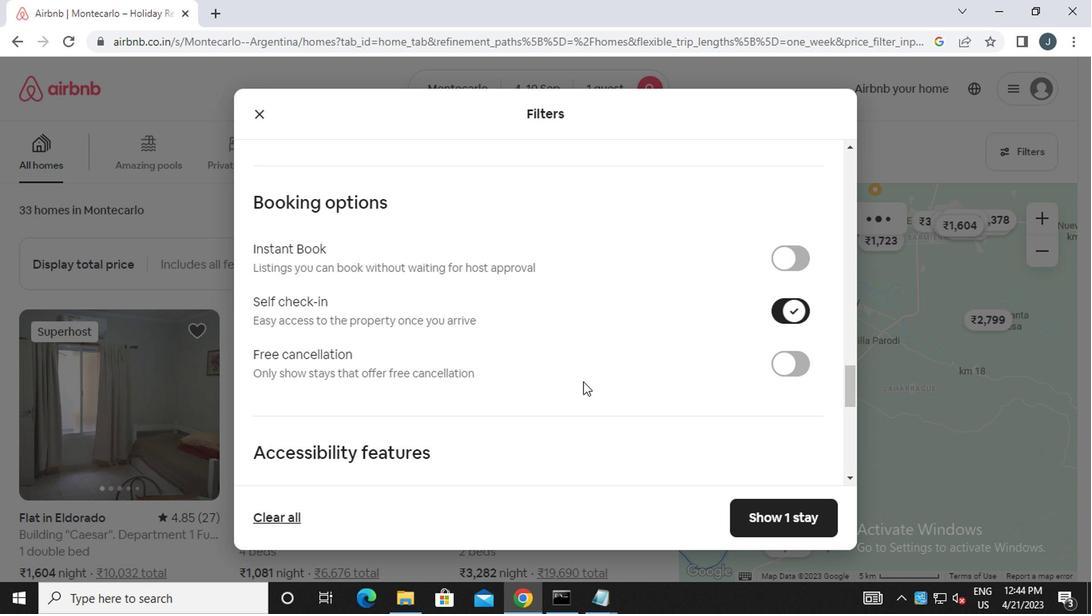 
Action: Mouse moved to (516, 415)
Screenshot: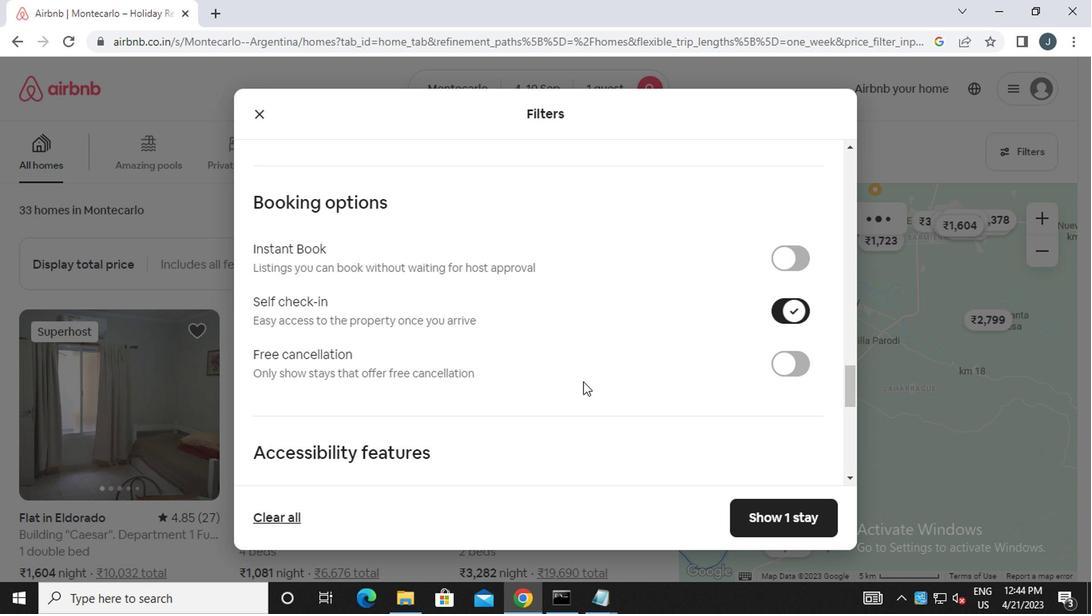 
Action: Mouse scrolled (516, 414) with delta (0, 0)
Screenshot: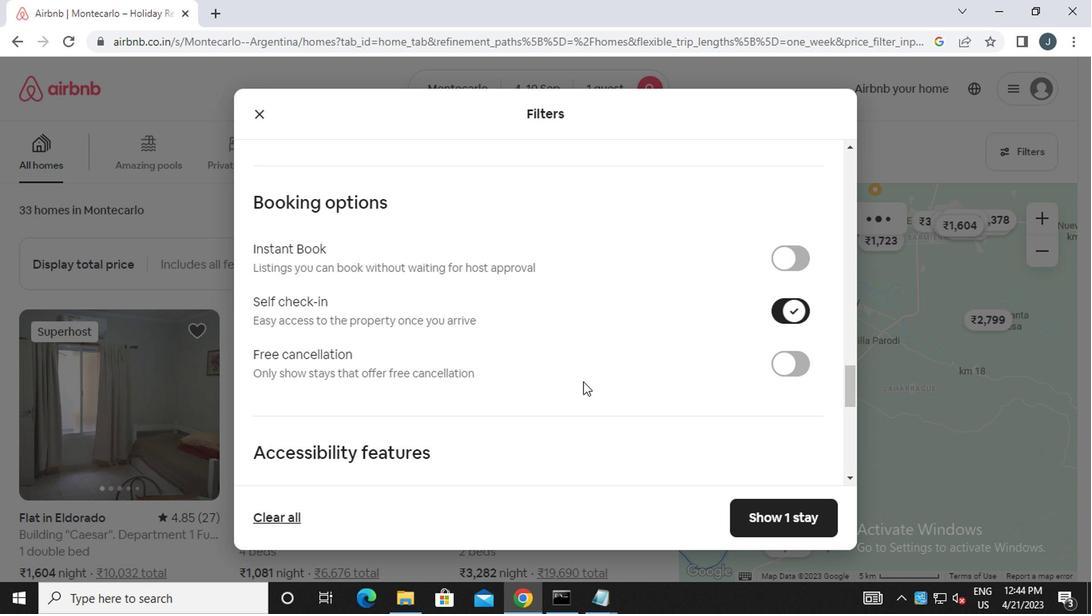 
Action: Mouse scrolled (516, 414) with delta (0, 0)
Screenshot: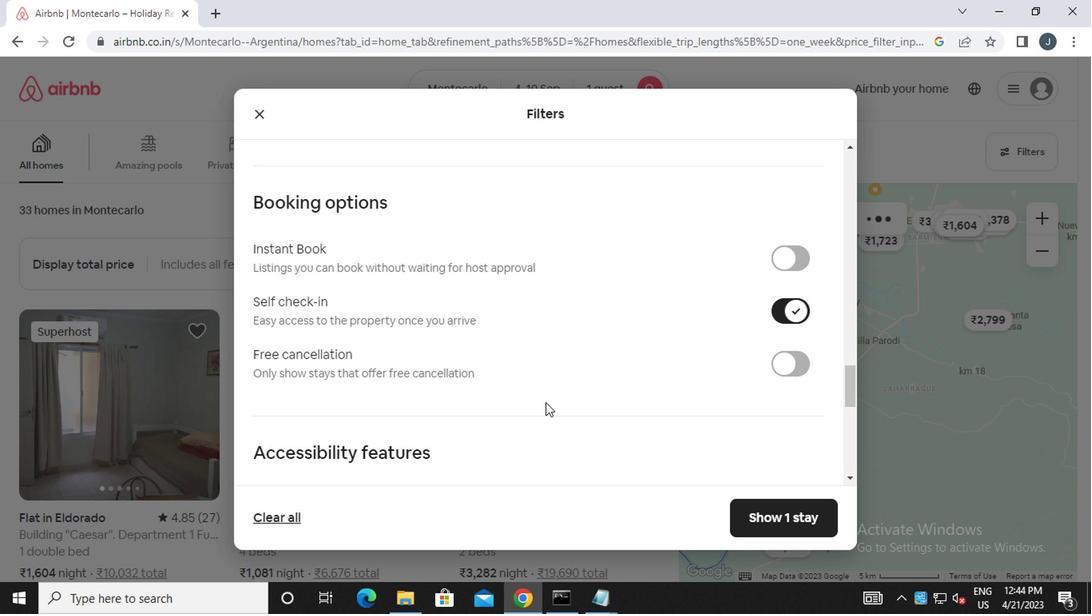 
Action: Mouse scrolled (516, 414) with delta (0, 0)
Screenshot: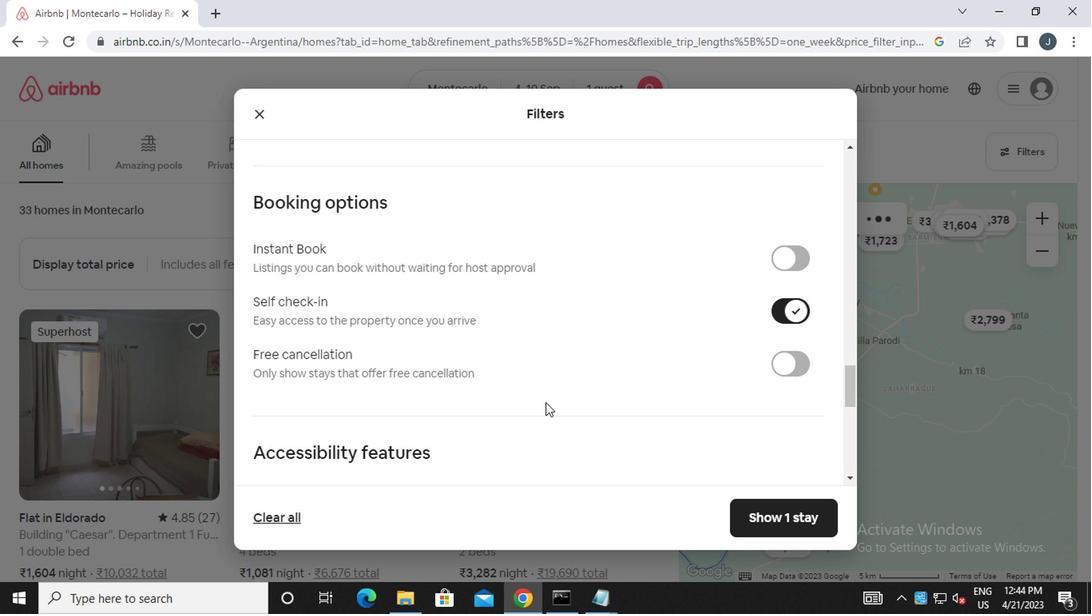 
Action: Mouse scrolled (516, 414) with delta (0, 0)
Screenshot: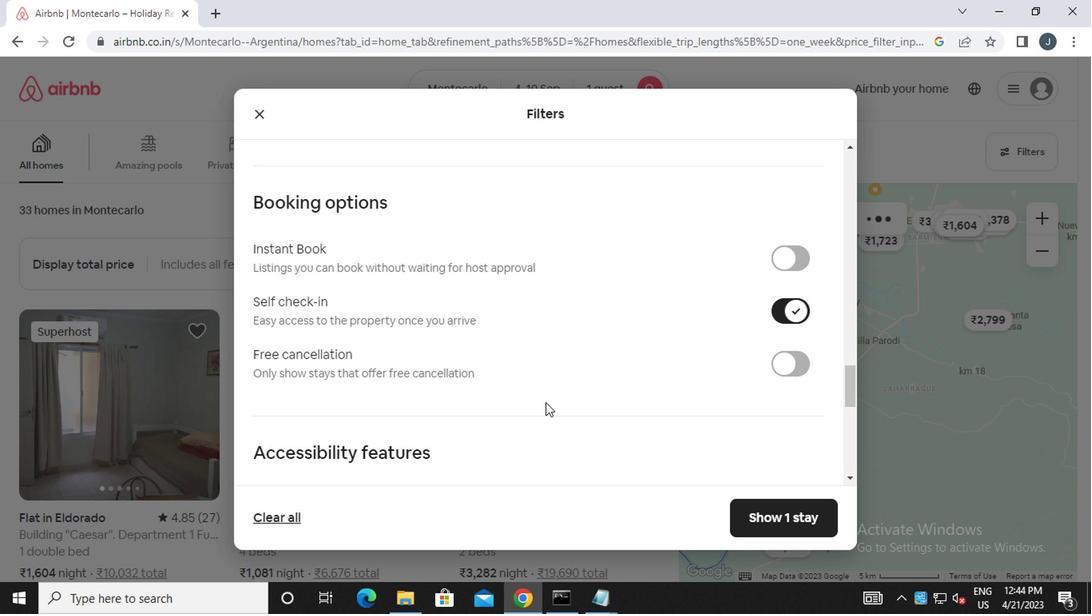 
Action: Mouse moved to (516, 415)
Screenshot: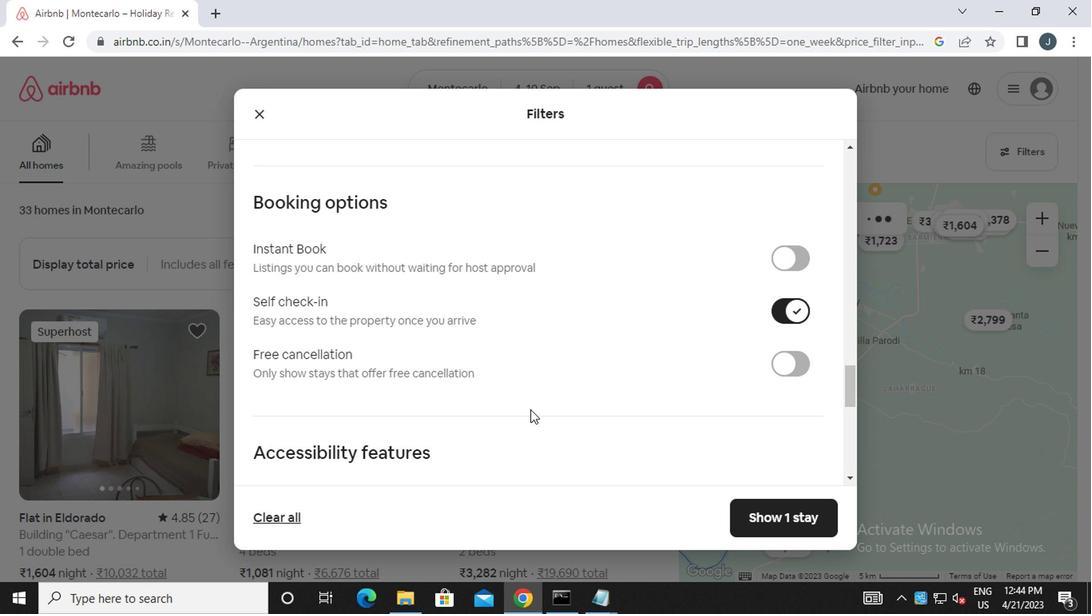 
Action: Mouse scrolled (516, 414) with delta (0, 0)
Screenshot: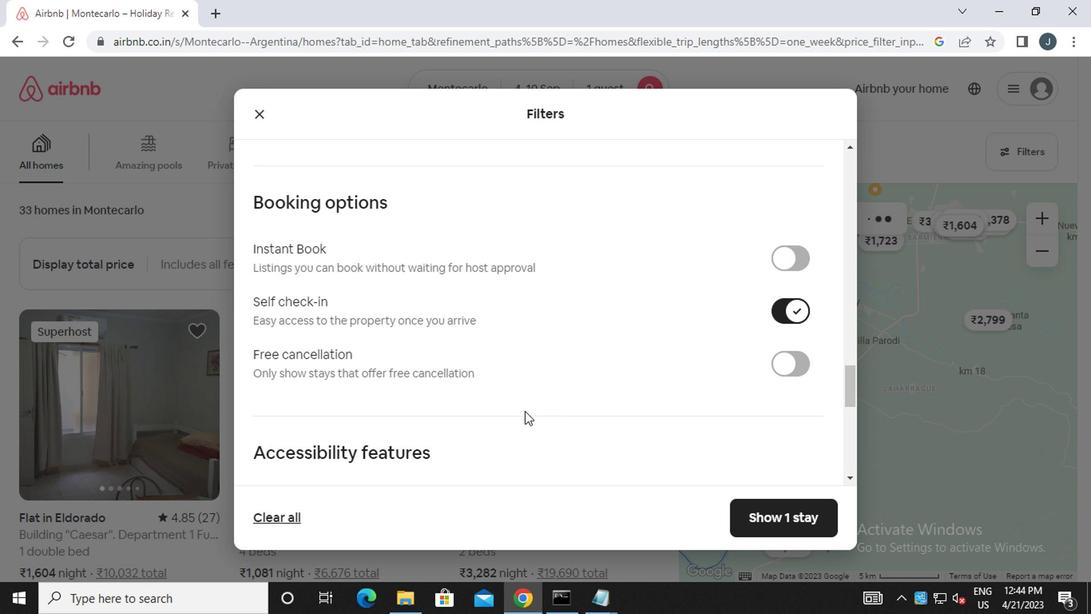 
Action: Mouse moved to (516, 412)
Screenshot: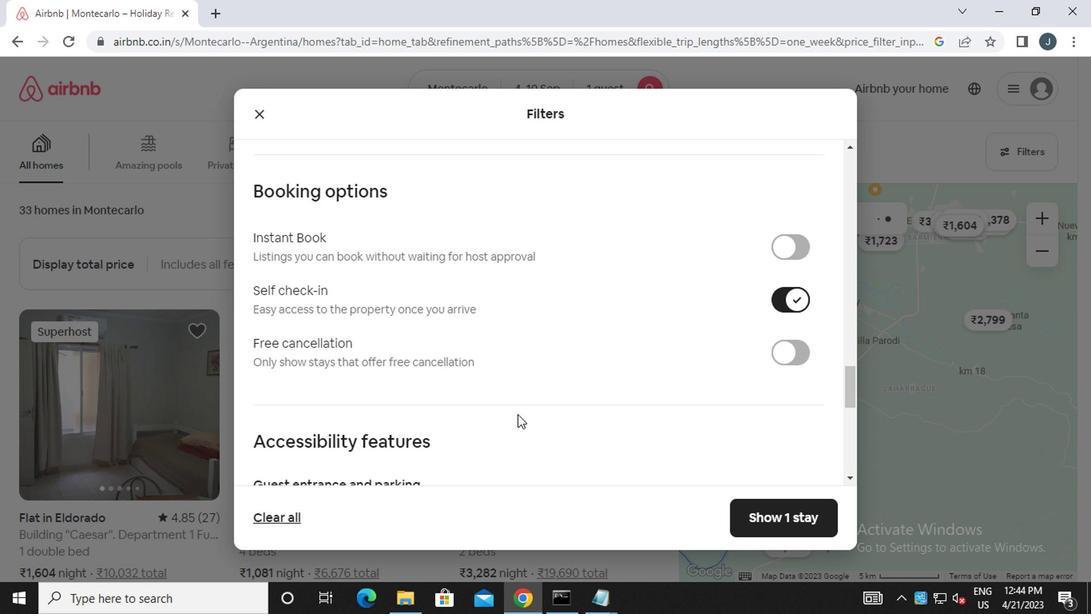 
Action: Mouse scrolled (516, 412) with delta (0, 0)
Screenshot: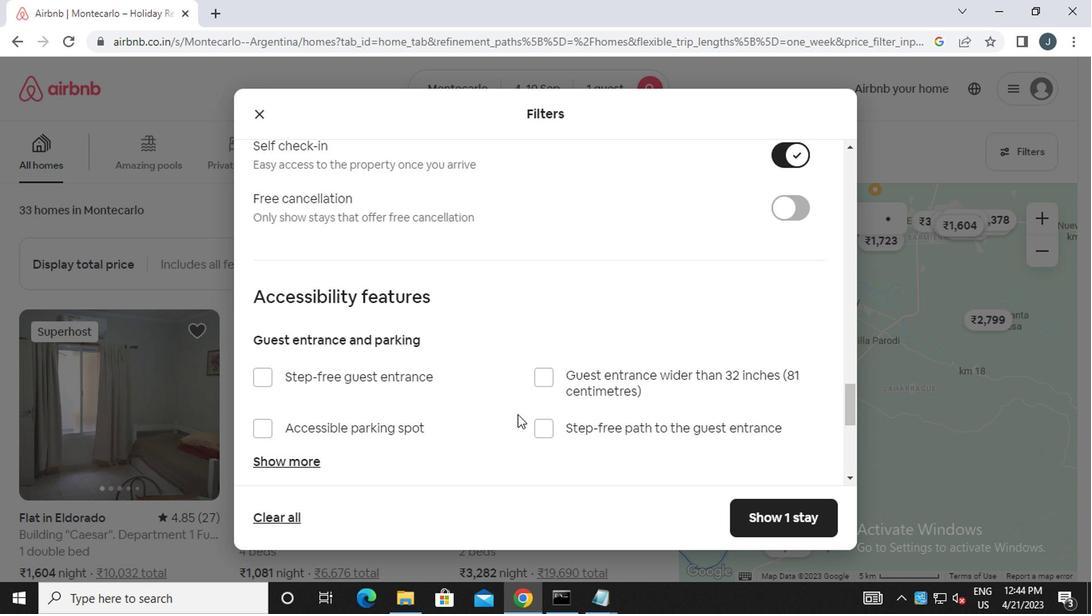 
Action: Mouse scrolled (516, 412) with delta (0, 0)
Screenshot: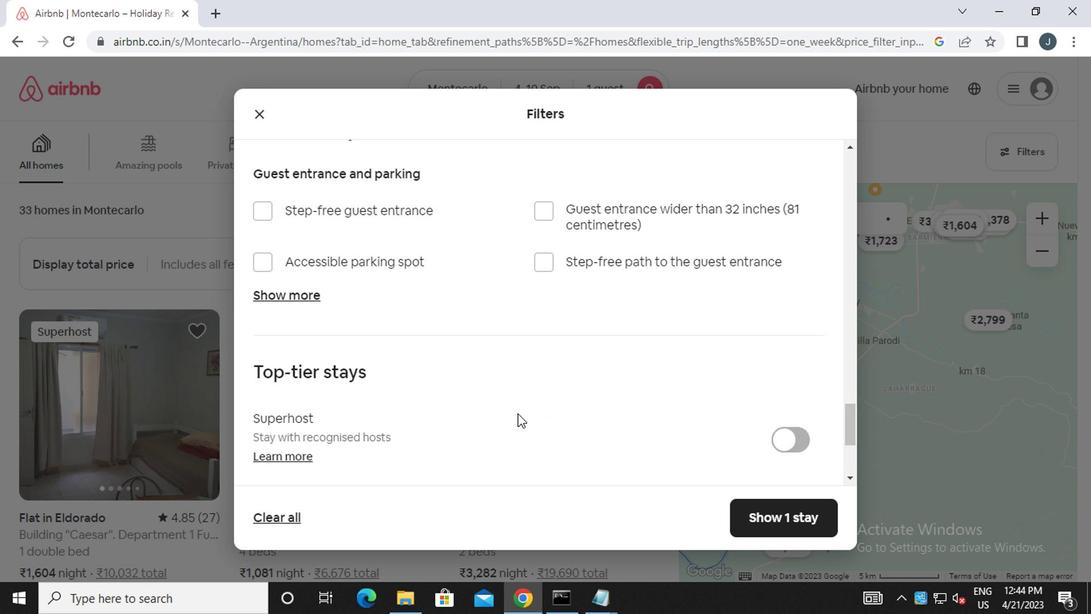 
Action: Mouse scrolled (516, 412) with delta (0, 0)
Screenshot: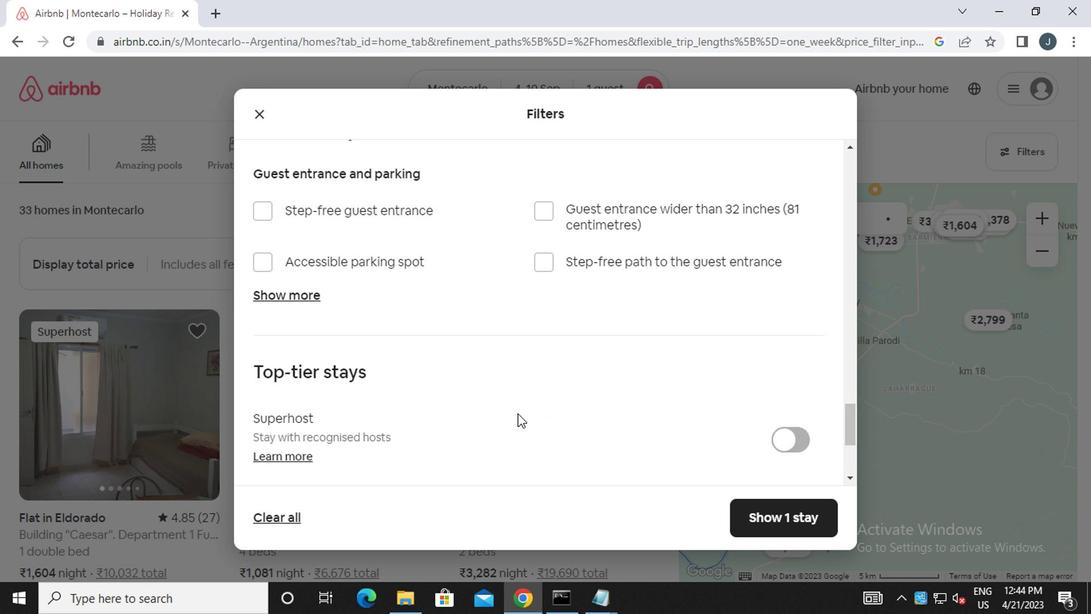 
Action: Mouse scrolled (516, 412) with delta (0, 0)
Screenshot: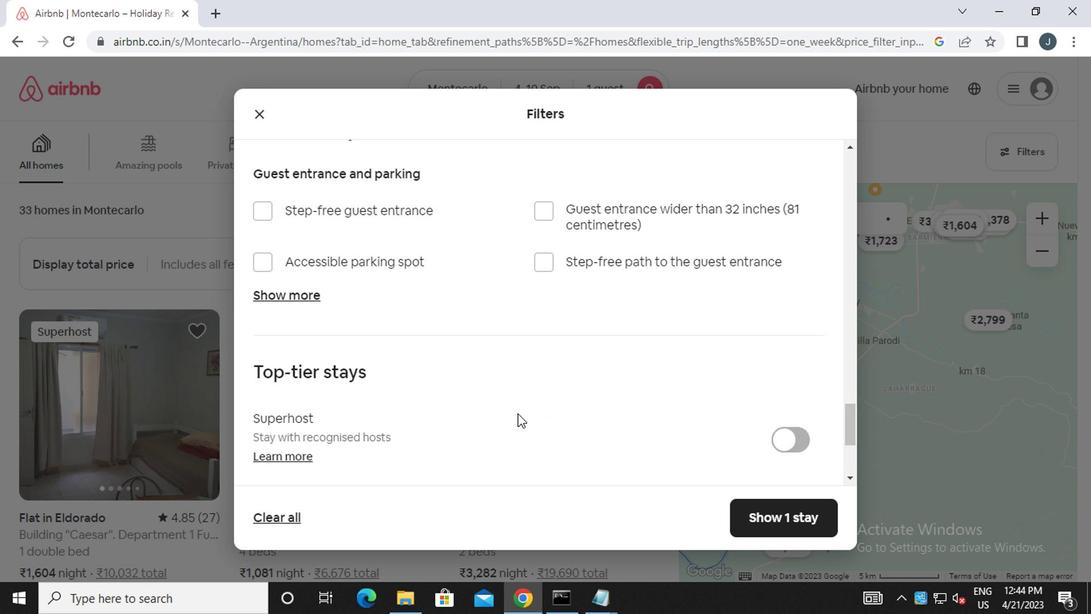 
Action: Mouse moved to (516, 412)
Screenshot: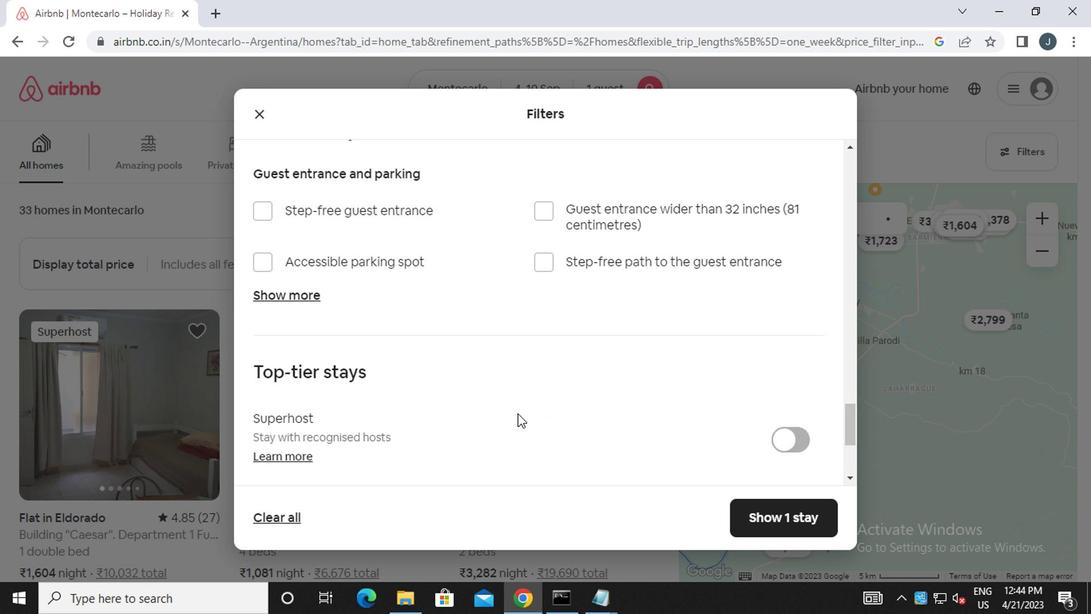 
Action: Mouse scrolled (516, 412) with delta (0, 0)
Screenshot: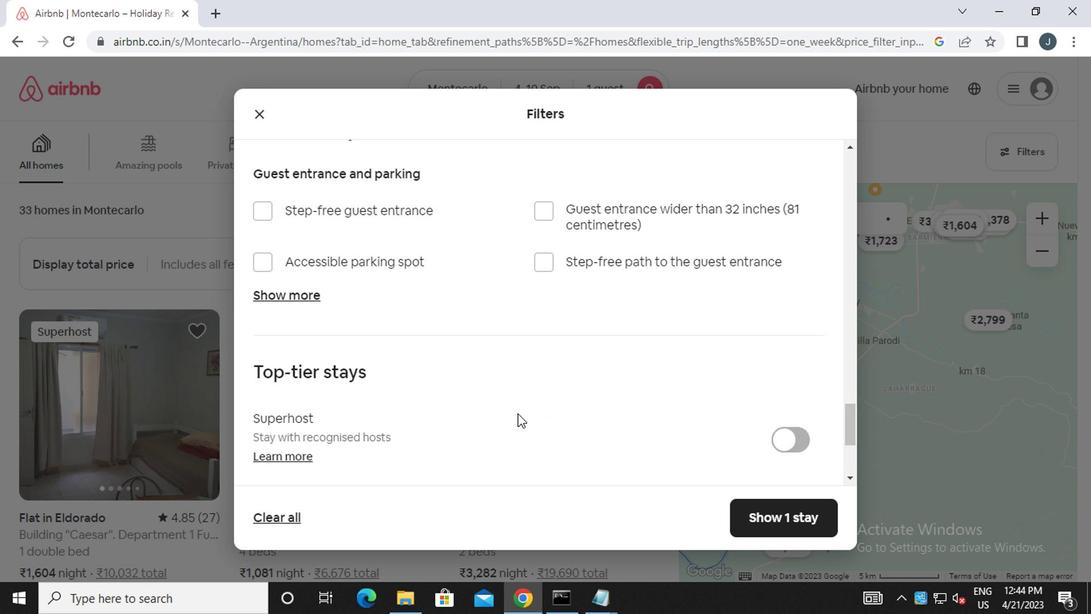
Action: Mouse moved to (510, 412)
Screenshot: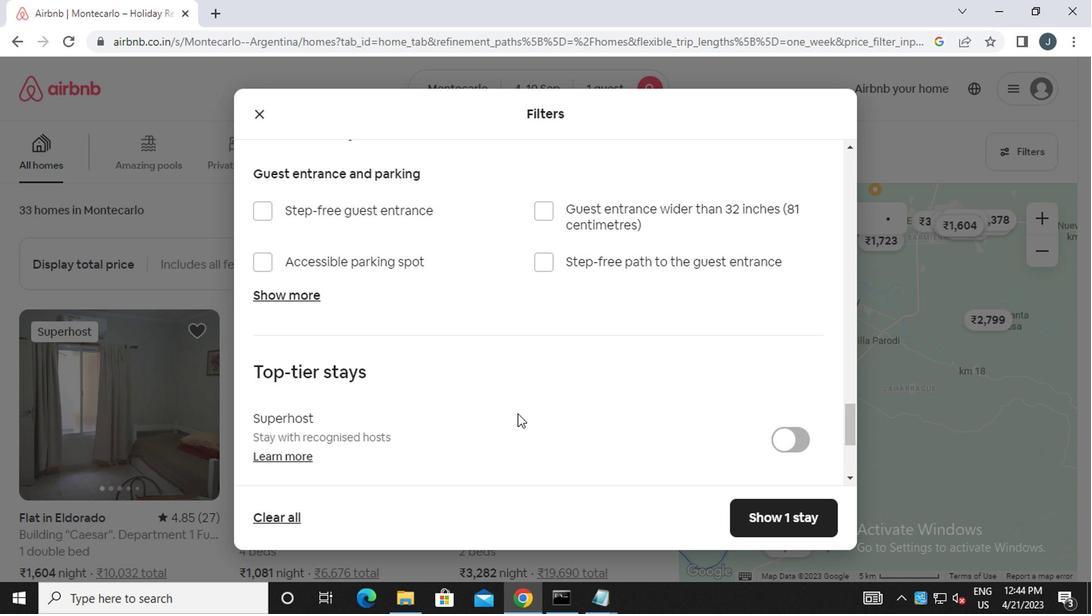 
Action: Mouse scrolled (510, 411) with delta (0, -1)
Screenshot: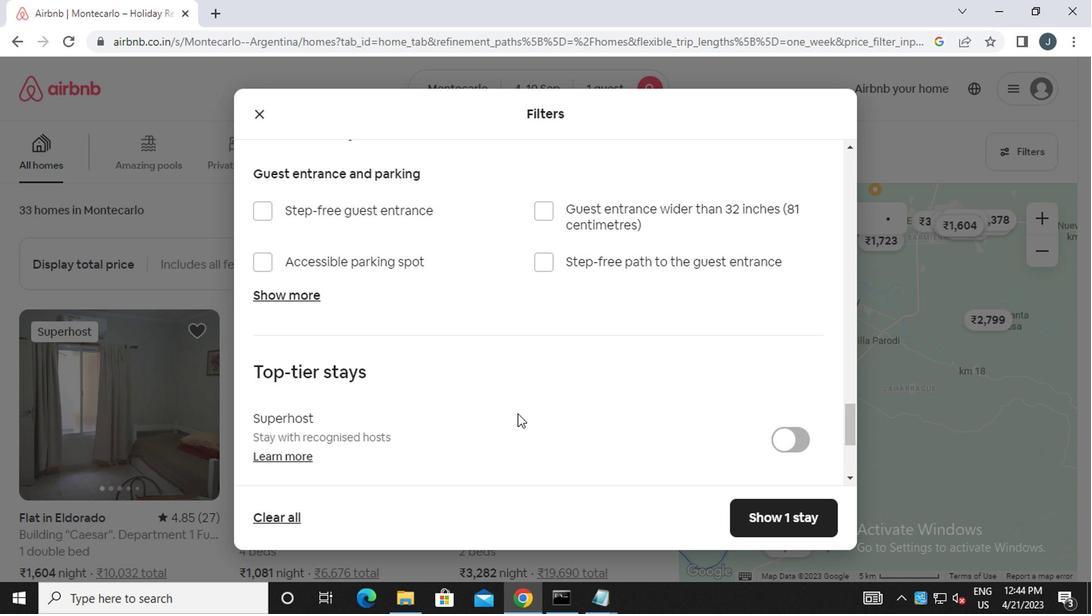 
Action: Mouse moved to (323, 370)
Screenshot: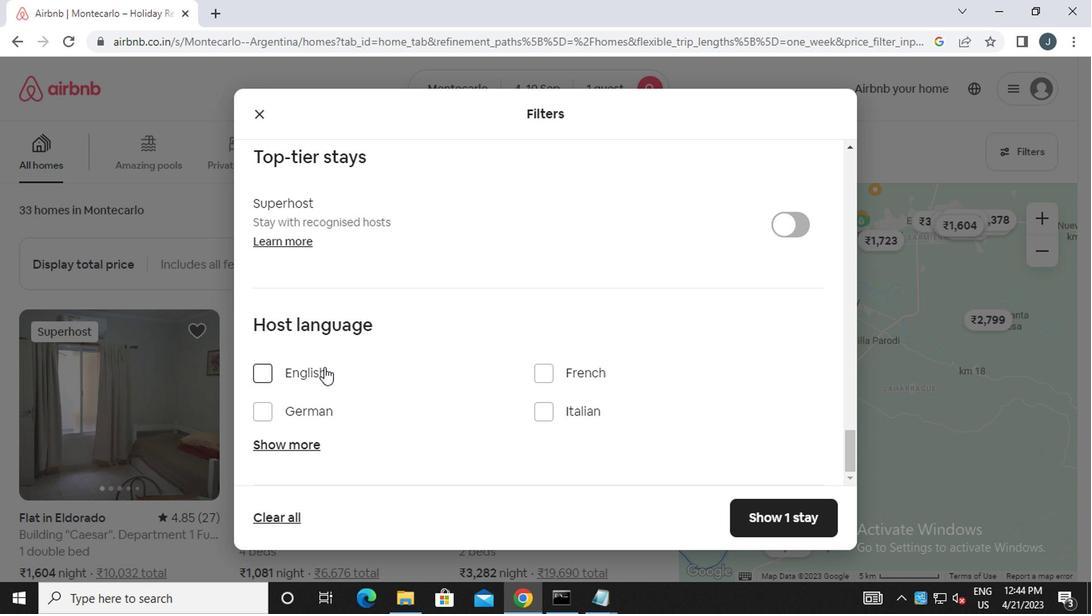 
Action: Mouse pressed left at (323, 370)
Screenshot: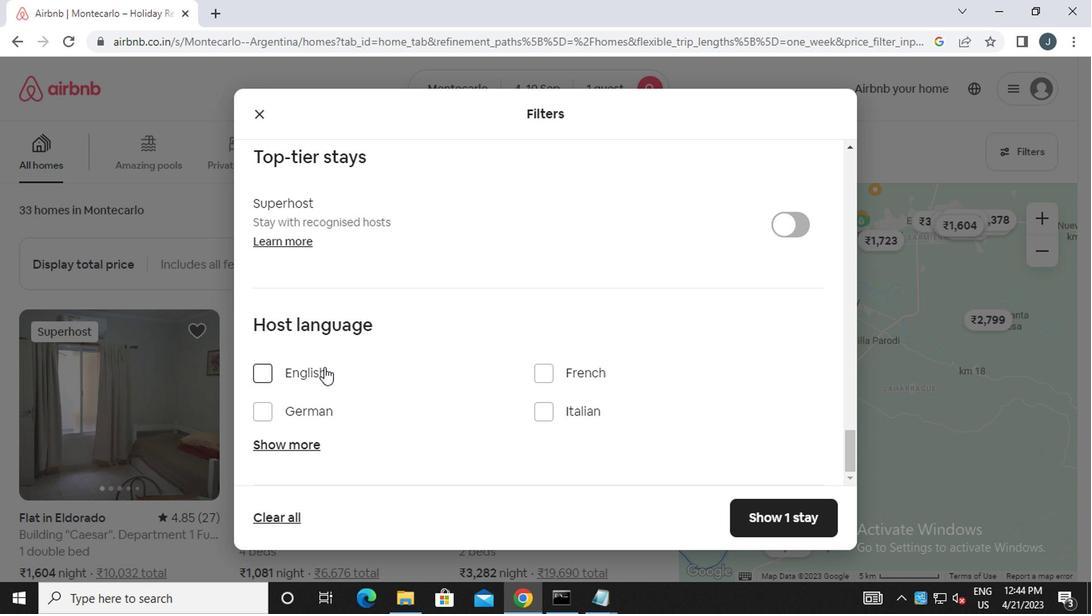 
Action: Mouse moved to (748, 511)
Screenshot: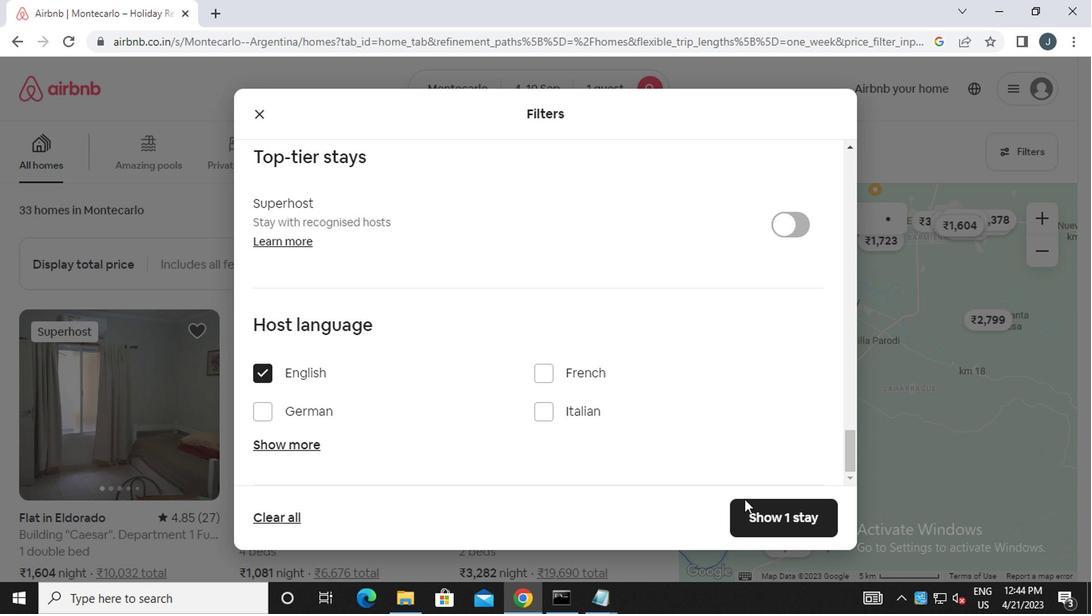 
Action: Mouse pressed left at (748, 511)
Screenshot: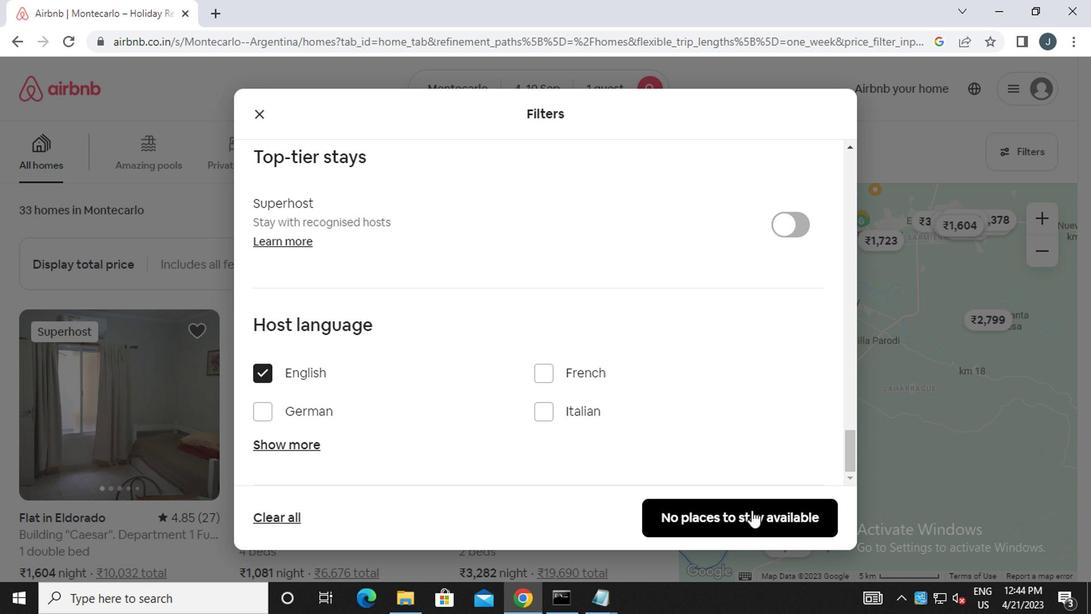 
Action: Mouse moved to (726, 495)
Screenshot: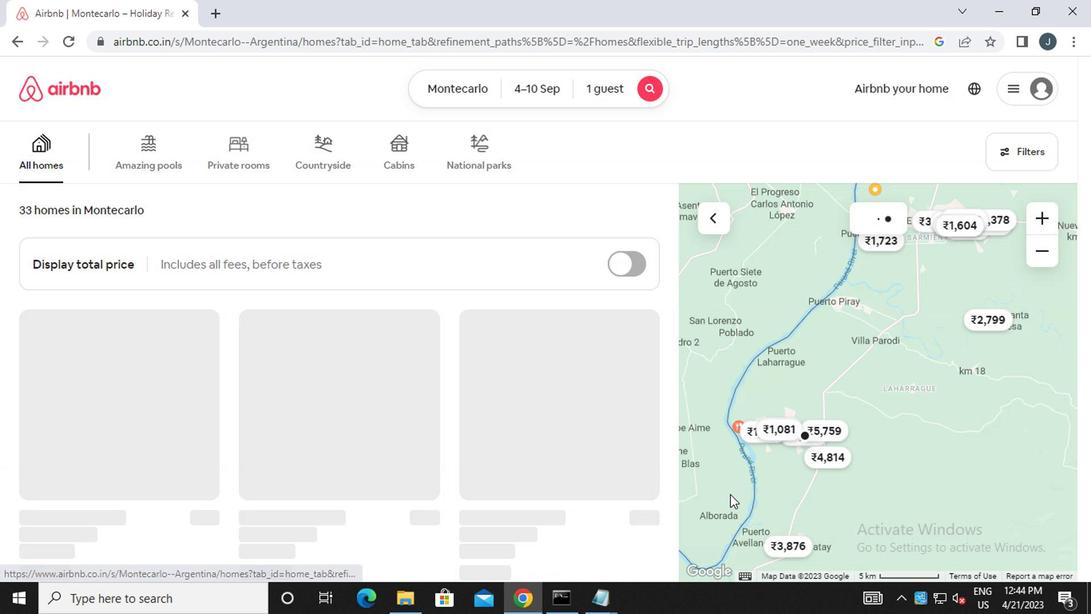 
